 Task: Look for space in Būndu, India from 1st June, 2023 to 9th June, 2023 for 6 adults in price range Rs.6000 to Rs.12000. Place can be entire place with 3 bedrooms having 3 beds and 3 bathrooms. Property type can be house, flat, guest house. Booking option can be shelf check-in. Required host language is English.
Action: Mouse moved to (558, 84)
Screenshot: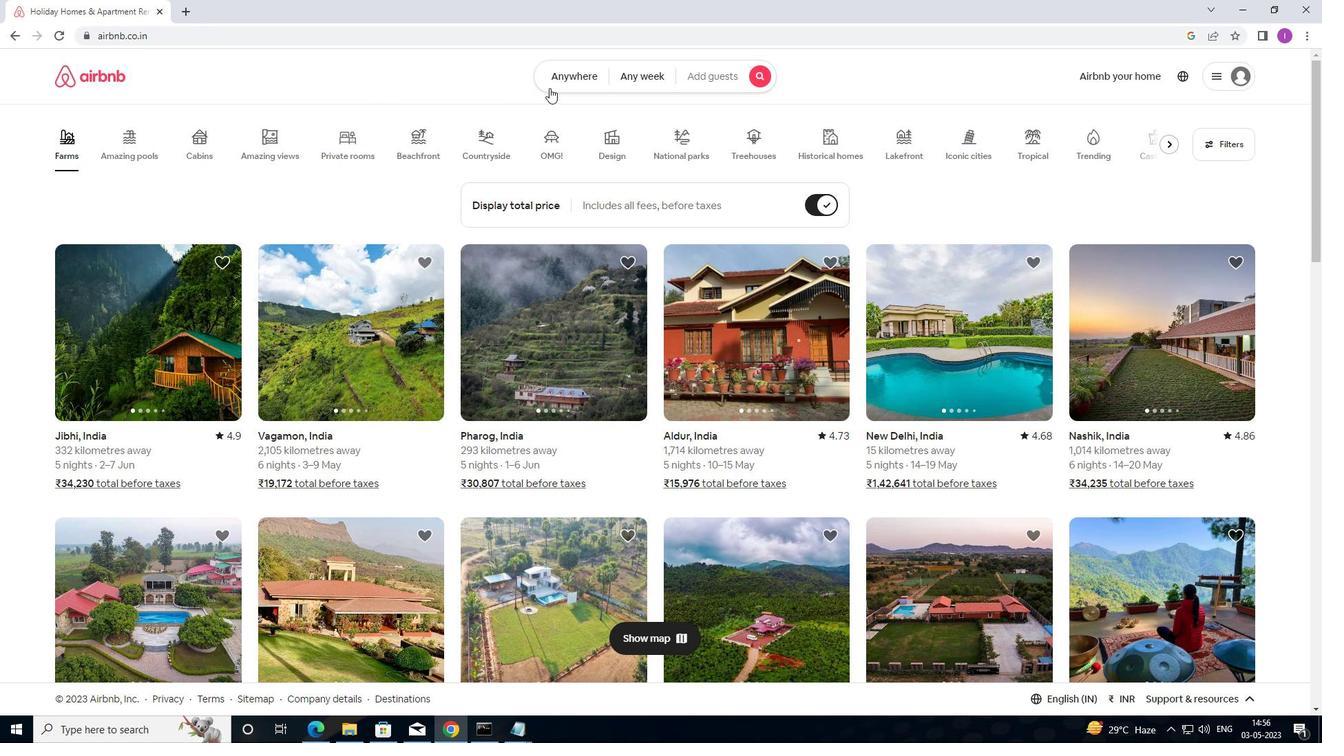 
Action: Mouse pressed left at (558, 84)
Screenshot: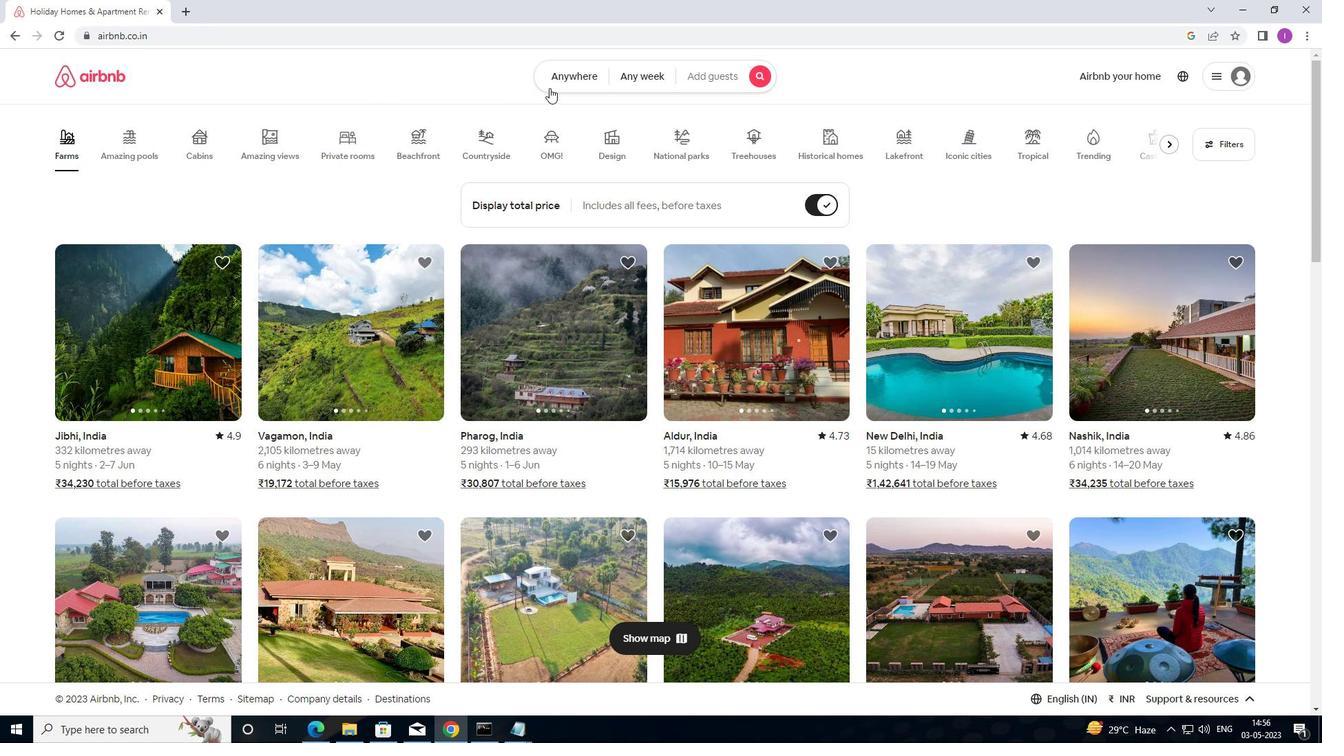 
Action: Mouse moved to (475, 145)
Screenshot: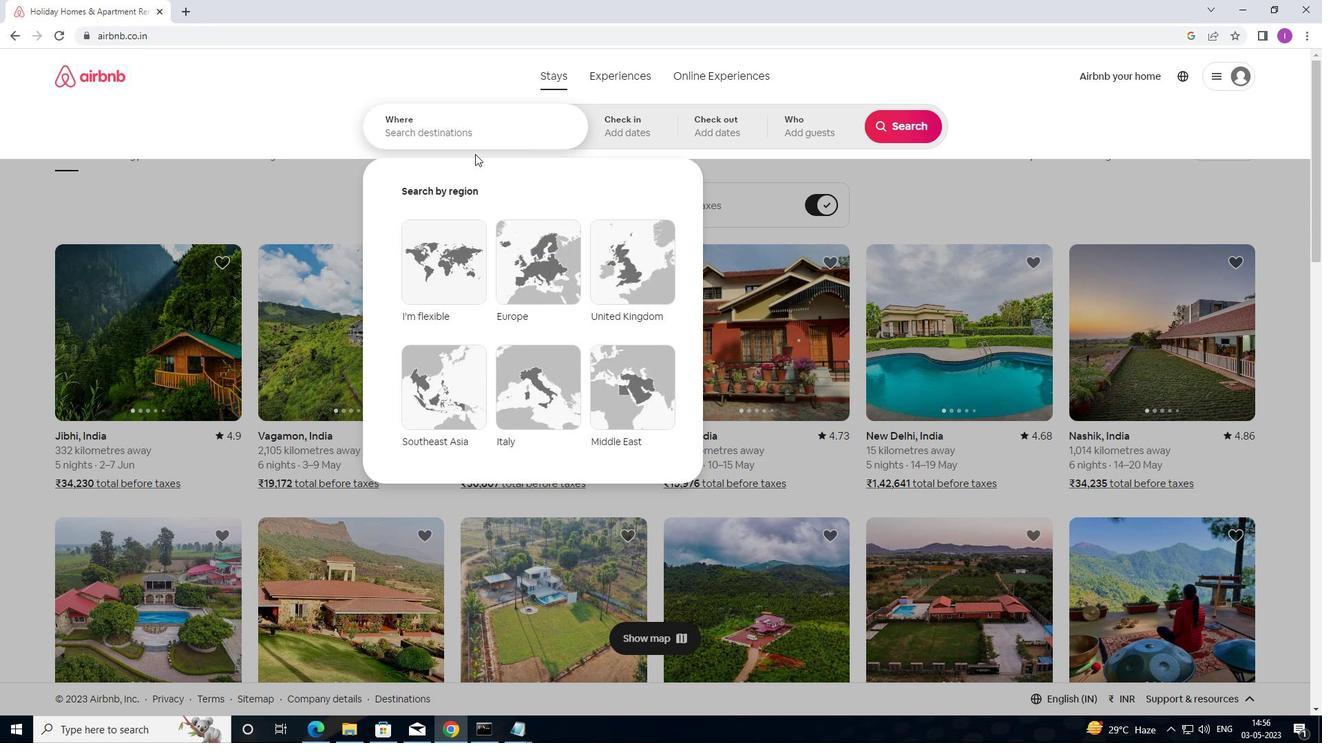 
Action: Mouse pressed left at (475, 145)
Screenshot: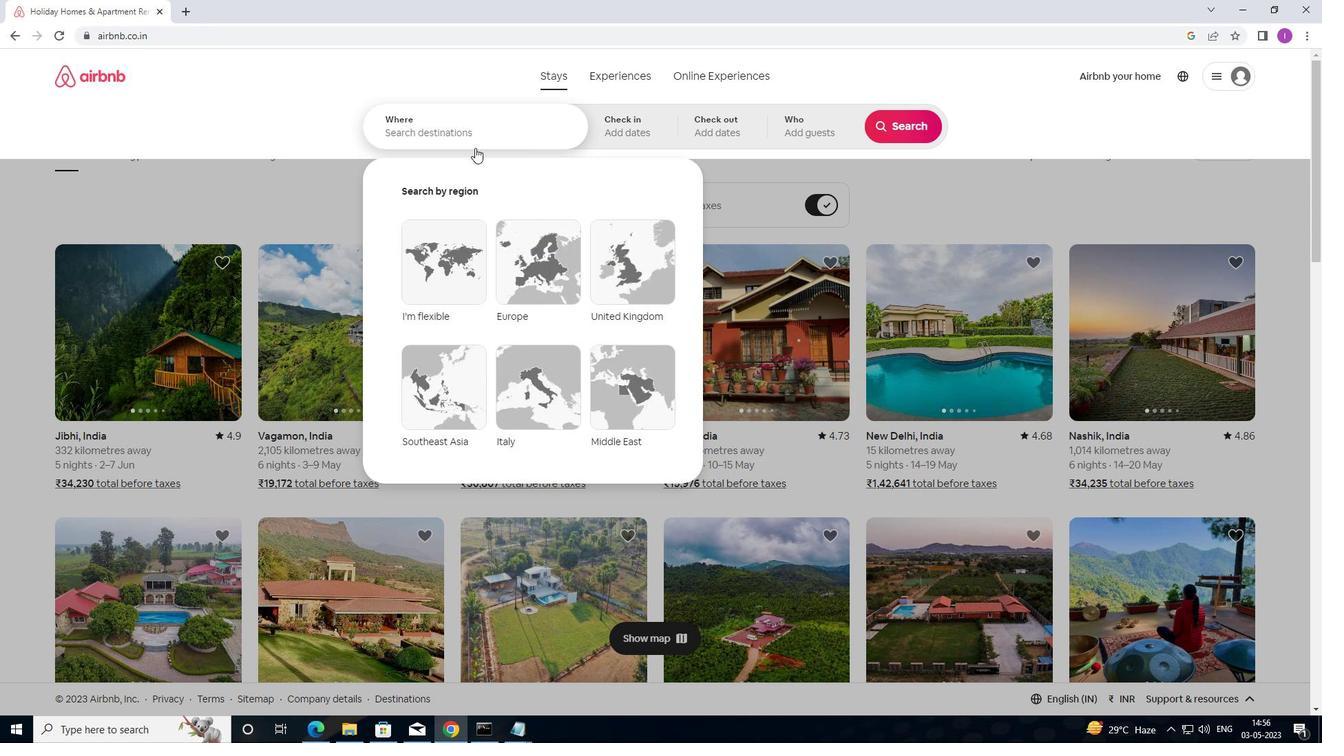 
Action: Mouse moved to (672, 103)
Screenshot: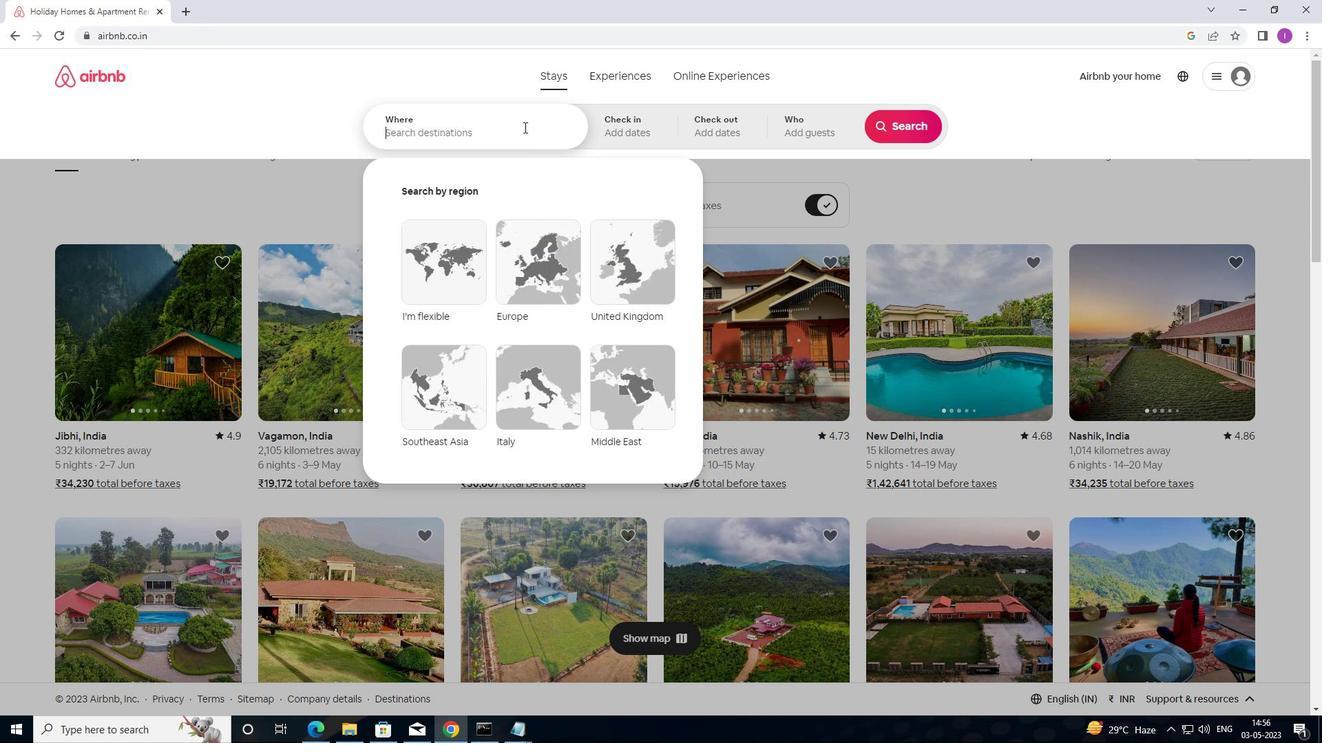 
Action: Key pressed <Key.shift>BUNDU,<Key.shift>INDIA
Screenshot: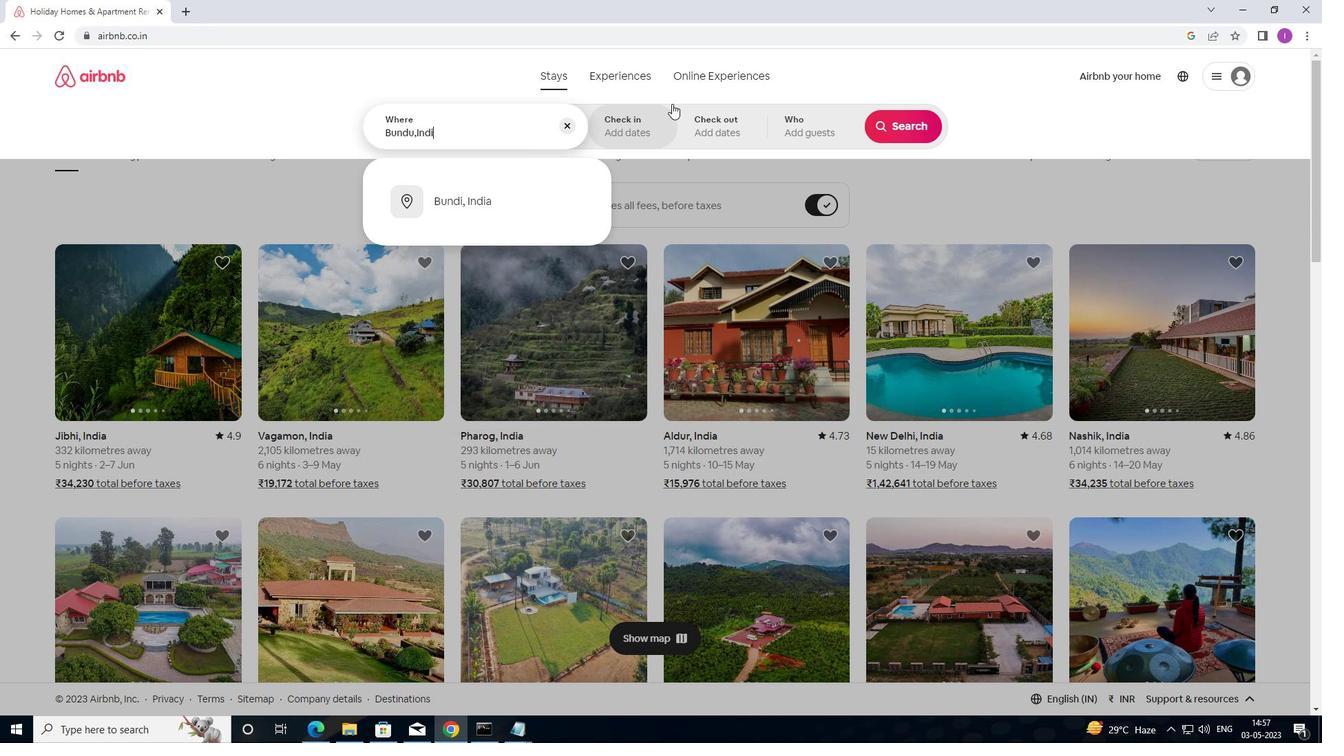 
Action: Mouse moved to (628, 119)
Screenshot: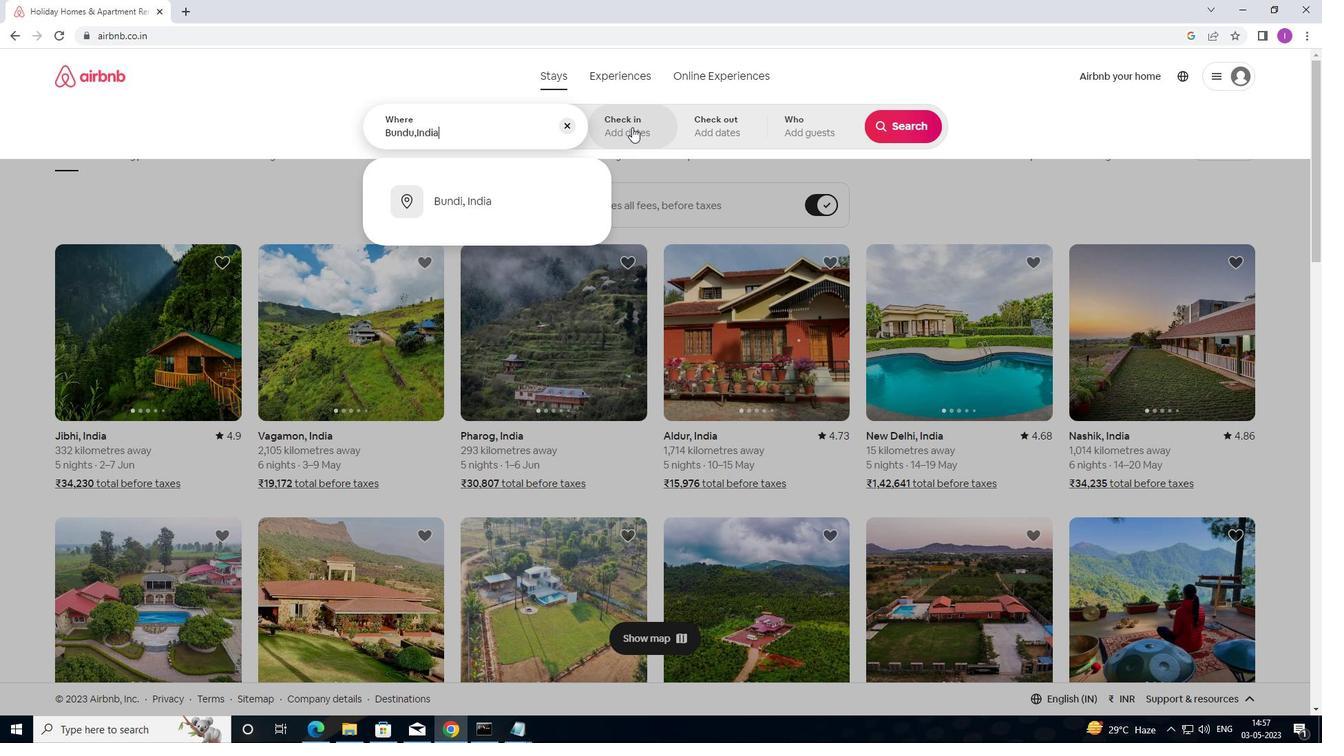 
Action: Mouse pressed left at (628, 119)
Screenshot: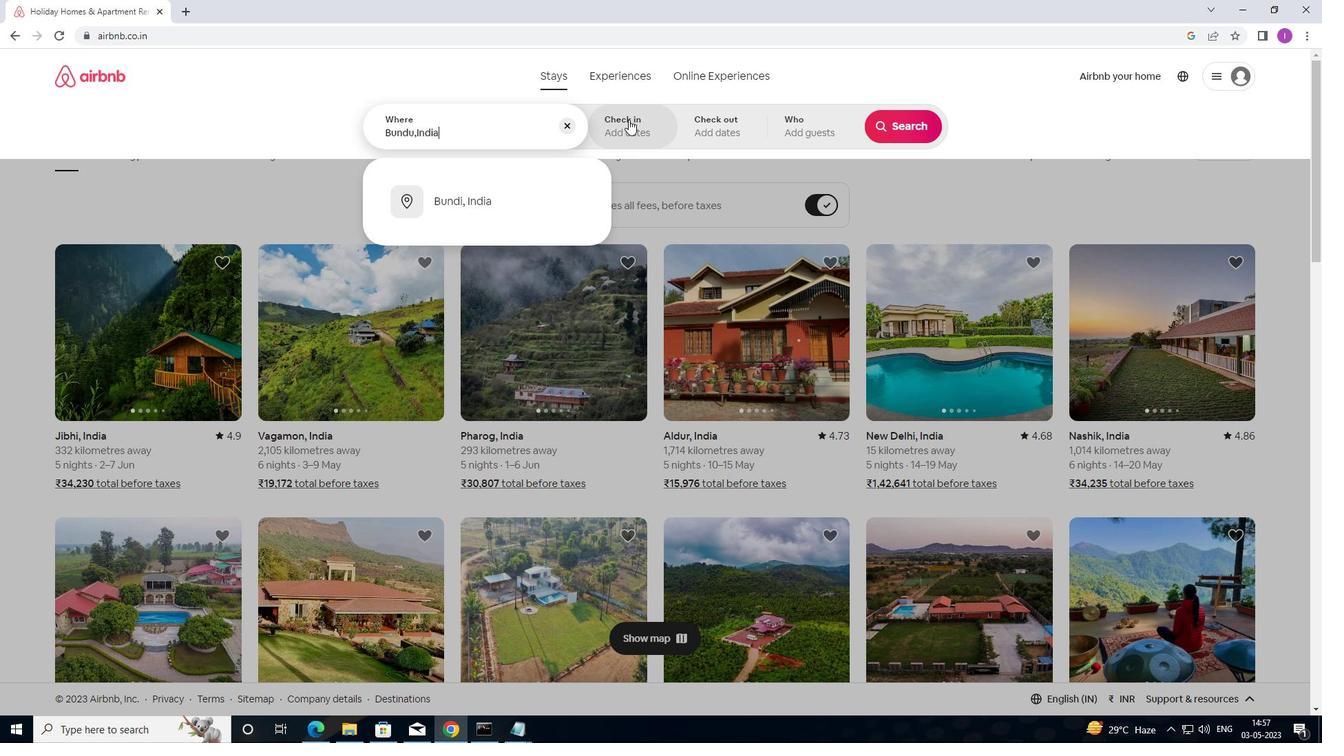 
Action: Mouse moved to (902, 240)
Screenshot: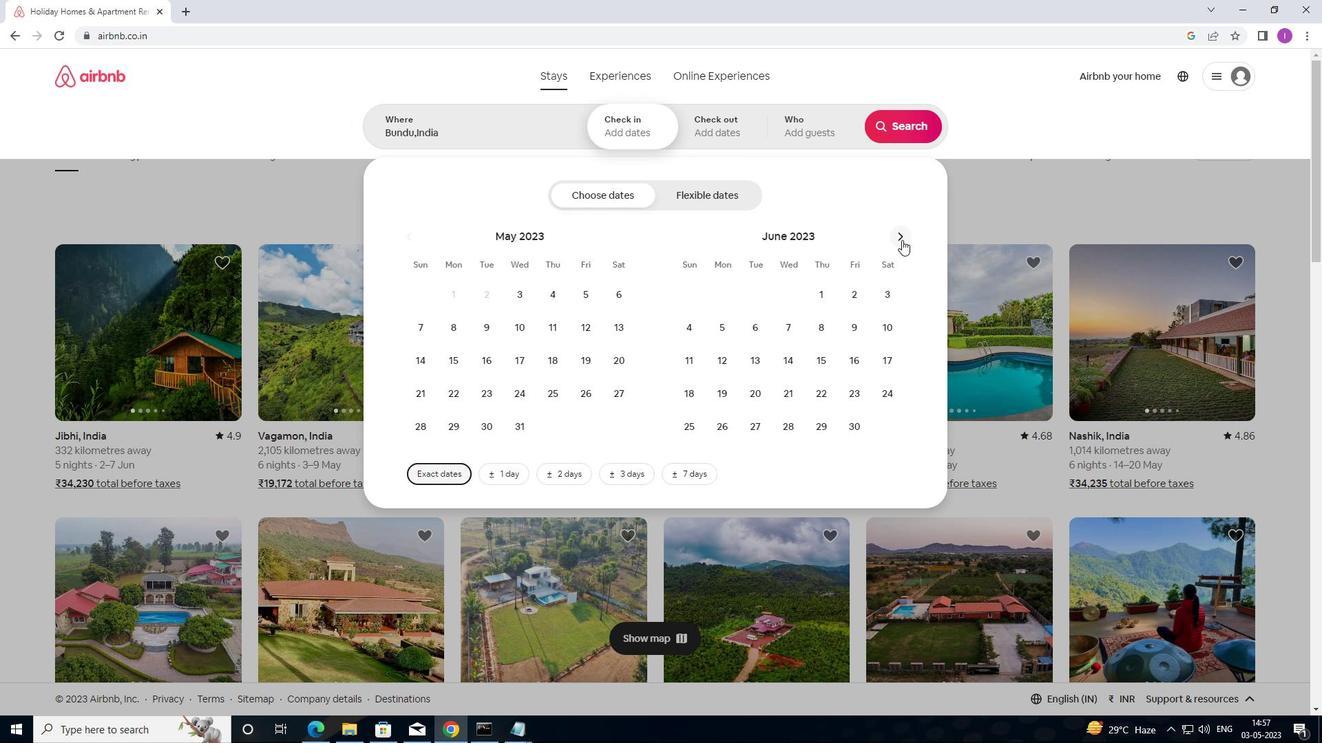 
Action: Mouse pressed left at (902, 240)
Screenshot: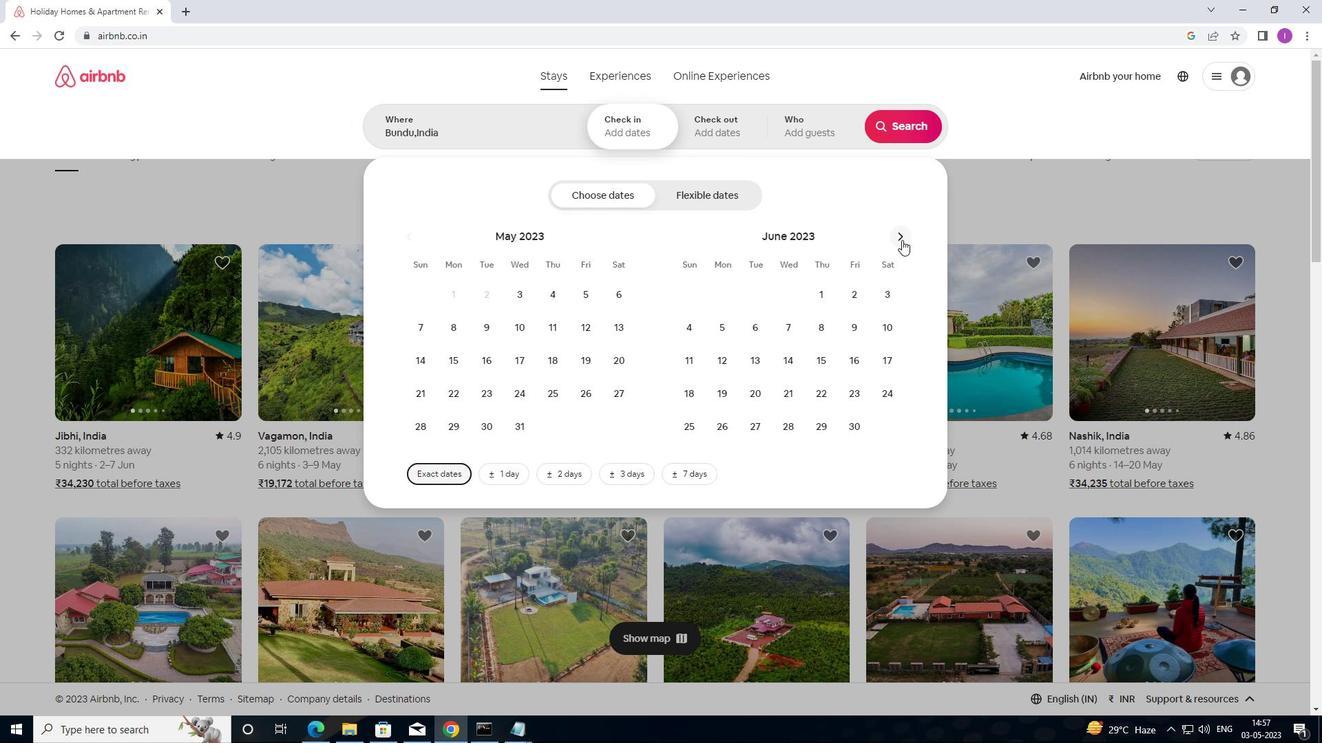 
Action: Mouse moved to (556, 294)
Screenshot: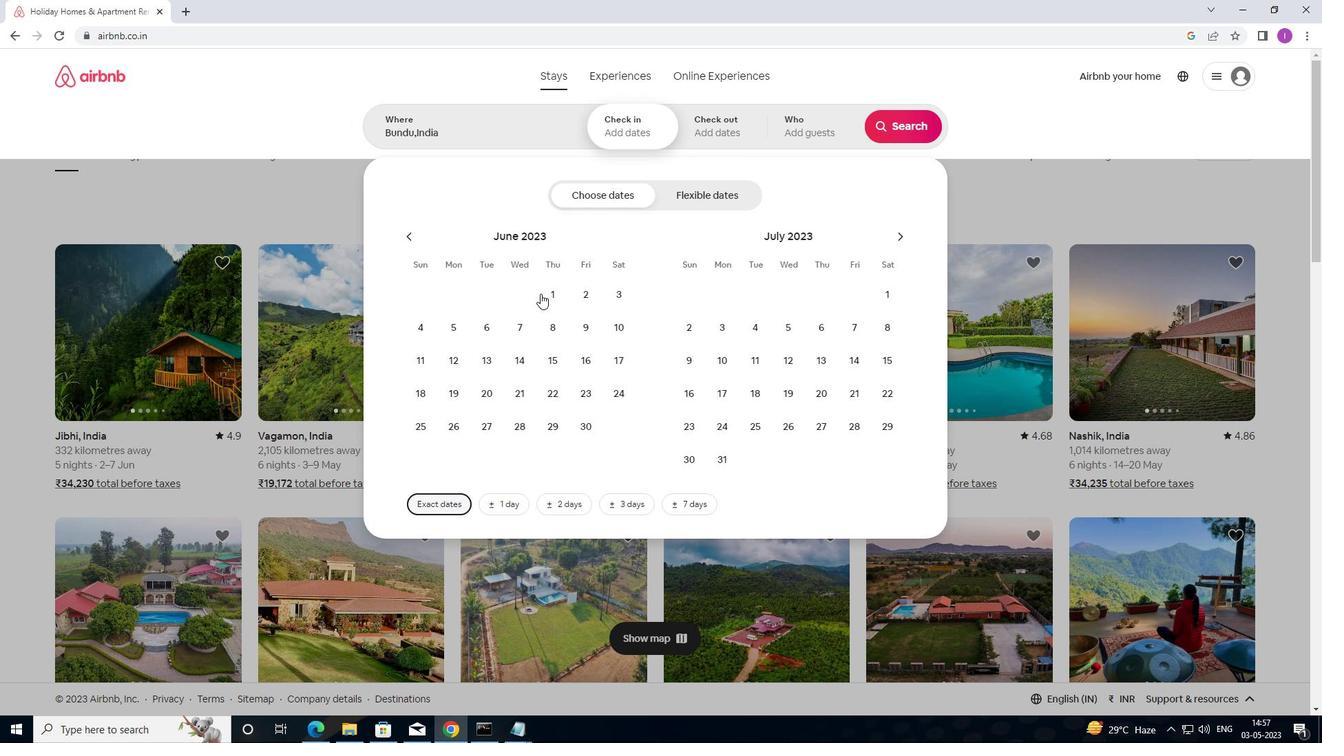 
Action: Mouse pressed left at (556, 294)
Screenshot: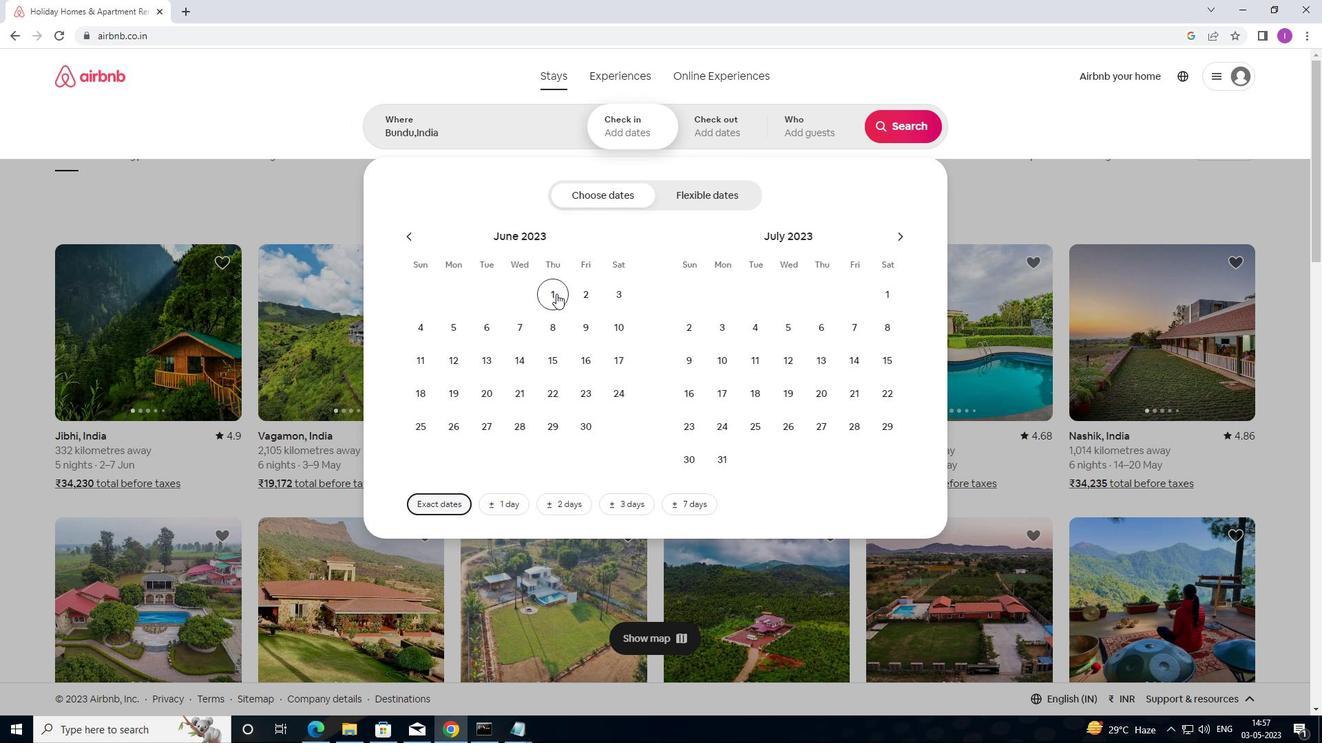
Action: Mouse moved to (585, 339)
Screenshot: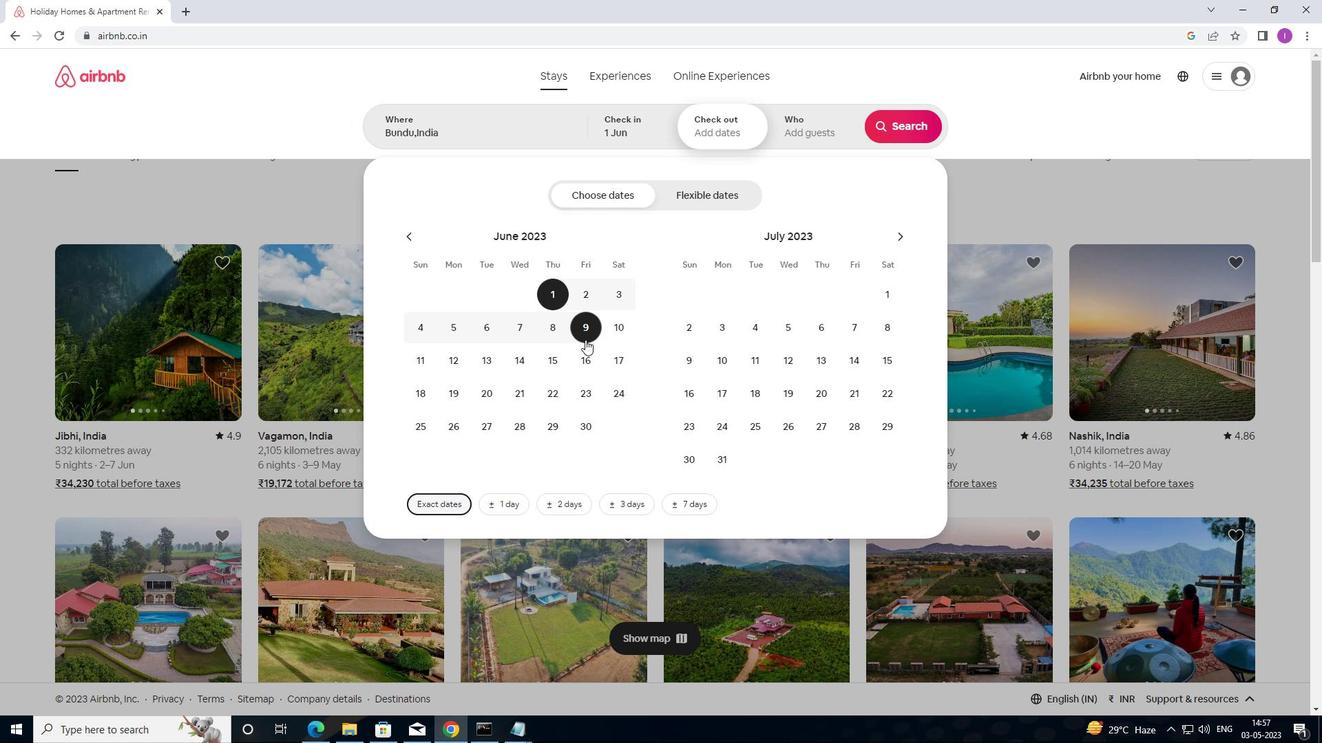 
Action: Mouse pressed left at (585, 339)
Screenshot: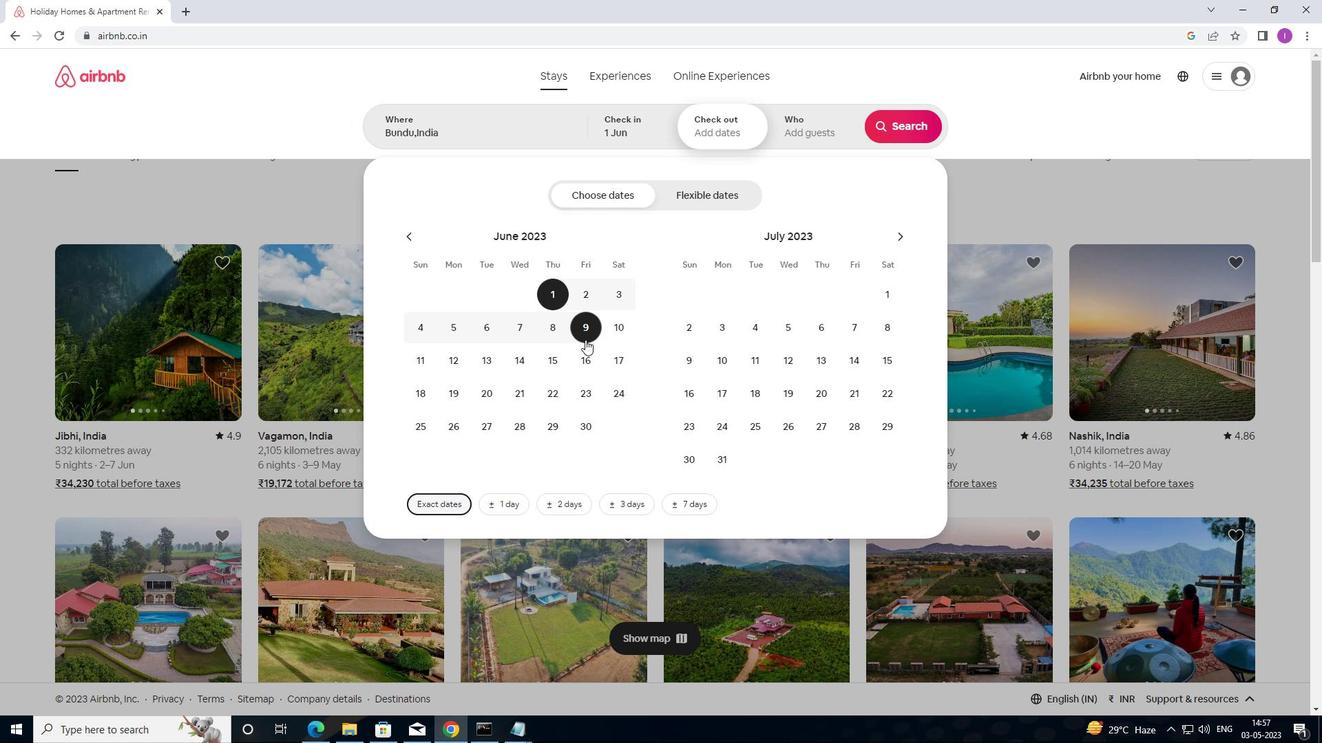 
Action: Mouse moved to (840, 134)
Screenshot: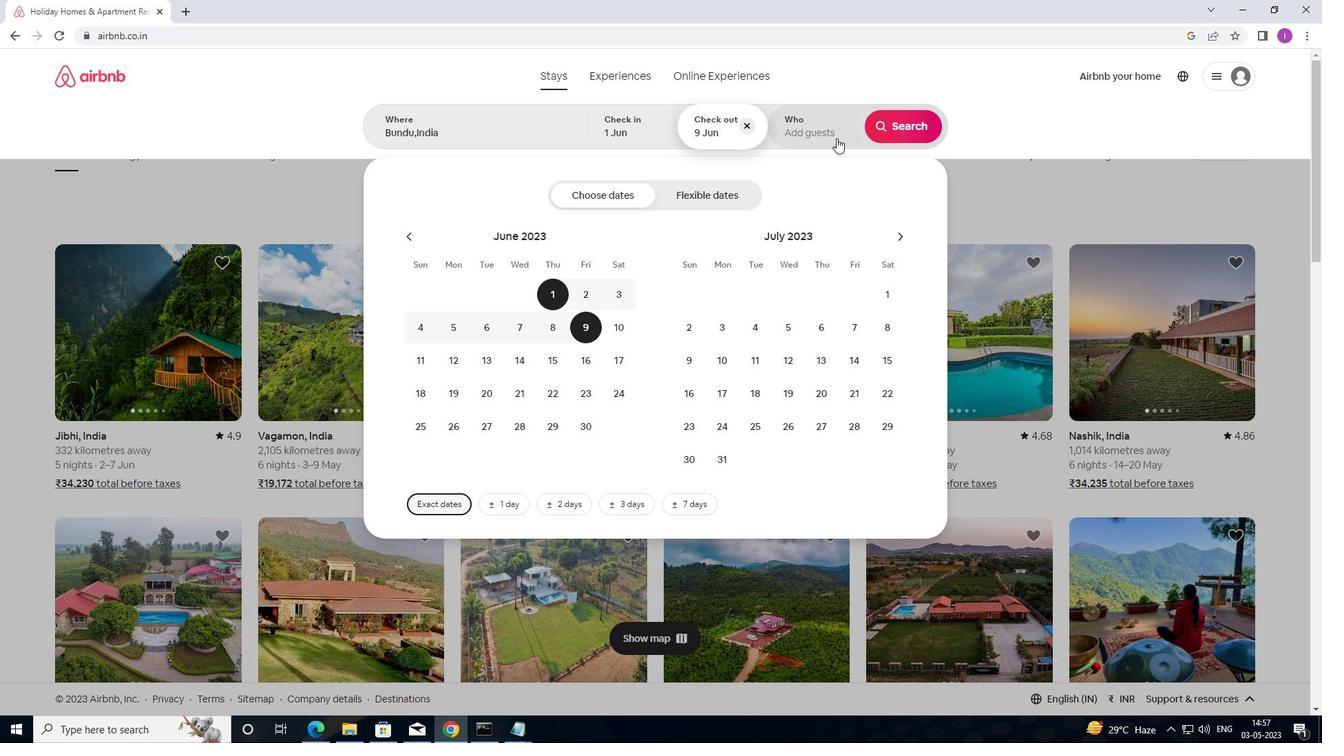 
Action: Mouse pressed left at (840, 134)
Screenshot: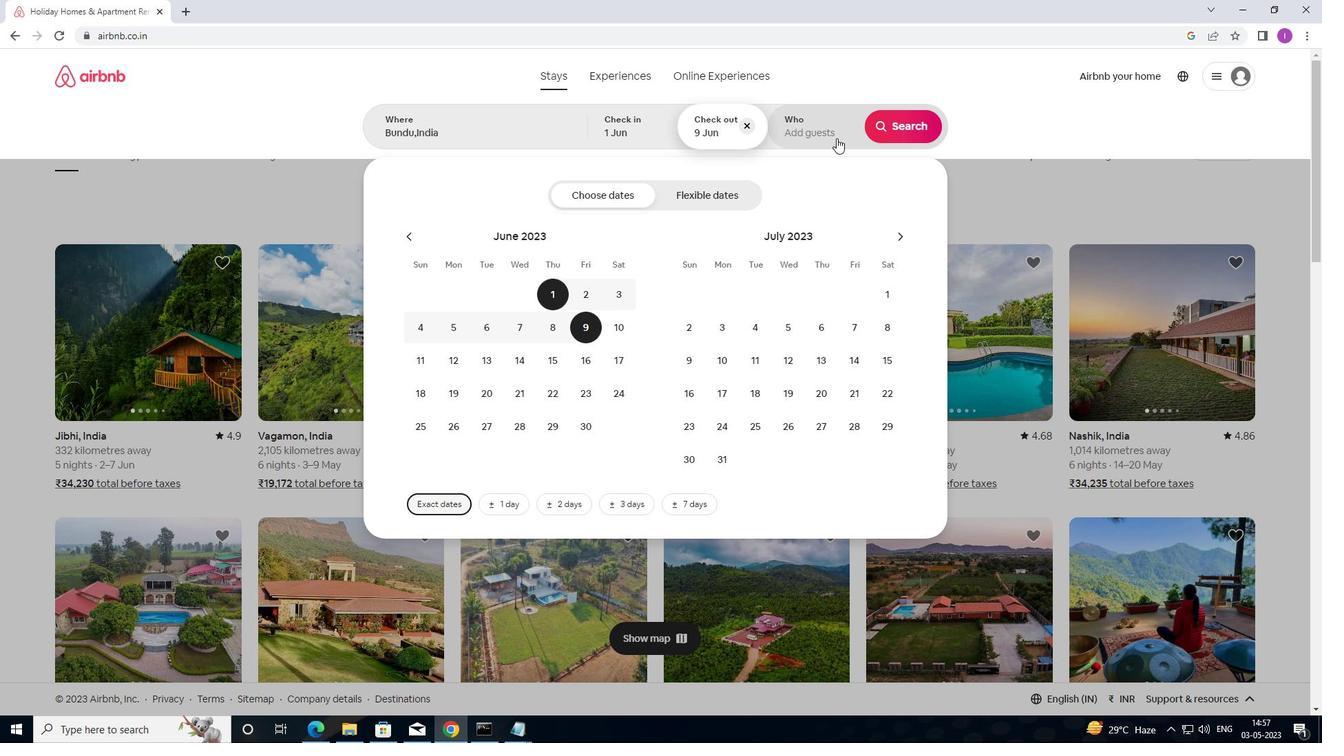 
Action: Mouse moved to (902, 198)
Screenshot: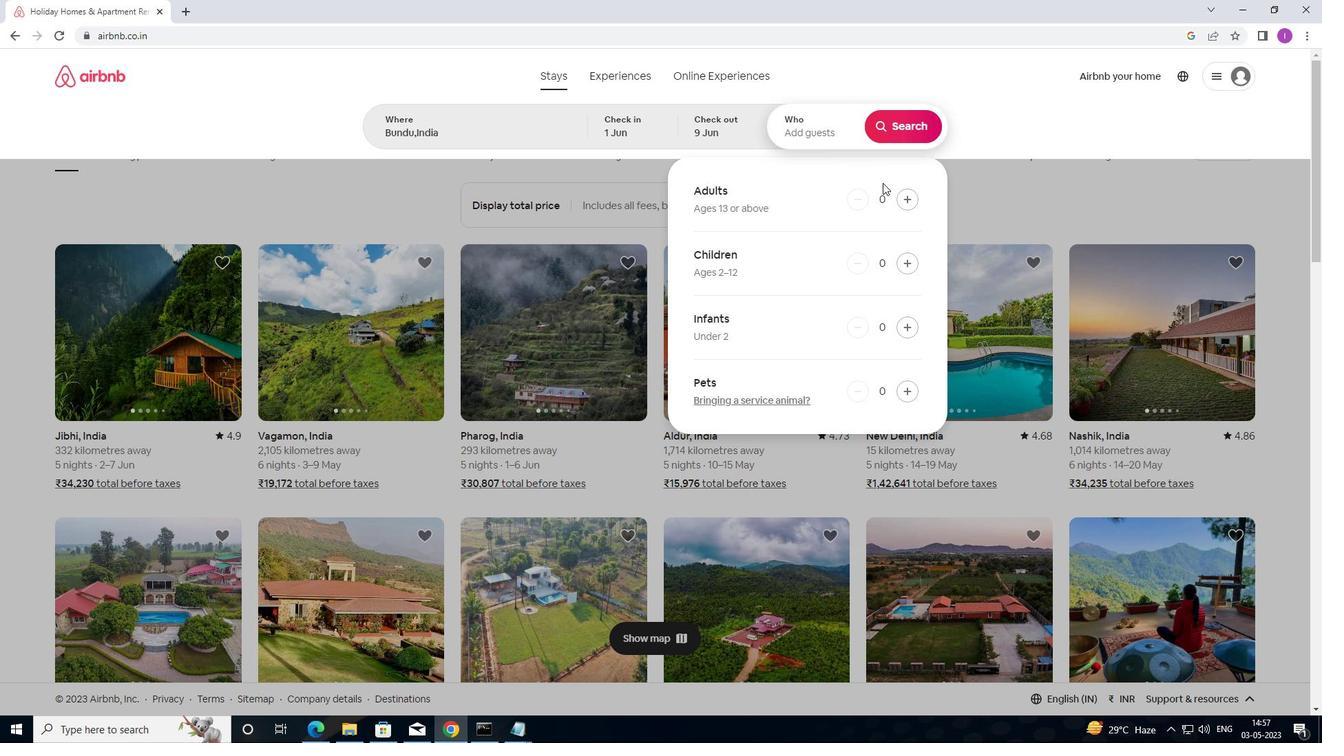 
Action: Mouse pressed left at (902, 198)
Screenshot: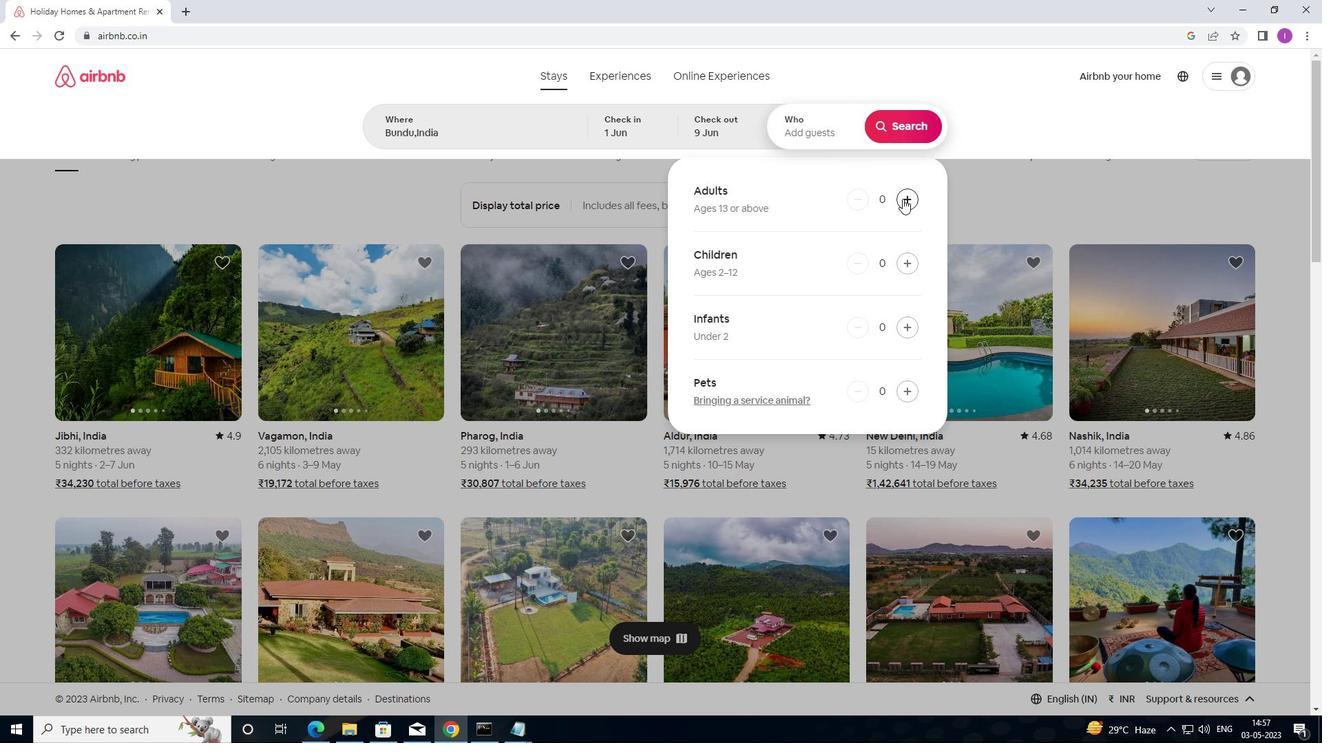 
Action: Mouse pressed left at (902, 198)
Screenshot: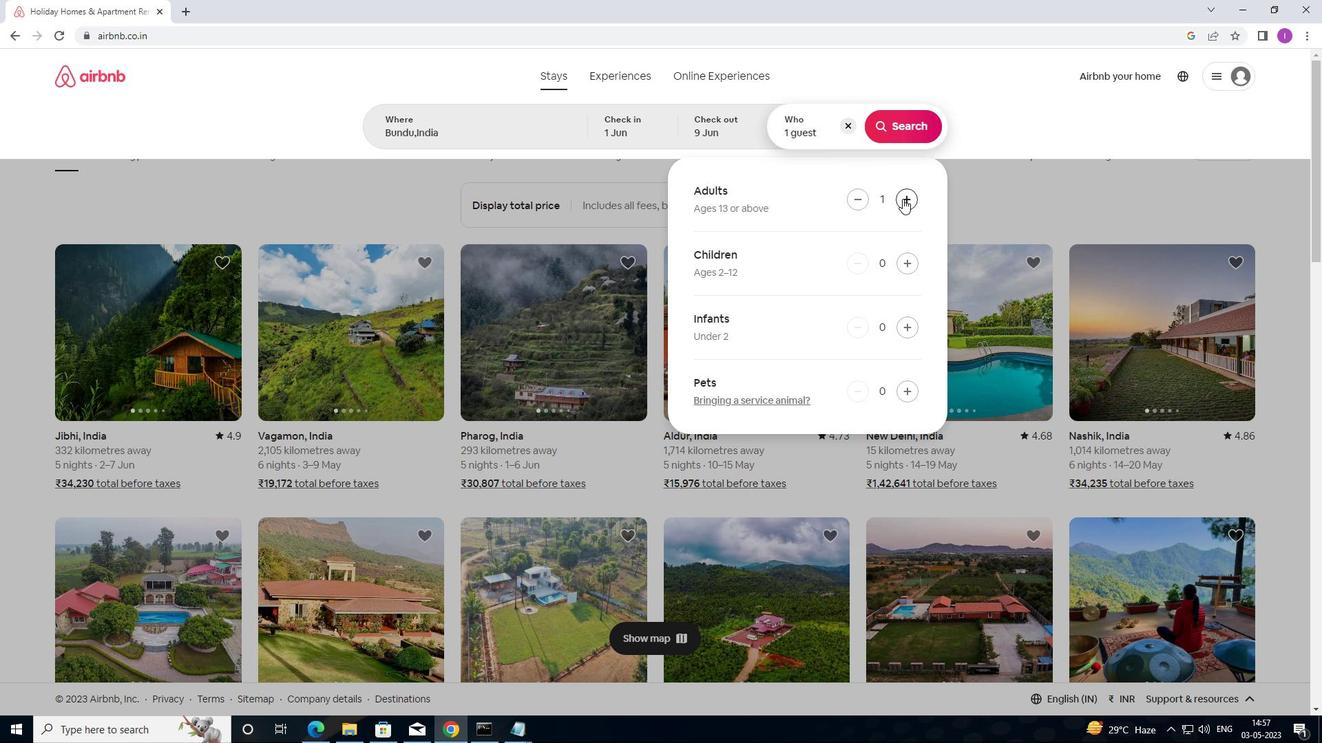 
Action: Mouse pressed left at (902, 198)
Screenshot: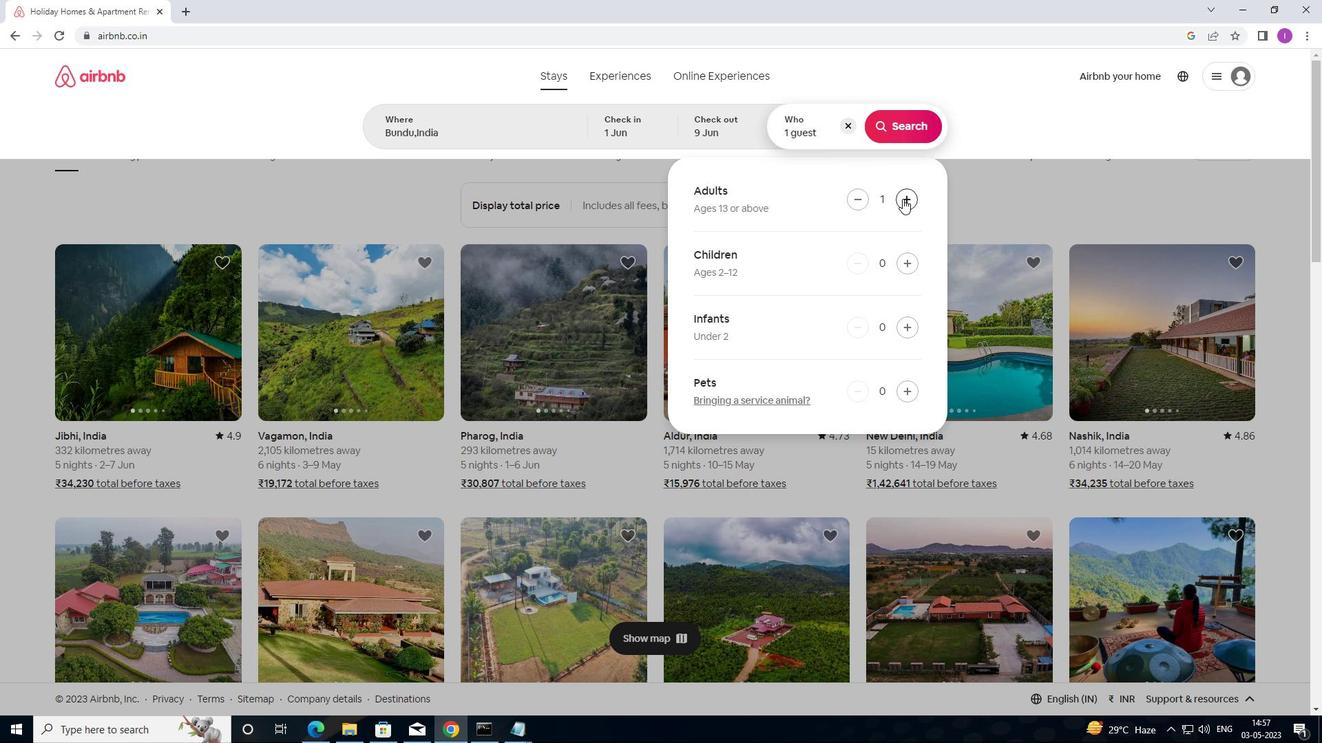 
Action: Mouse pressed left at (902, 198)
Screenshot: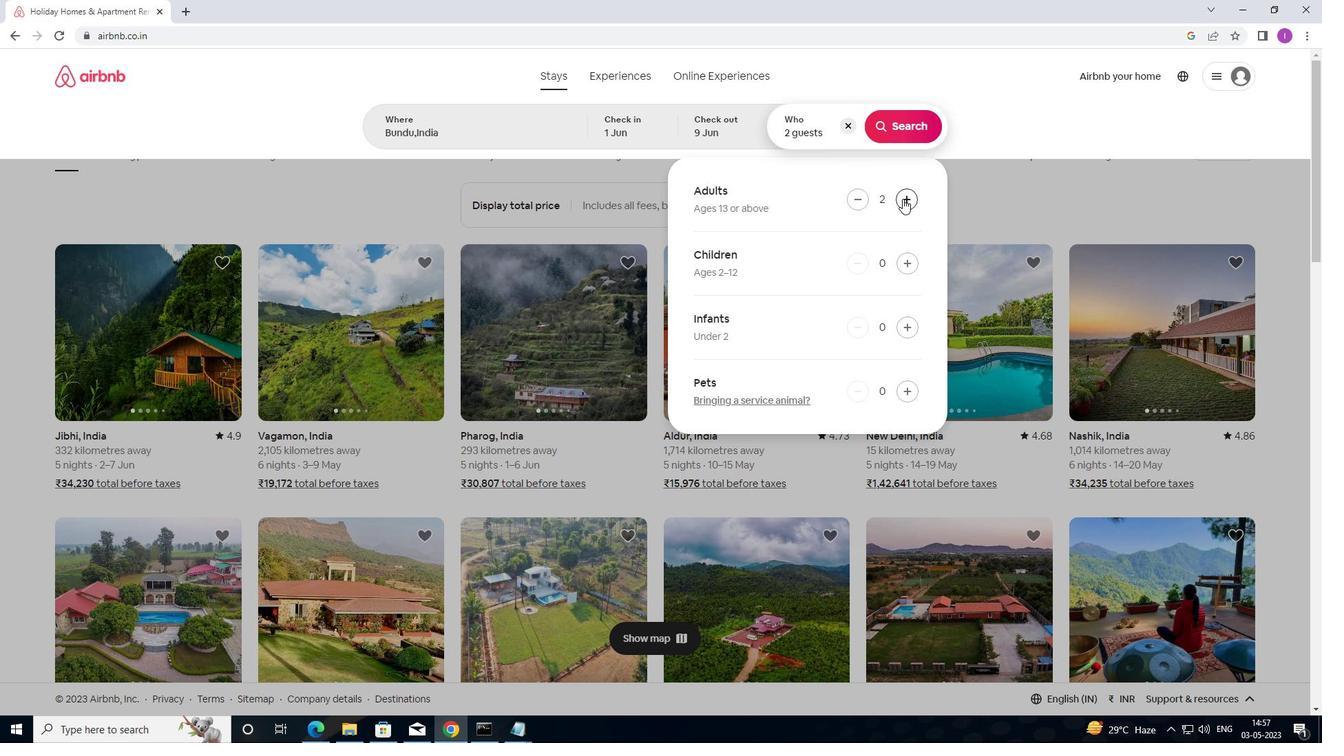 
Action: Mouse pressed left at (902, 198)
Screenshot: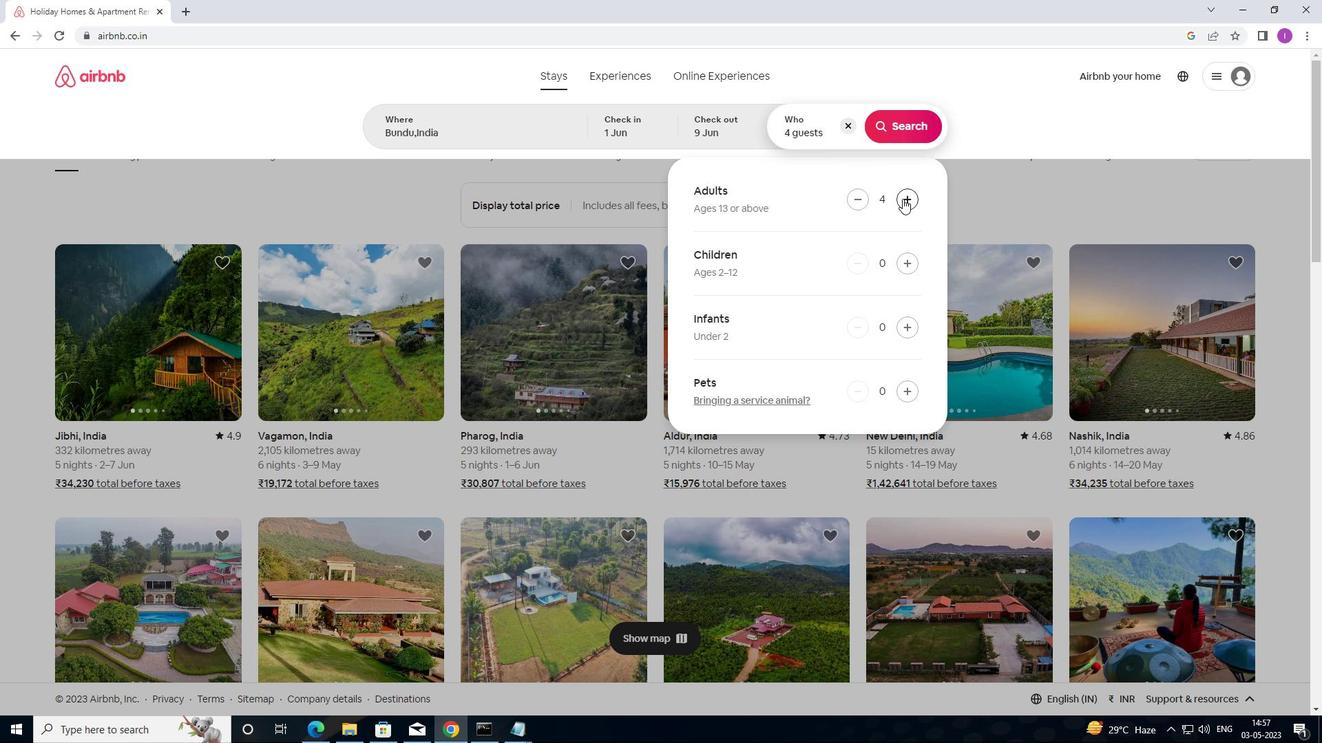 
Action: Mouse pressed left at (902, 198)
Screenshot: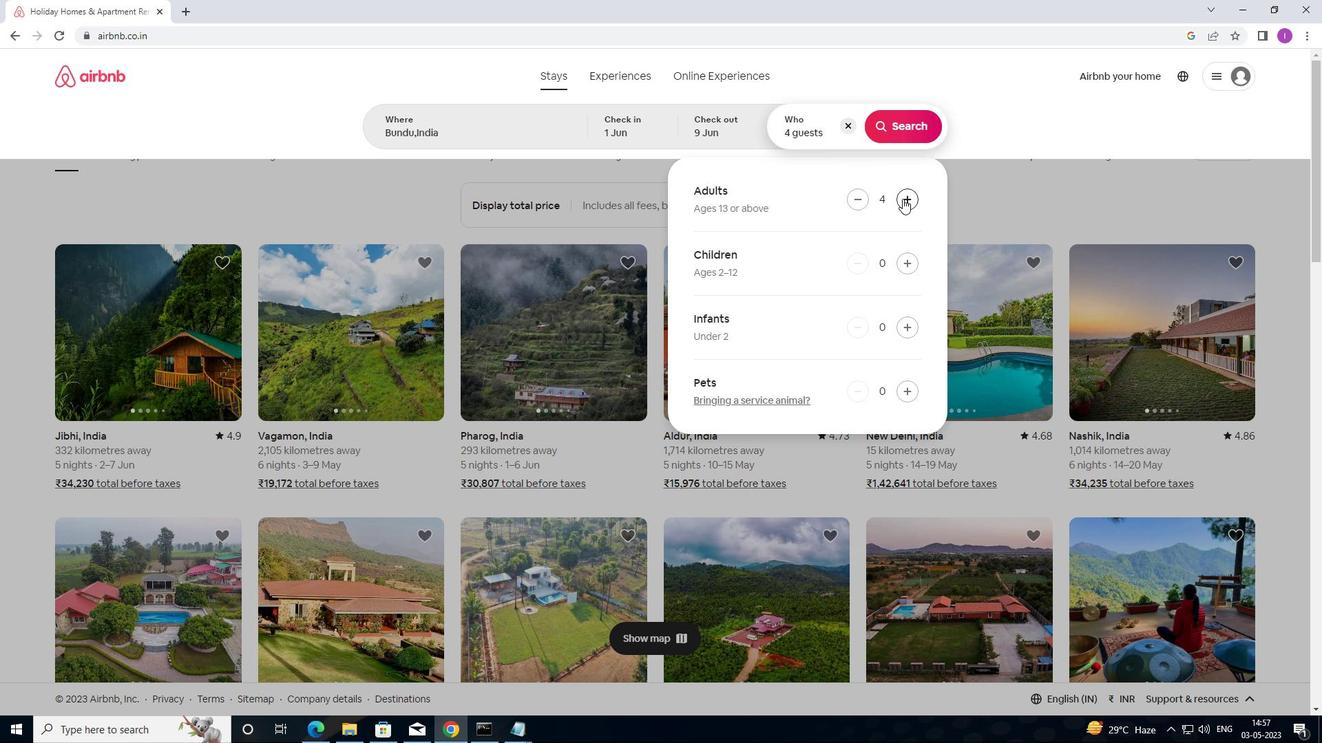 
Action: Mouse moved to (908, 136)
Screenshot: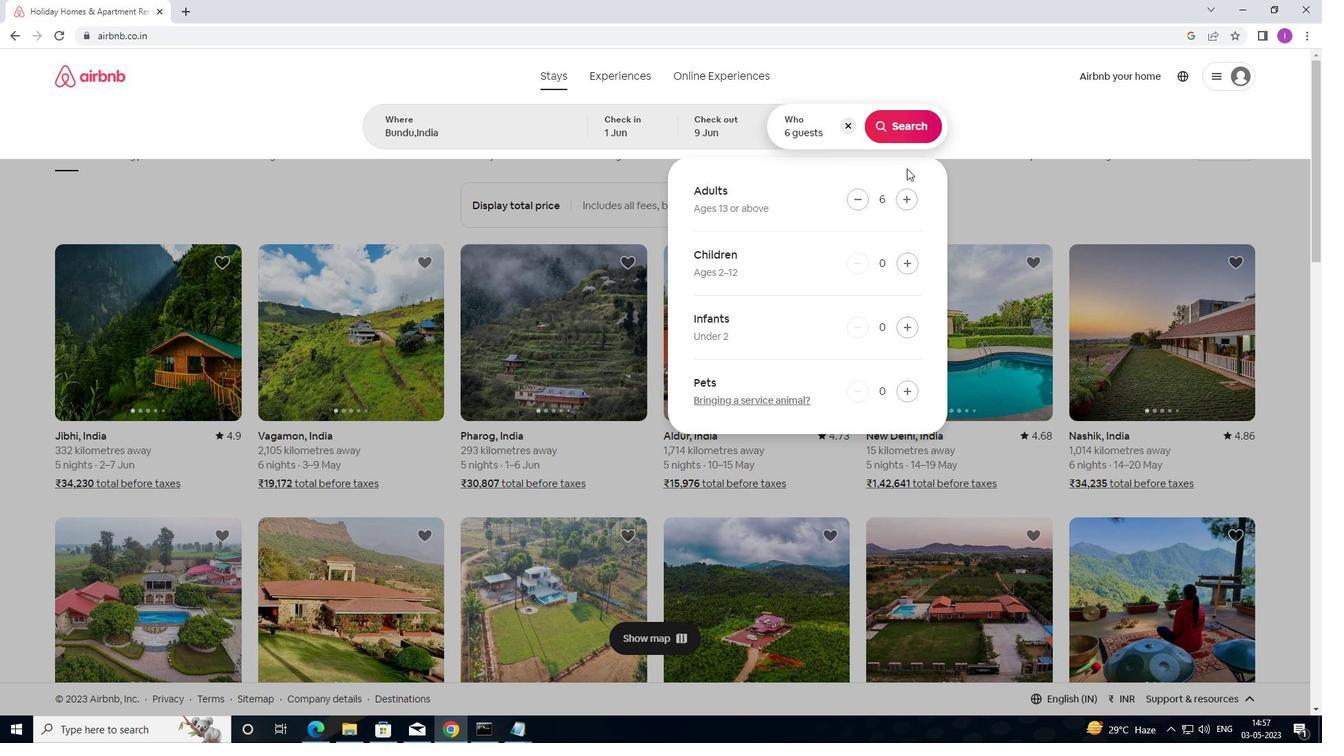 
Action: Mouse pressed left at (908, 136)
Screenshot: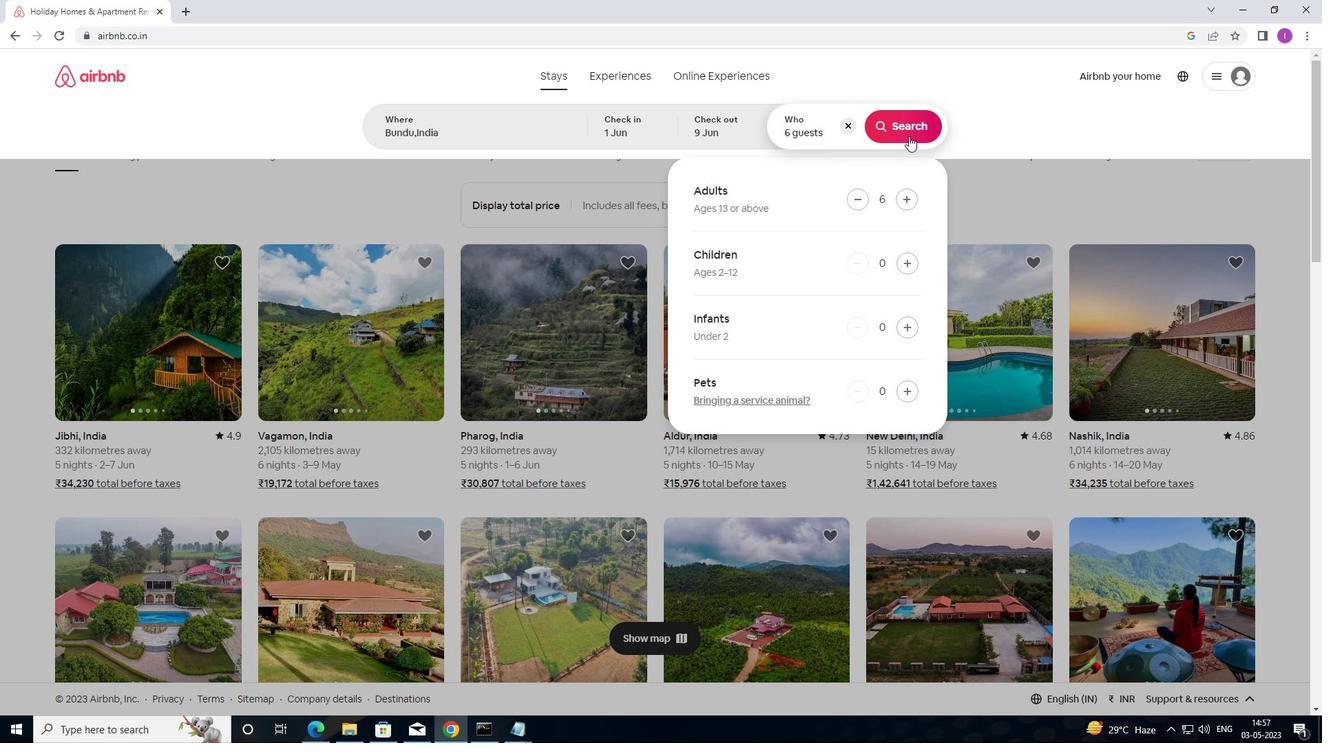 
Action: Mouse moved to (1260, 126)
Screenshot: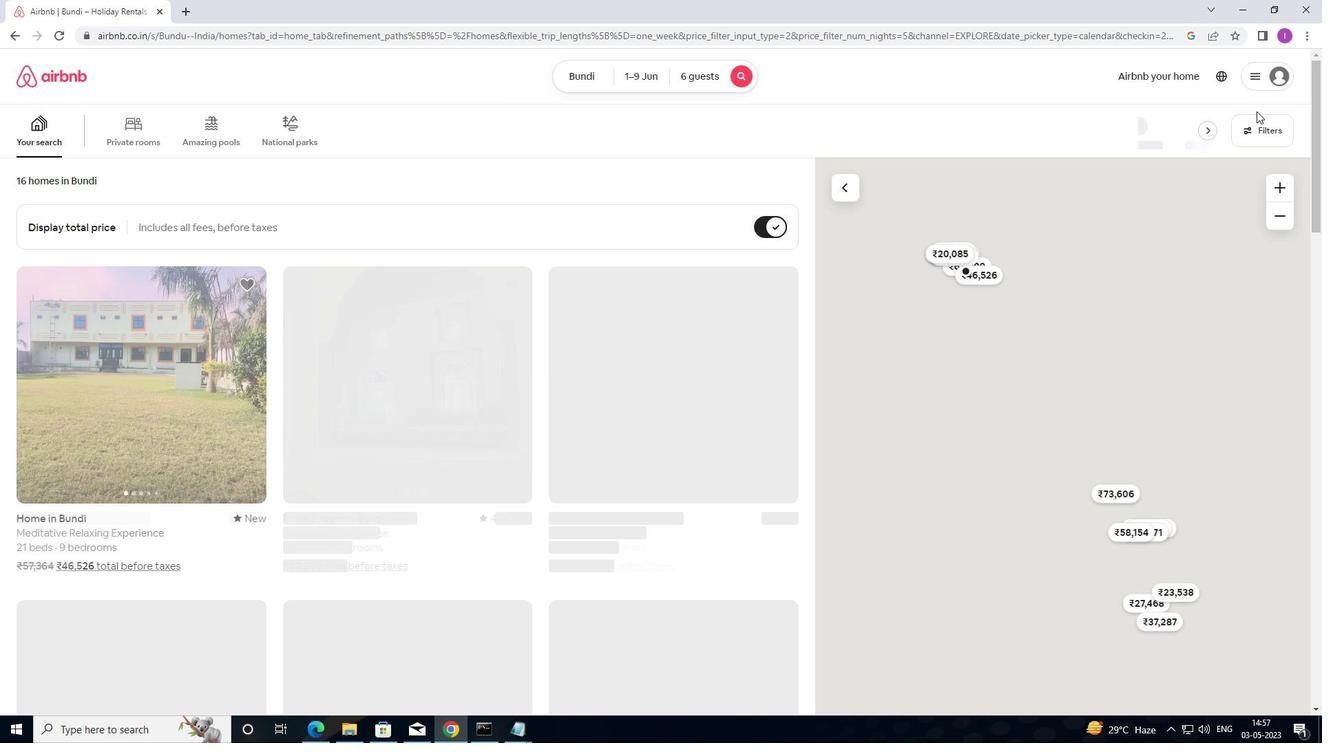 
Action: Mouse pressed left at (1260, 126)
Screenshot: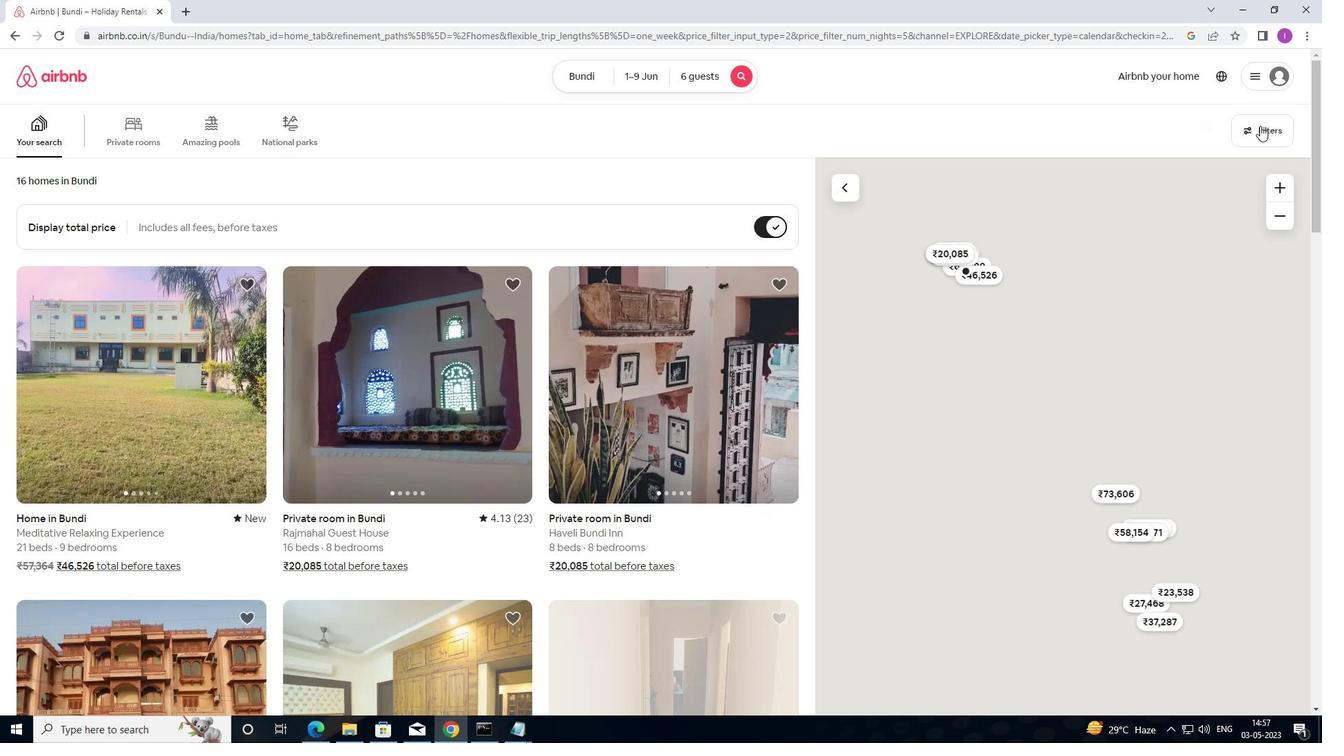 
Action: Mouse moved to (500, 306)
Screenshot: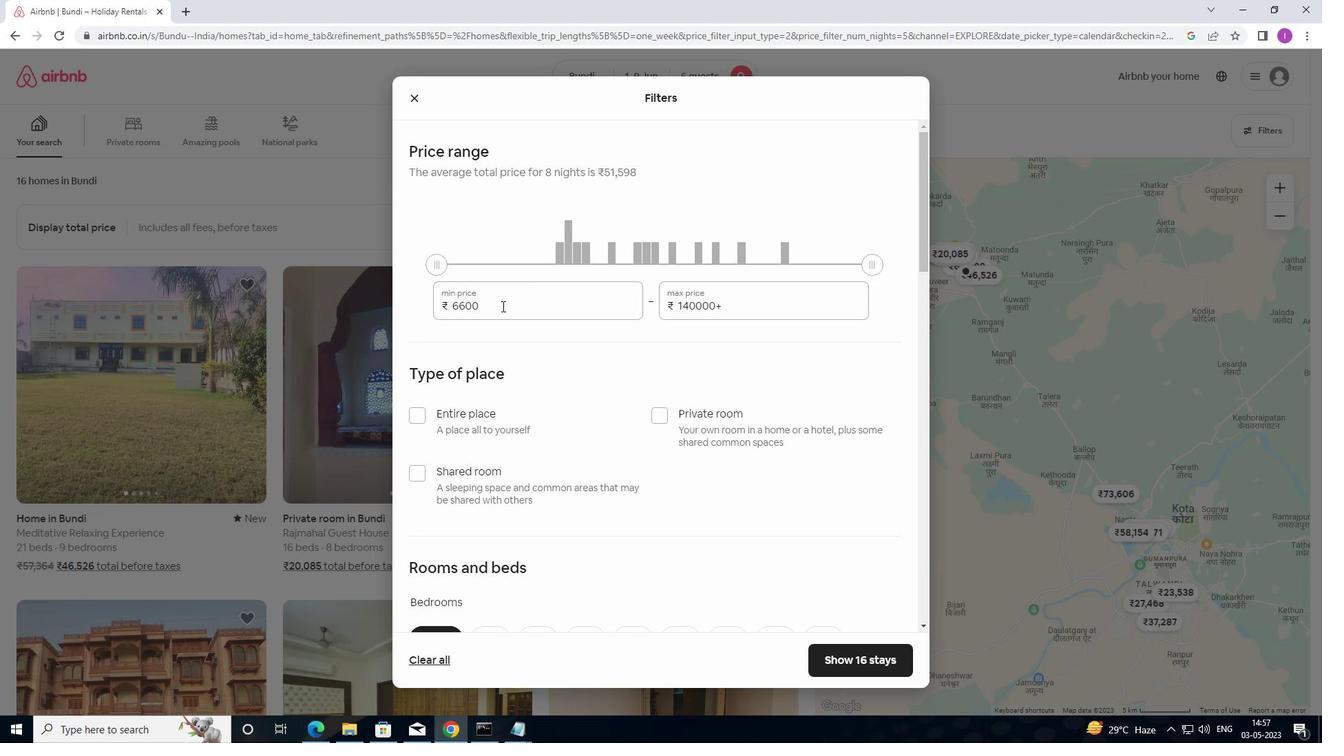 
Action: Mouse pressed left at (500, 306)
Screenshot: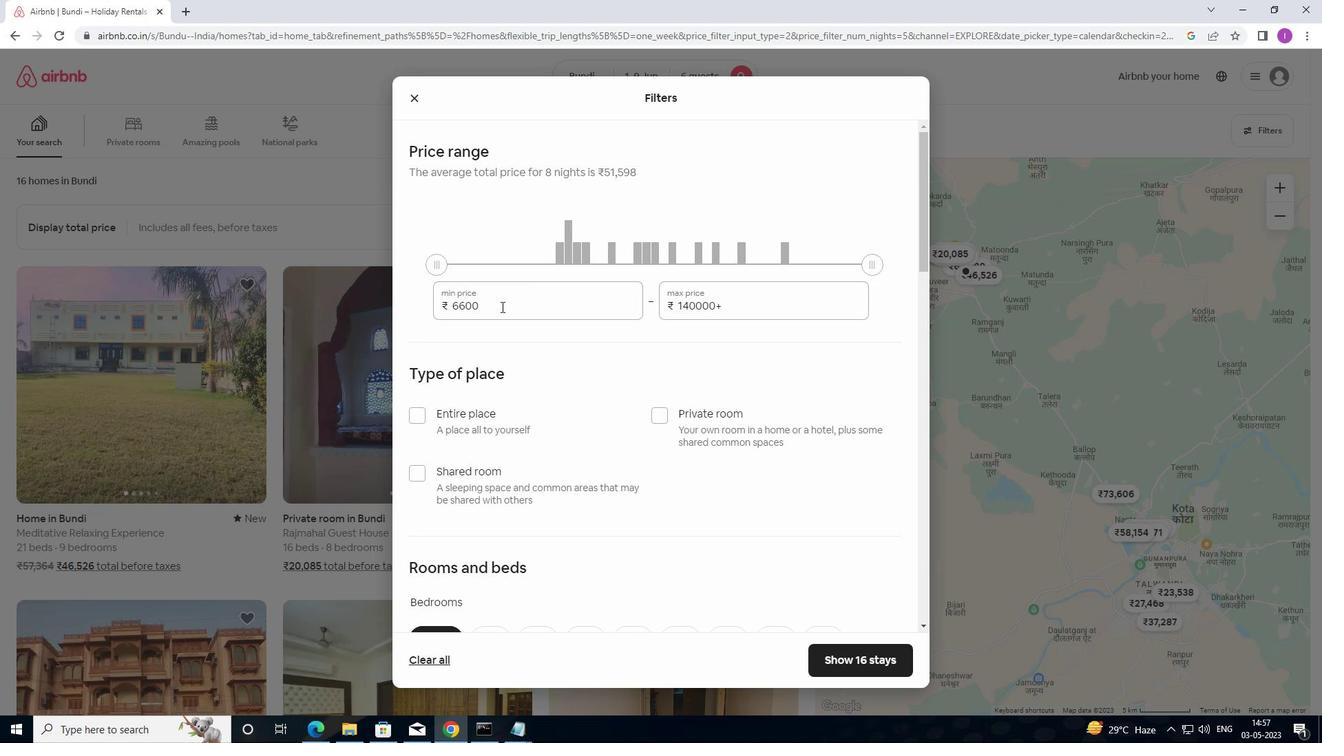 
Action: Mouse moved to (468, 298)
Screenshot: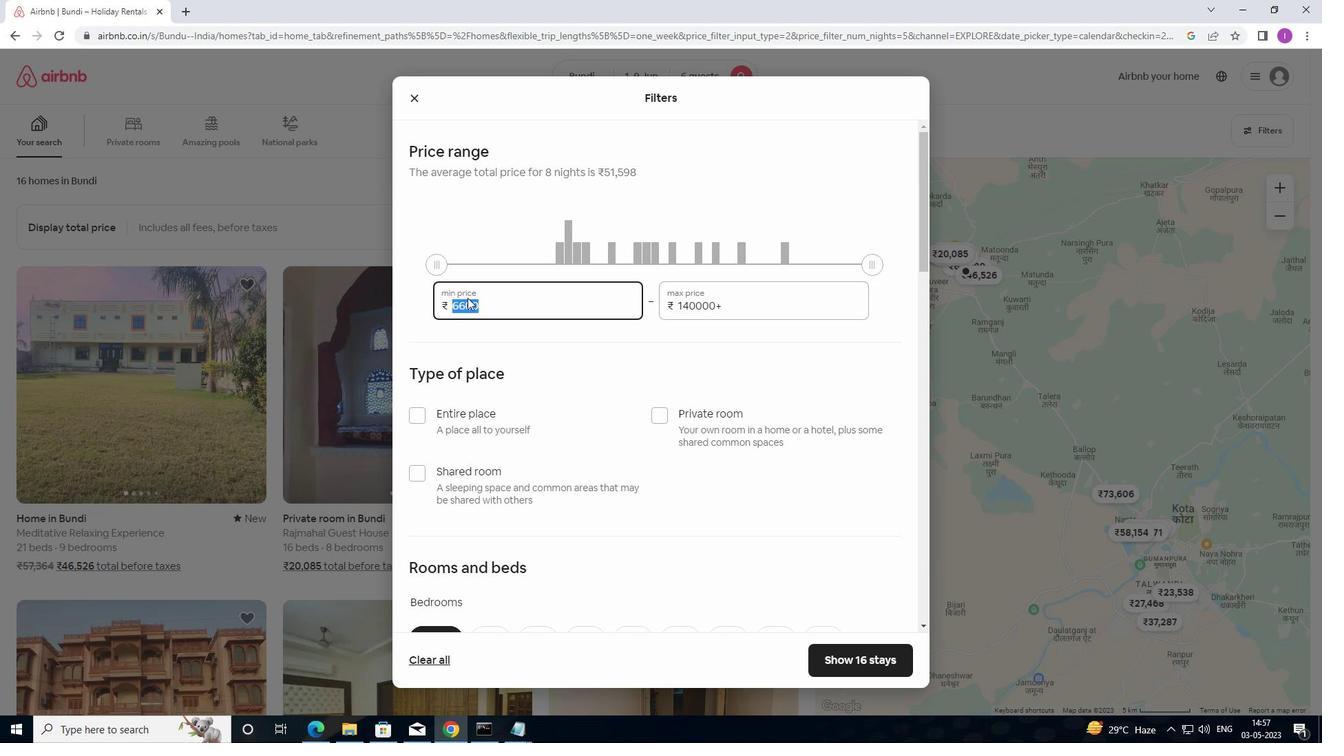 
Action: Key pressed 6
Screenshot: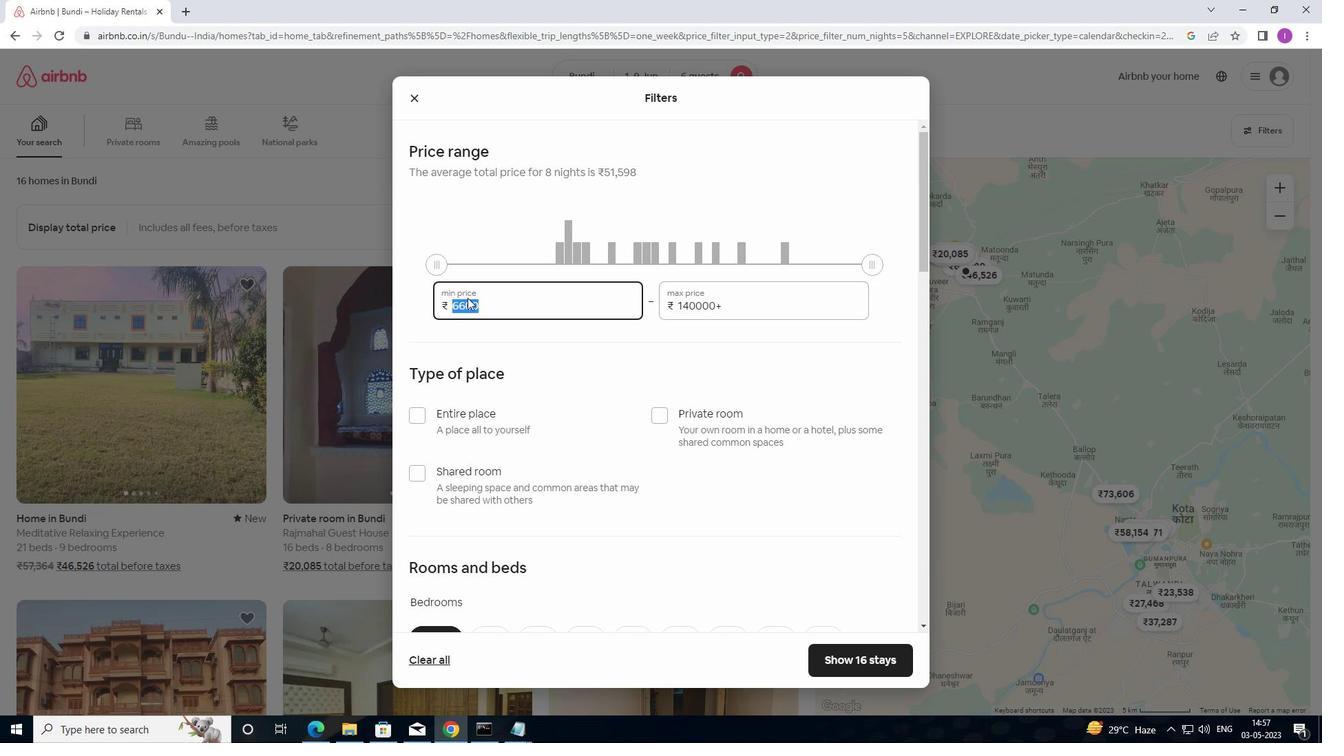 
Action: Mouse moved to (469, 298)
Screenshot: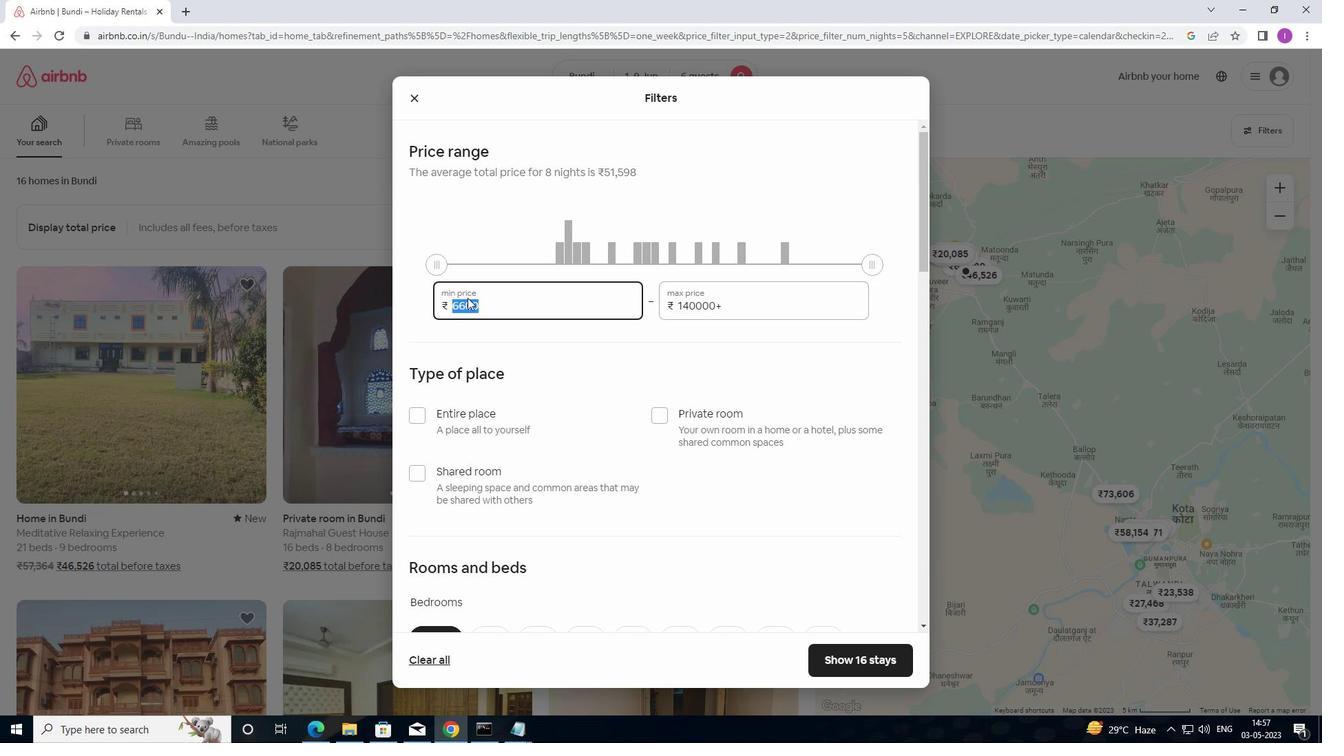 
Action: Key pressed 000
Screenshot: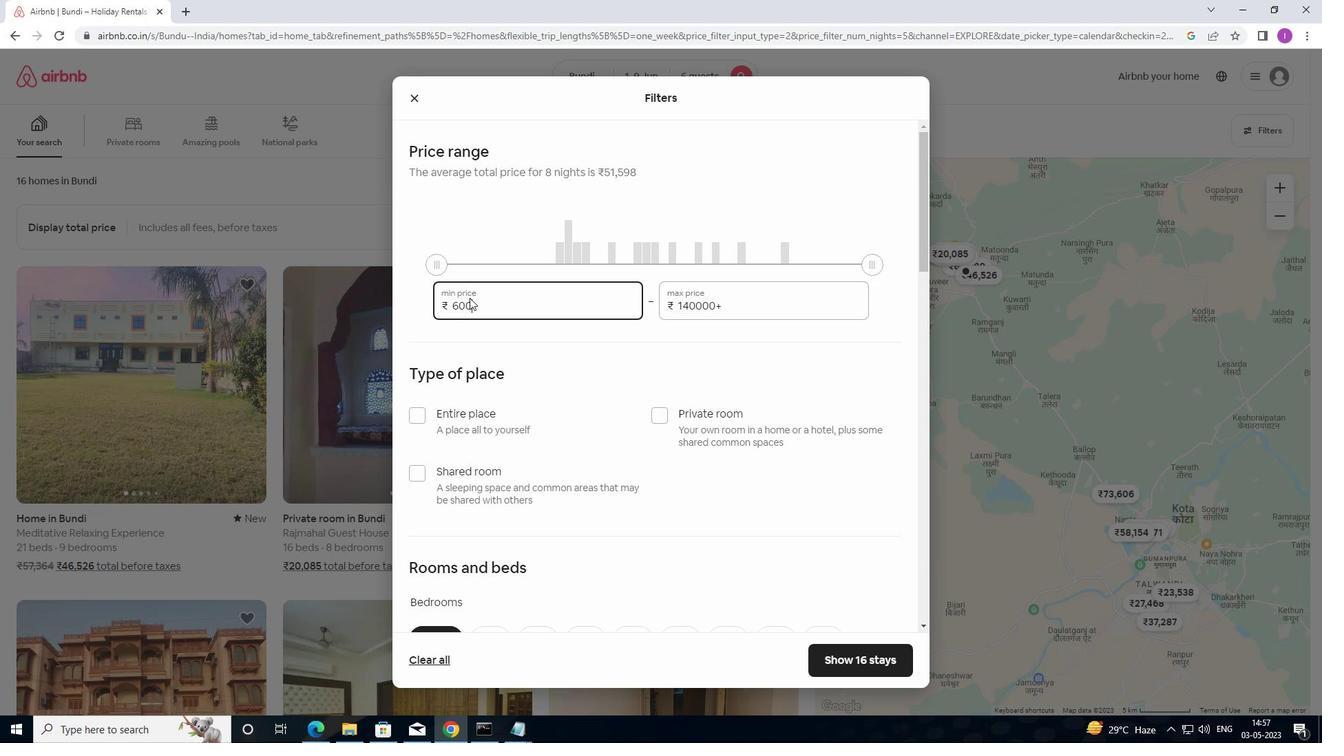 
Action: Mouse moved to (731, 307)
Screenshot: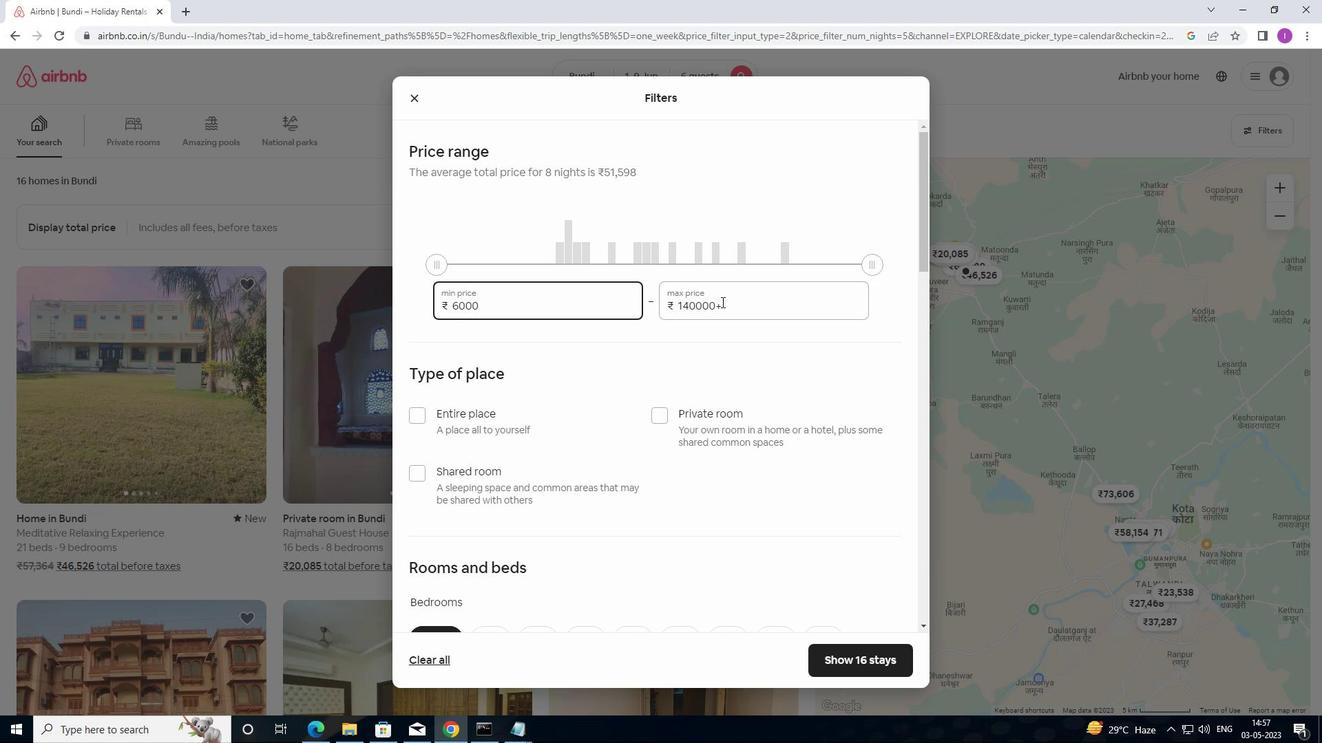 
Action: Mouse pressed left at (731, 307)
Screenshot: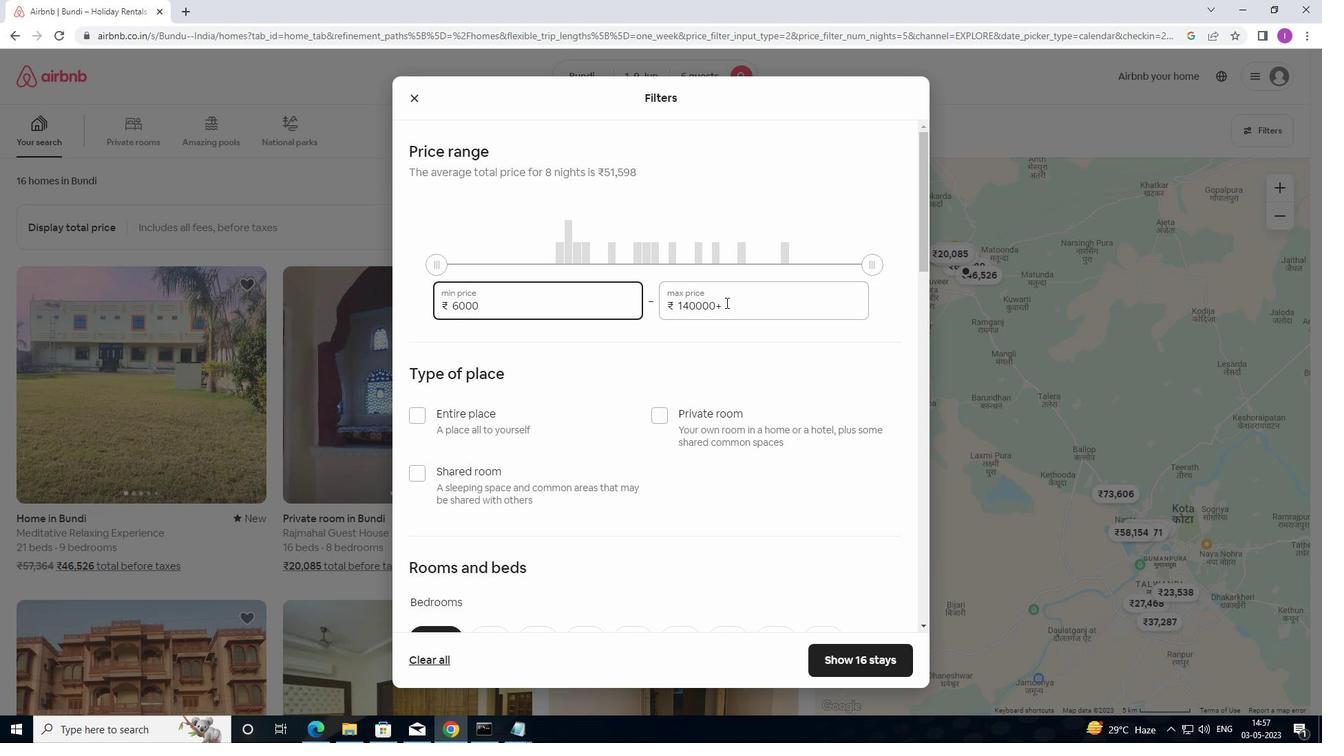 
Action: Mouse moved to (655, 295)
Screenshot: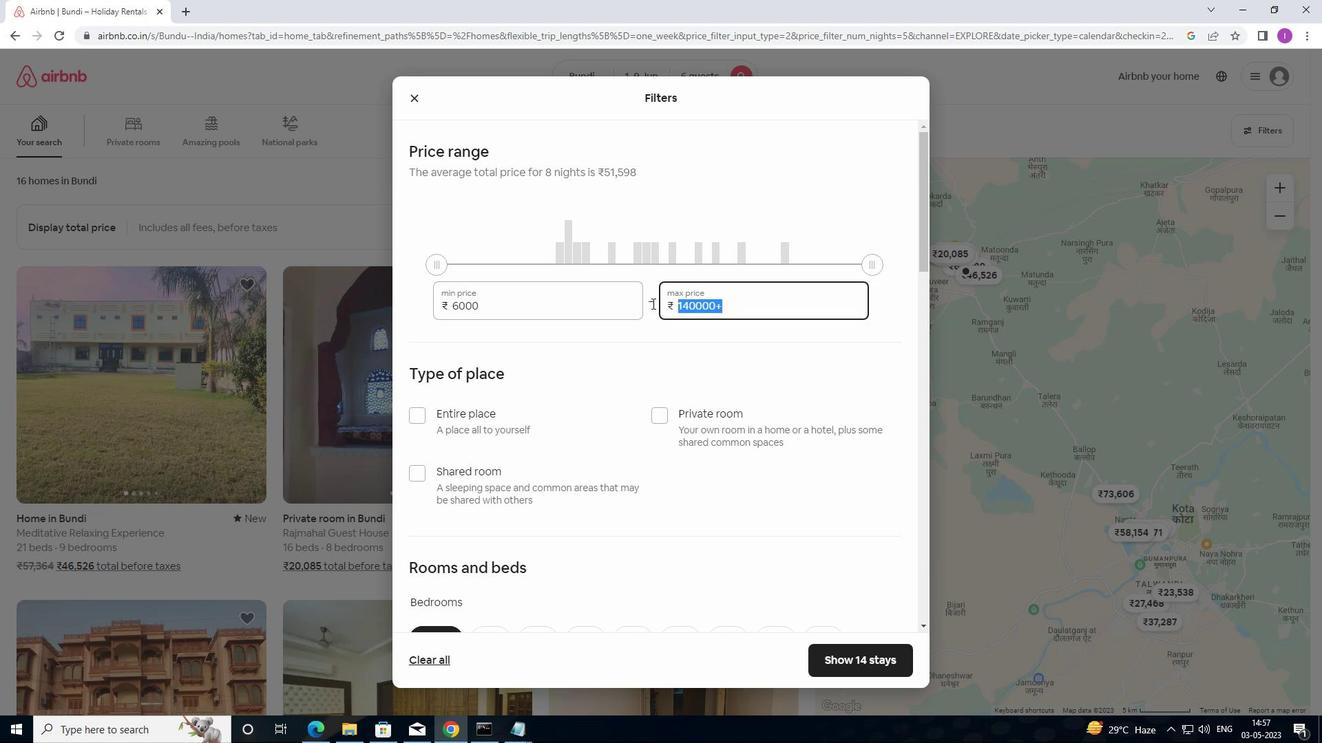 
Action: Key pressed 12000
Screenshot: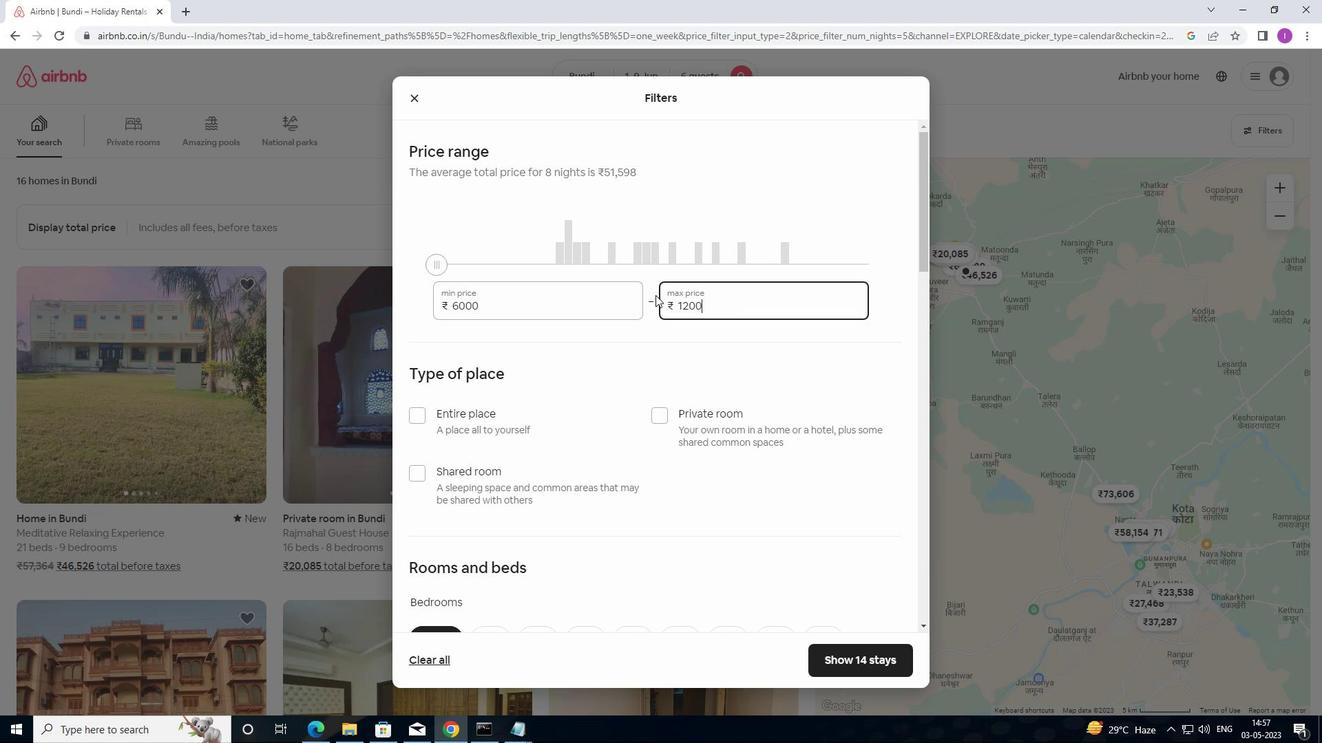 
Action: Mouse moved to (643, 349)
Screenshot: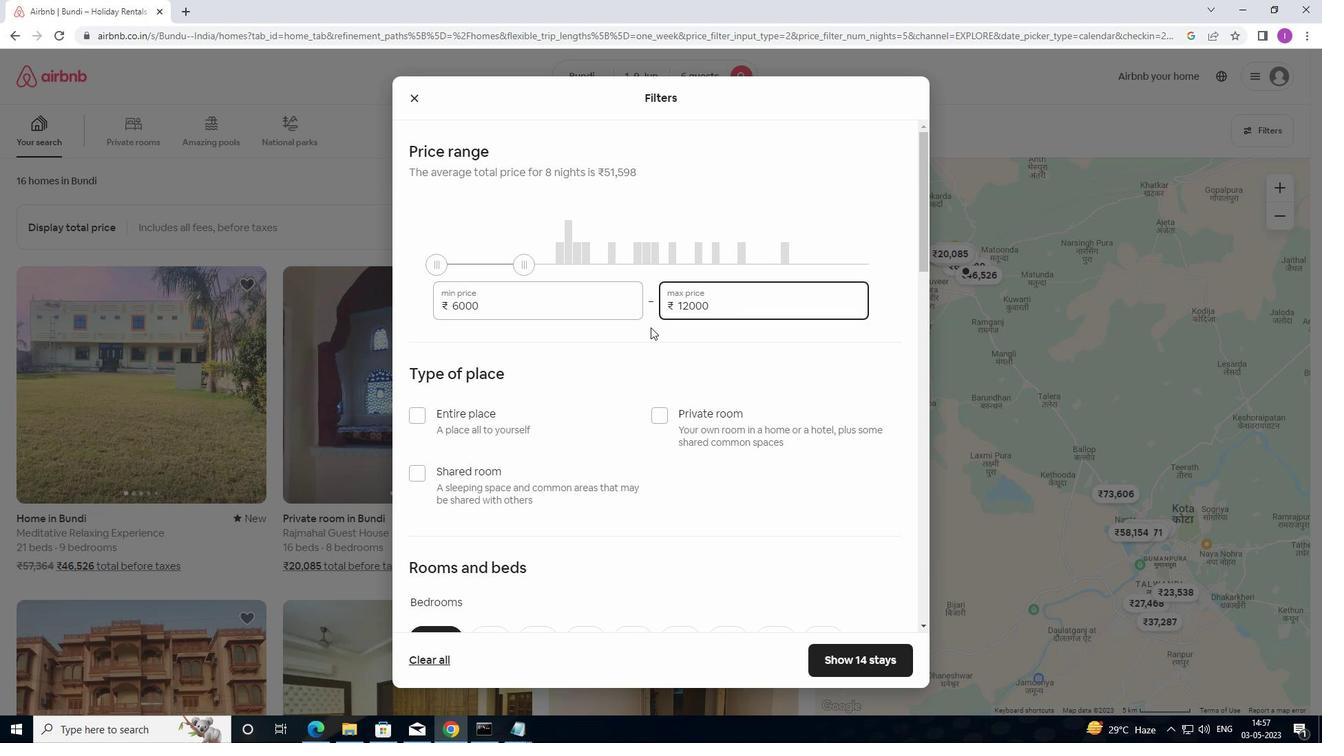 
Action: Mouse scrolled (643, 349) with delta (0, 0)
Screenshot: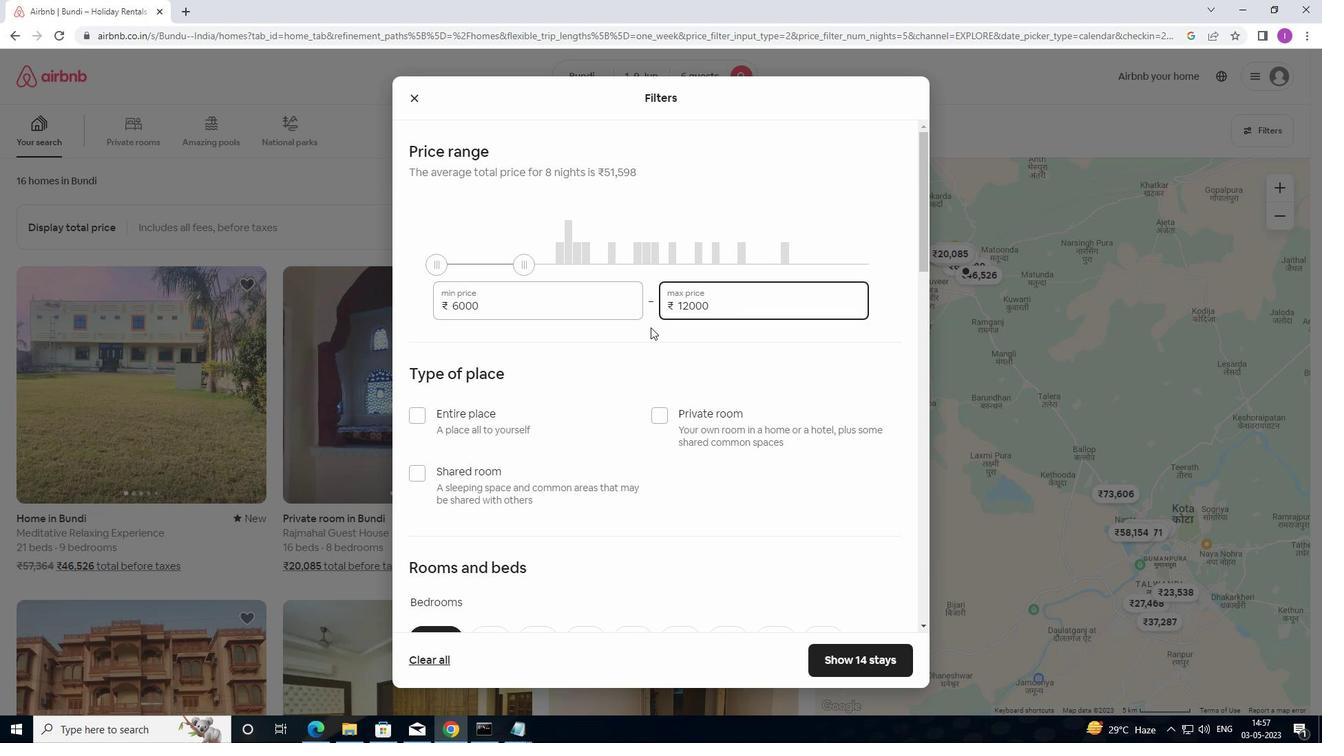 
Action: Mouse moved to (422, 345)
Screenshot: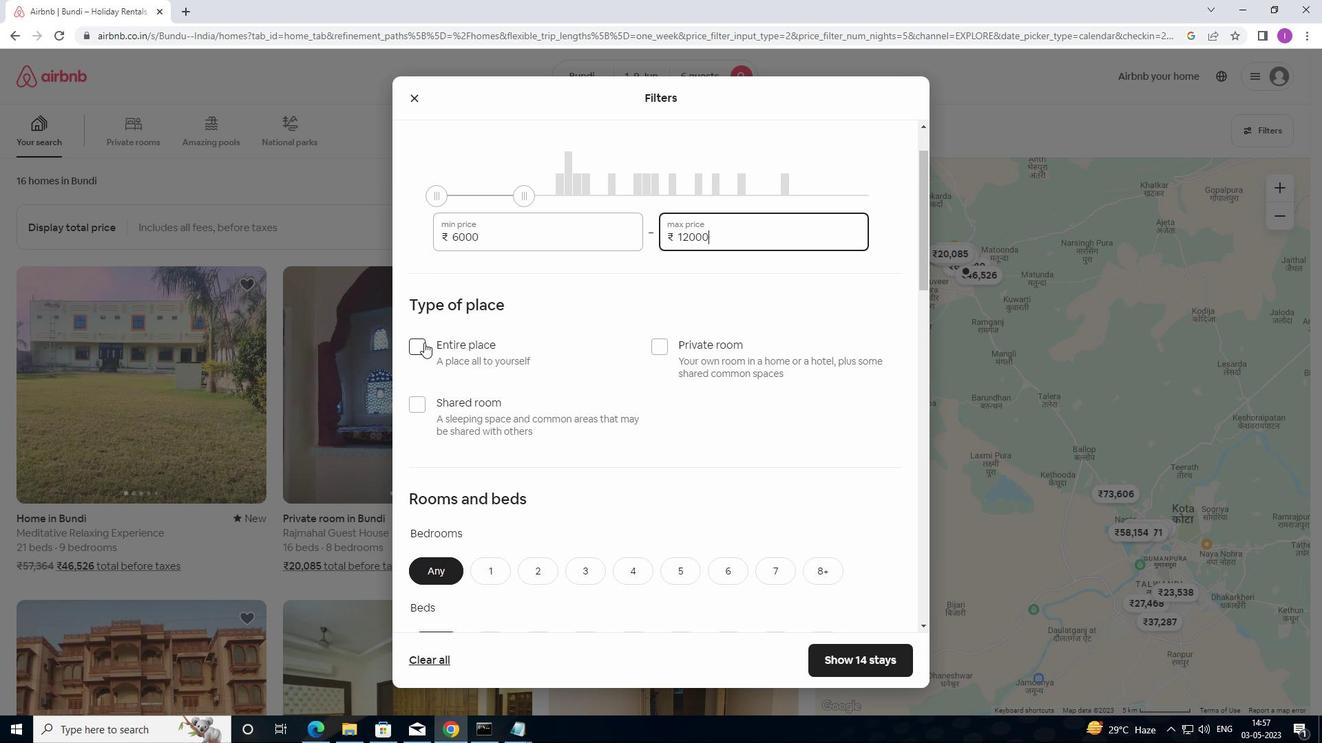 
Action: Mouse pressed left at (422, 345)
Screenshot: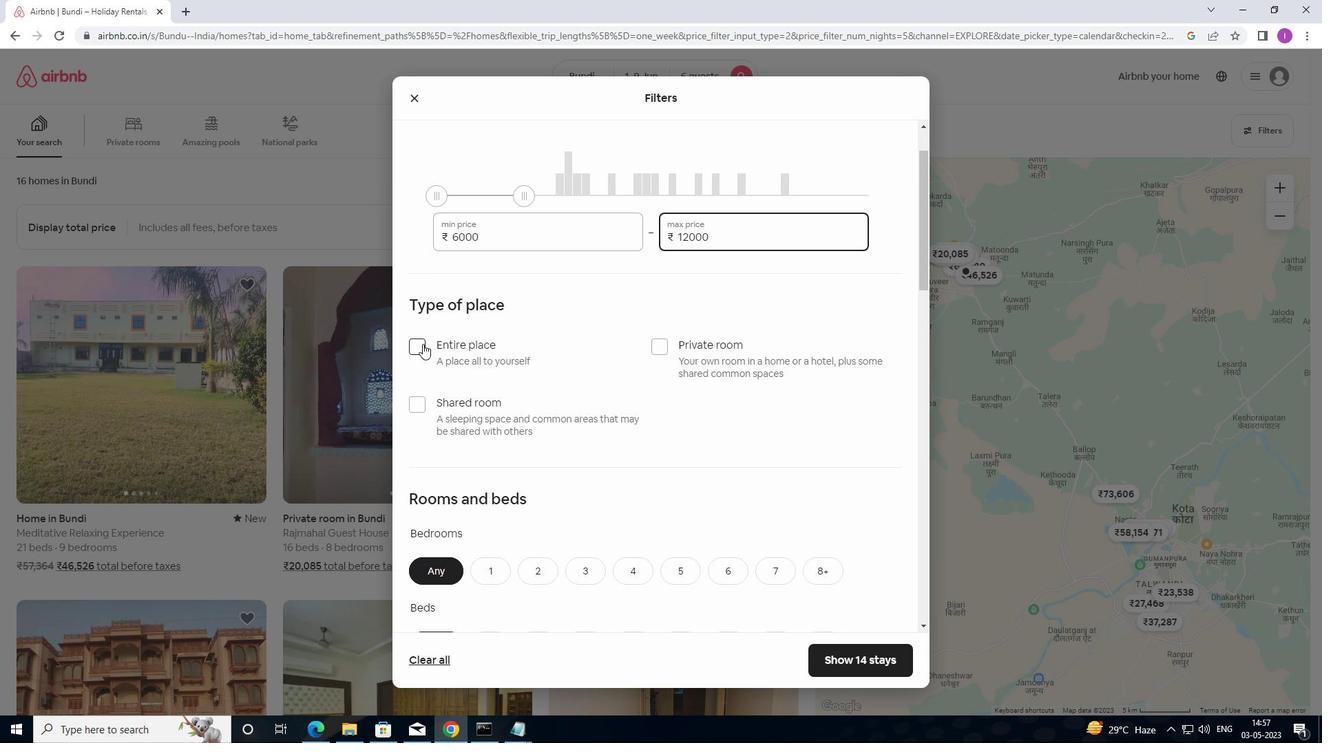 
Action: Mouse moved to (515, 338)
Screenshot: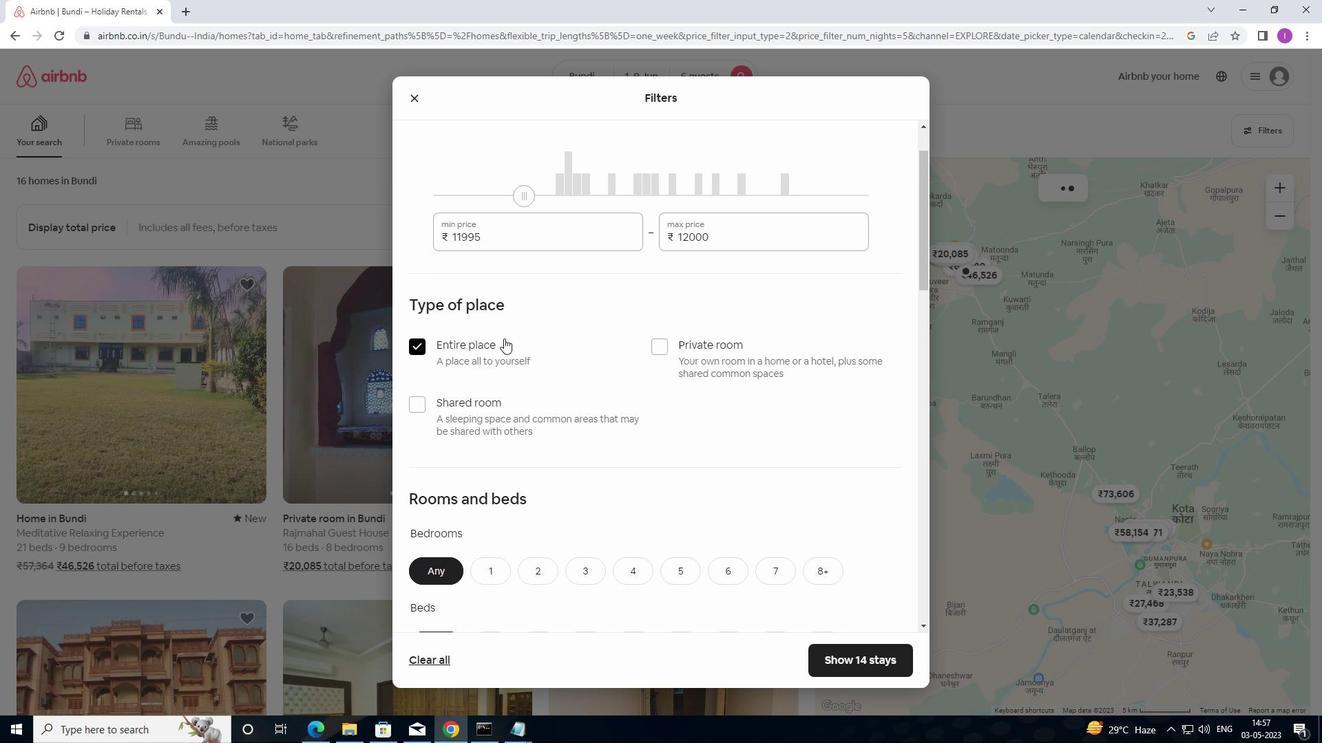 
Action: Mouse scrolled (515, 338) with delta (0, 0)
Screenshot: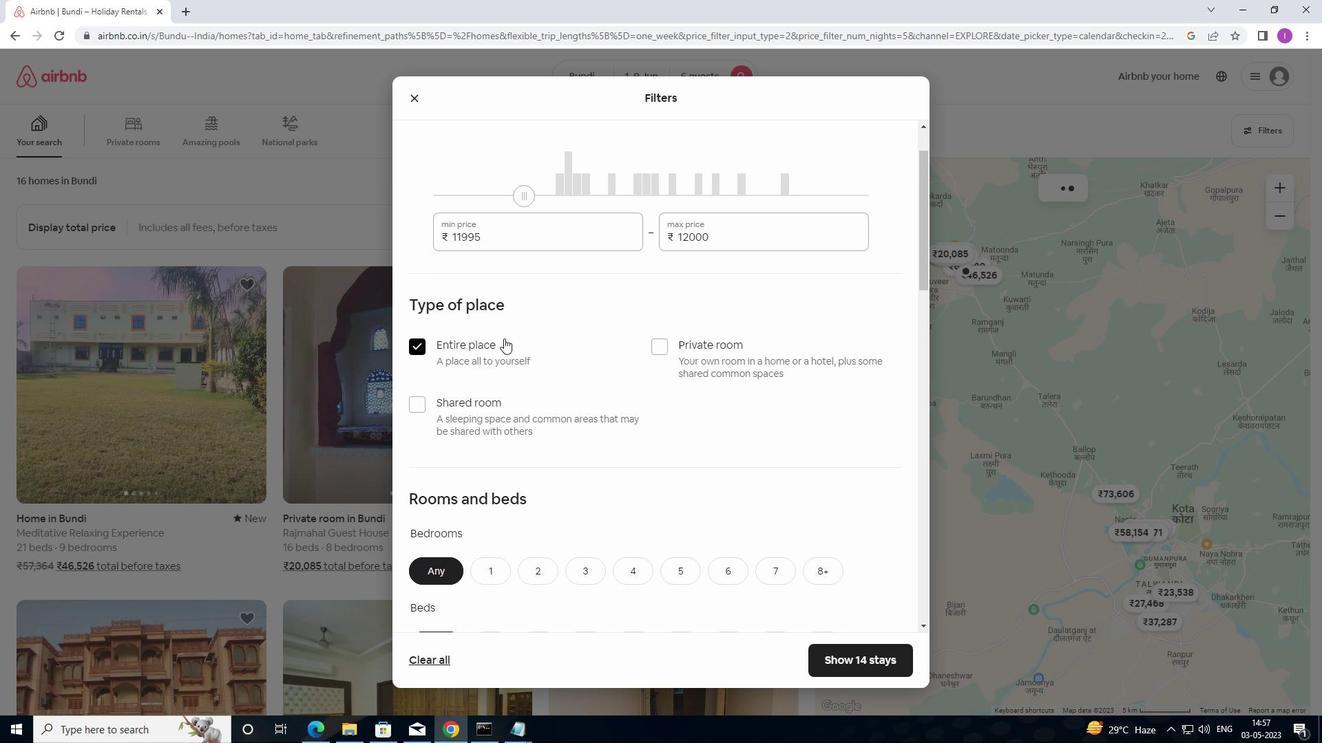 
Action: Mouse moved to (524, 340)
Screenshot: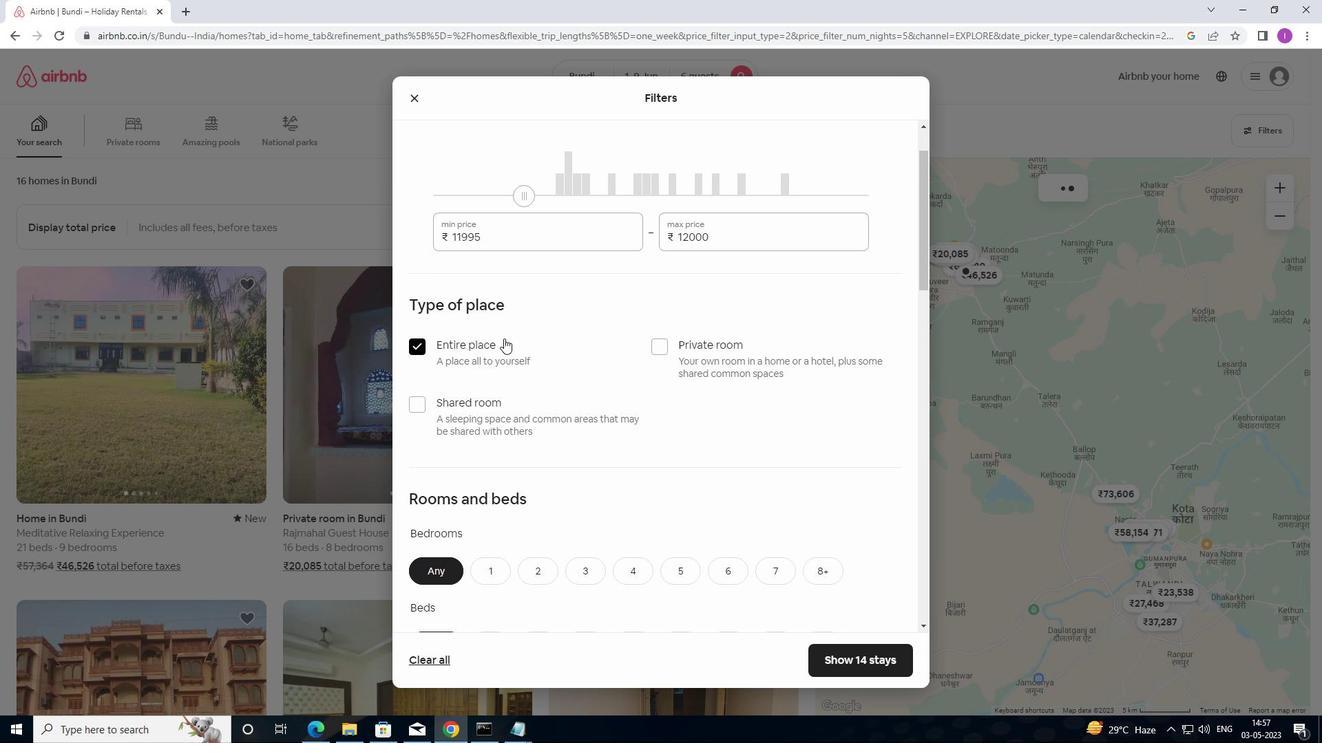 
Action: Mouse scrolled (524, 340) with delta (0, 0)
Screenshot: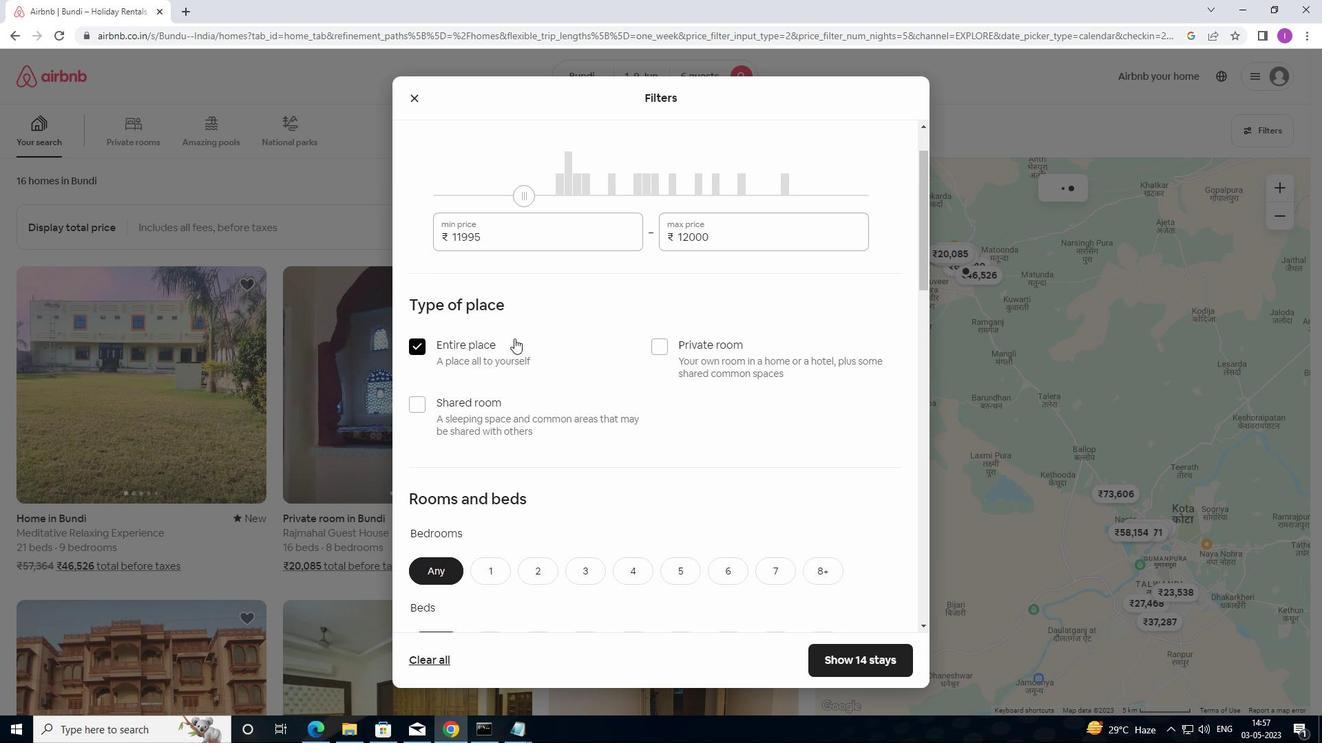 
Action: Mouse scrolled (524, 340) with delta (0, 0)
Screenshot: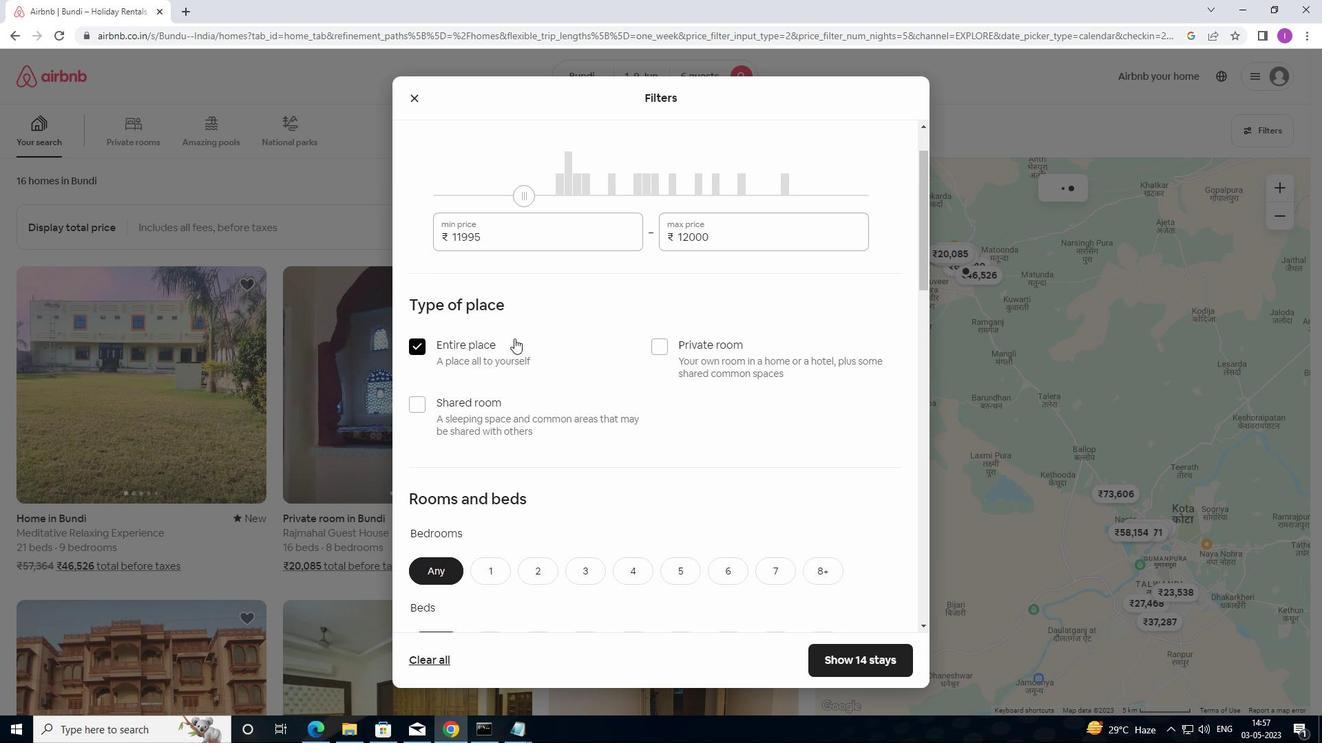 
Action: Mouse moved to (533, 337)
Screenshot: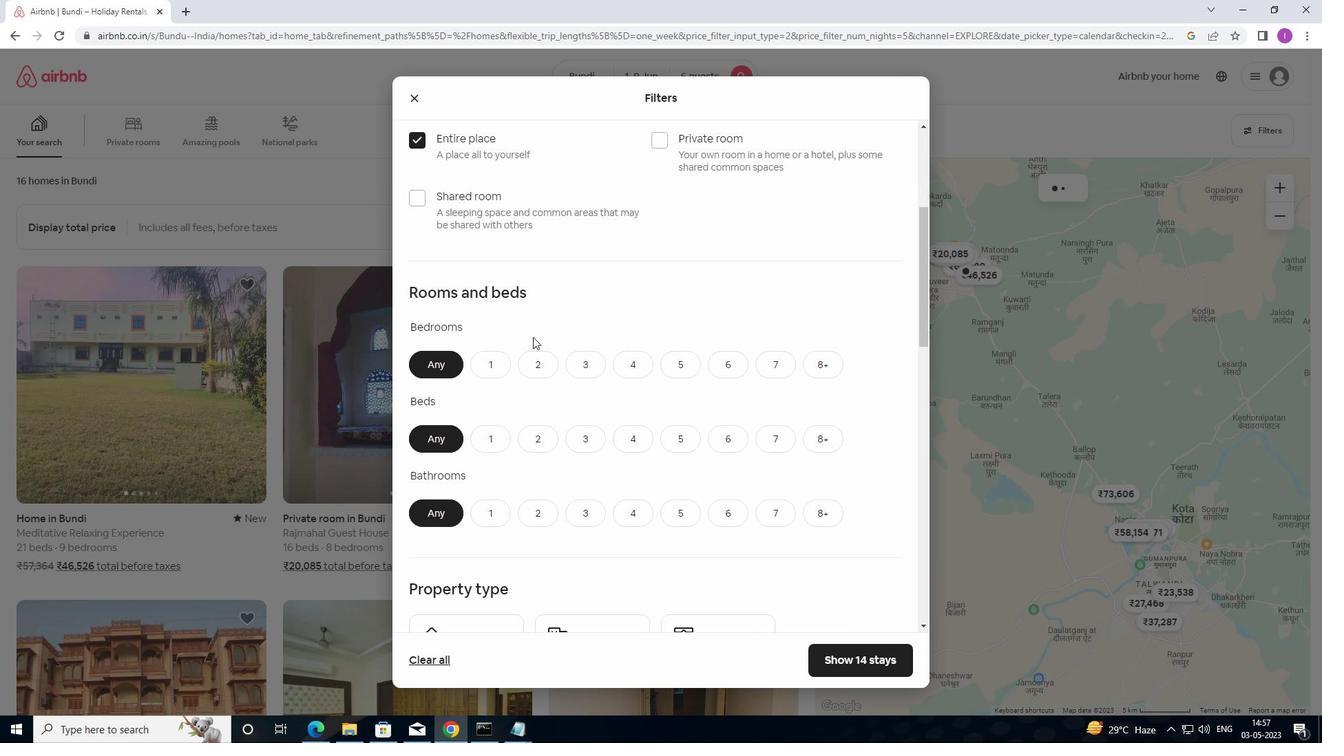 
Action: Mouse scrolled (533, 336) with delta (0, 0)
Screenshot: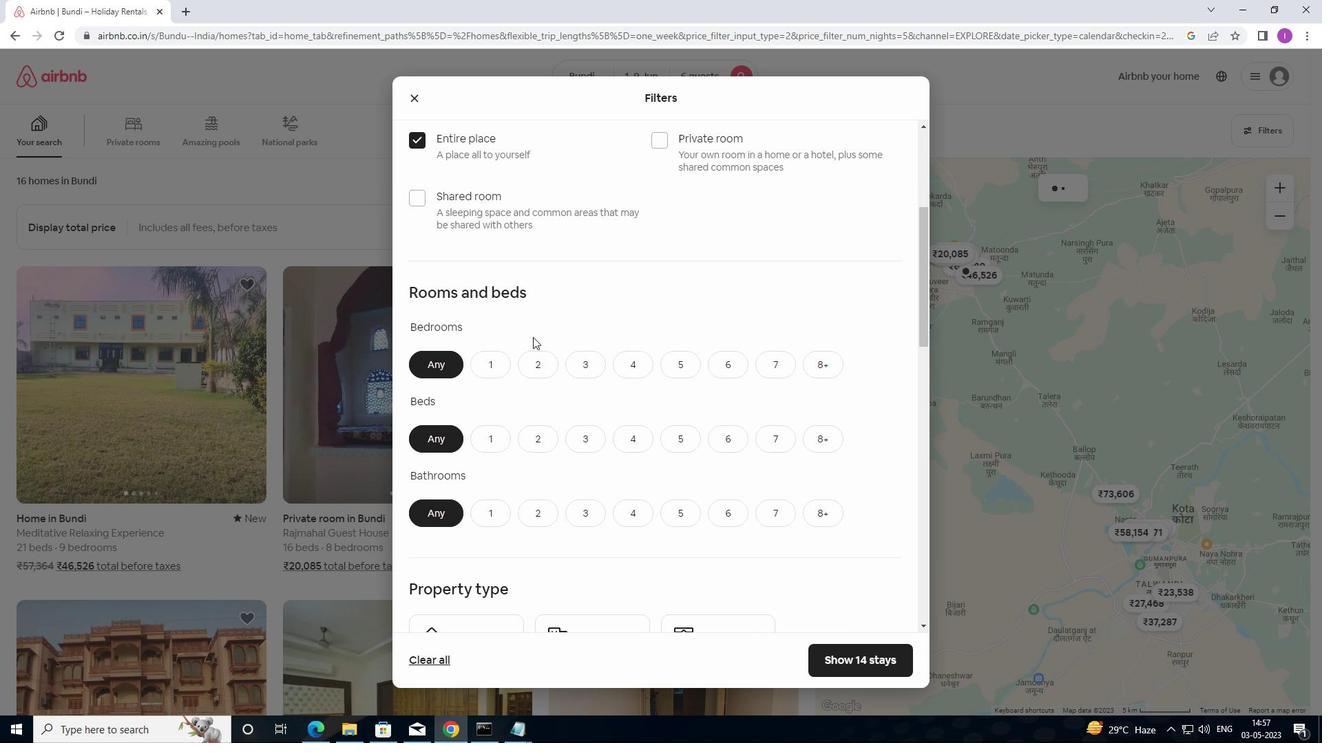 
Action: Mouse moved to (585, 302)
Screenshot: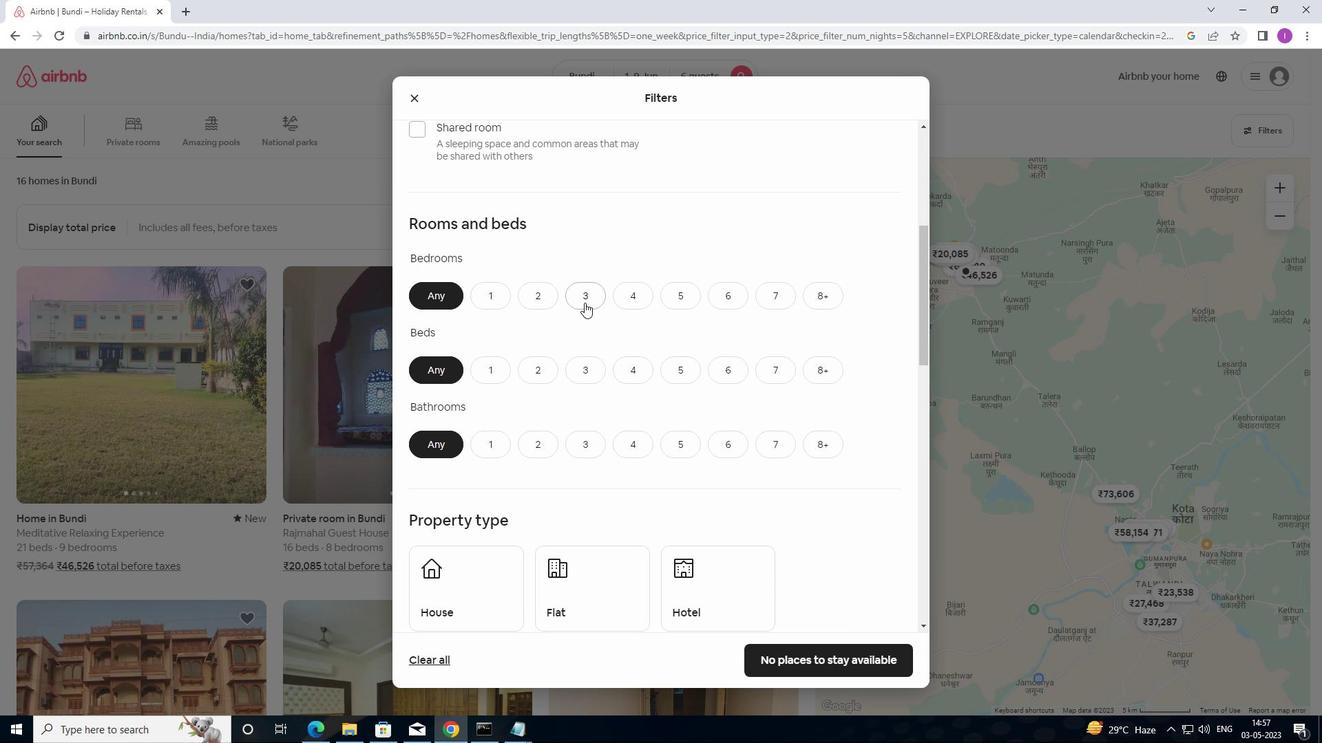 
Action: Mouse pressed left at (585, 302)
Screenshot: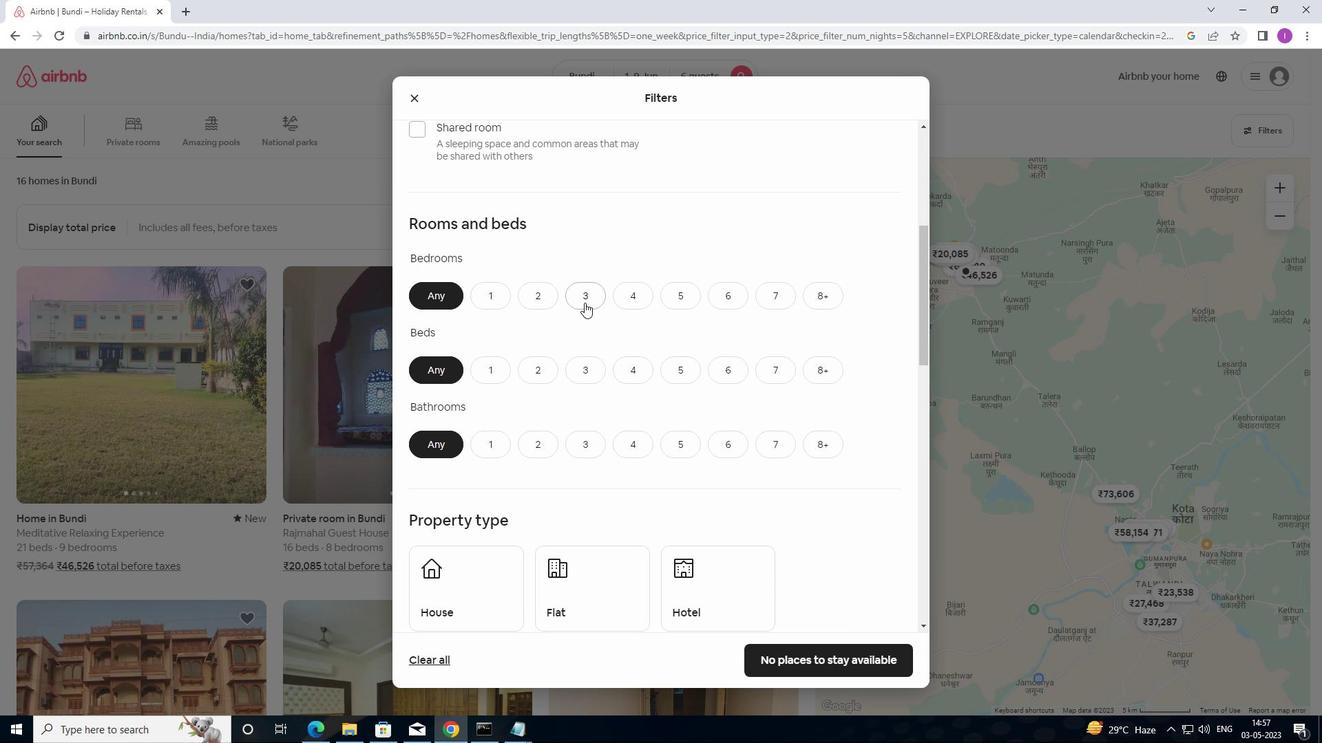 
Action: Mouse moved to (587, 364)
Screenshot: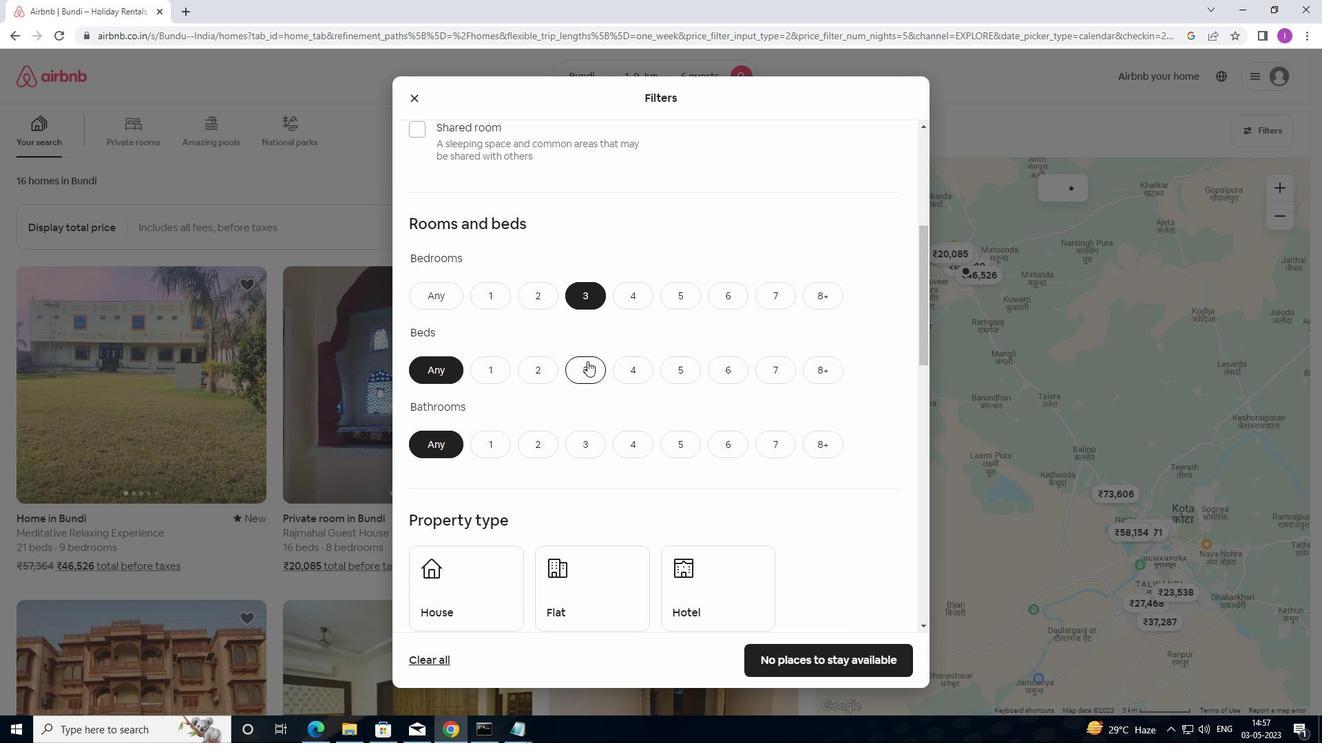 
Action: Mouse pressed left at (587, 364)
Screenshot: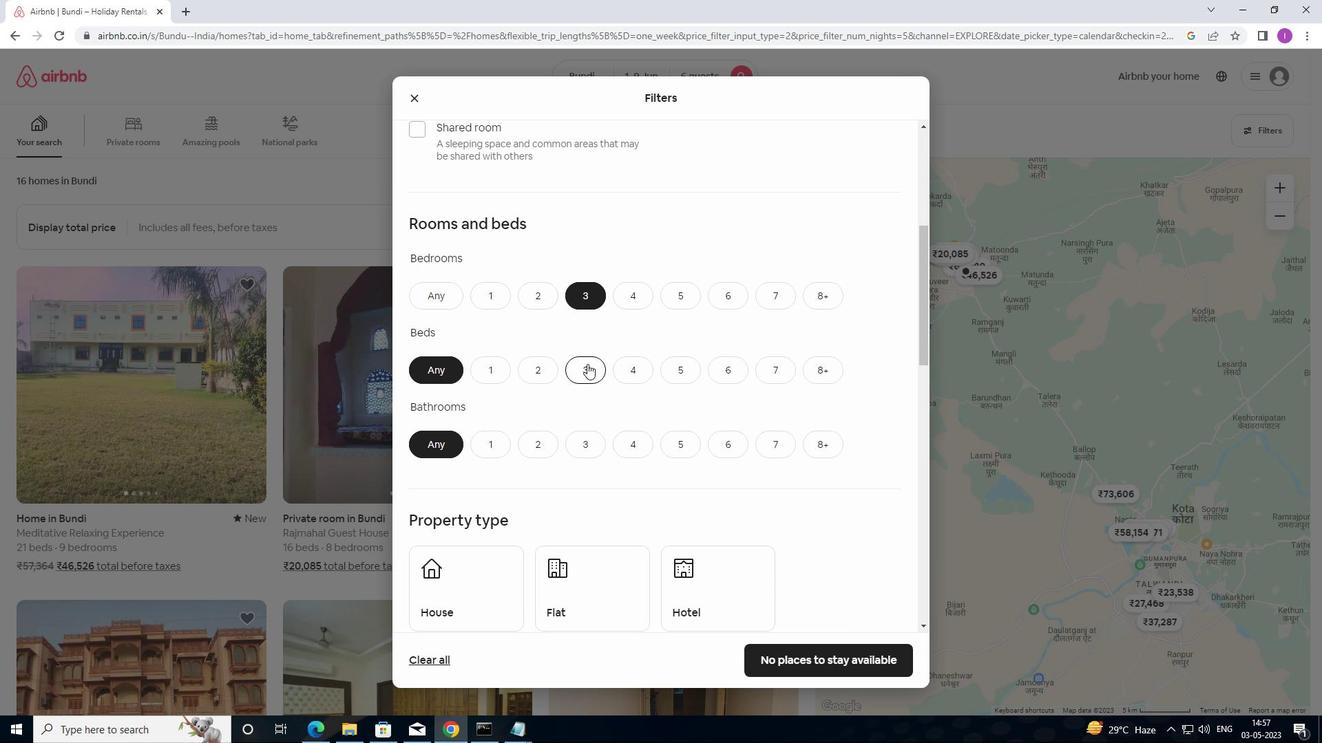 
Action: Mouse moved to (581, 439)
Screenshot: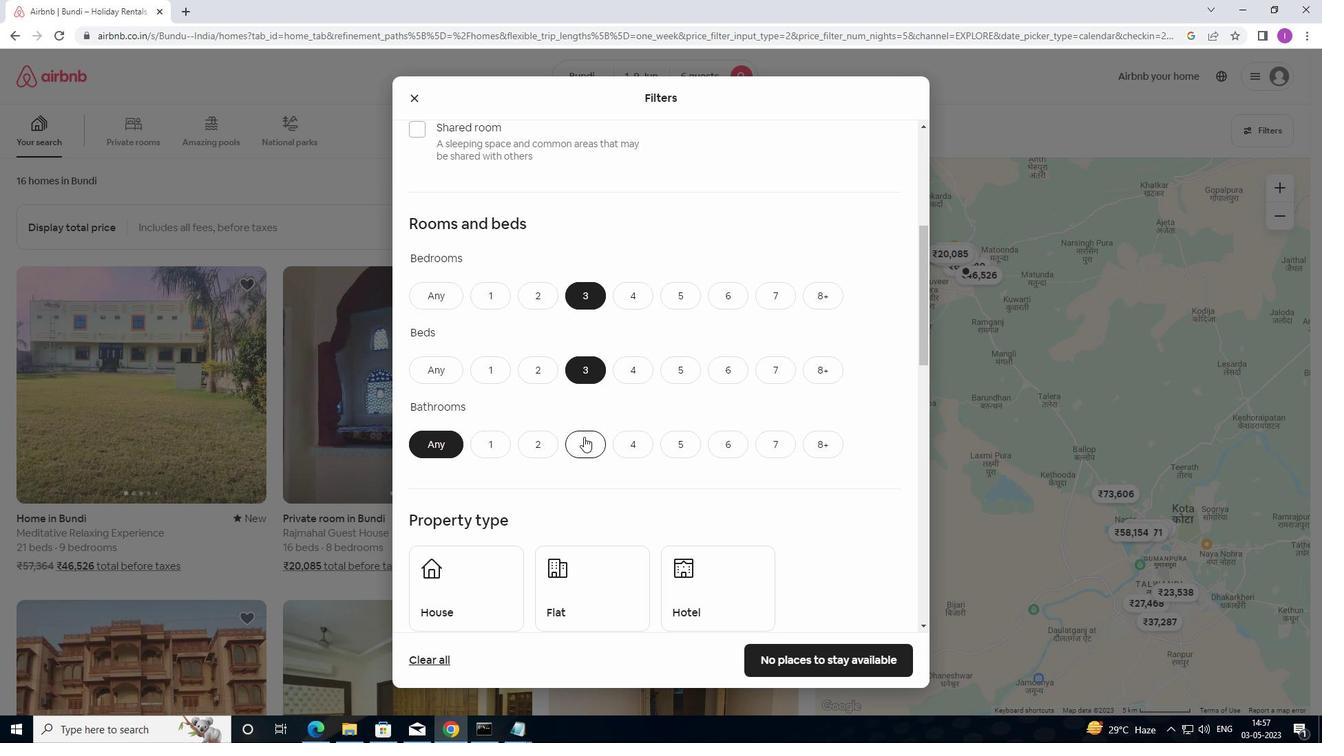 
Action: Mouse pressed left at (581, 439)
Screenshot: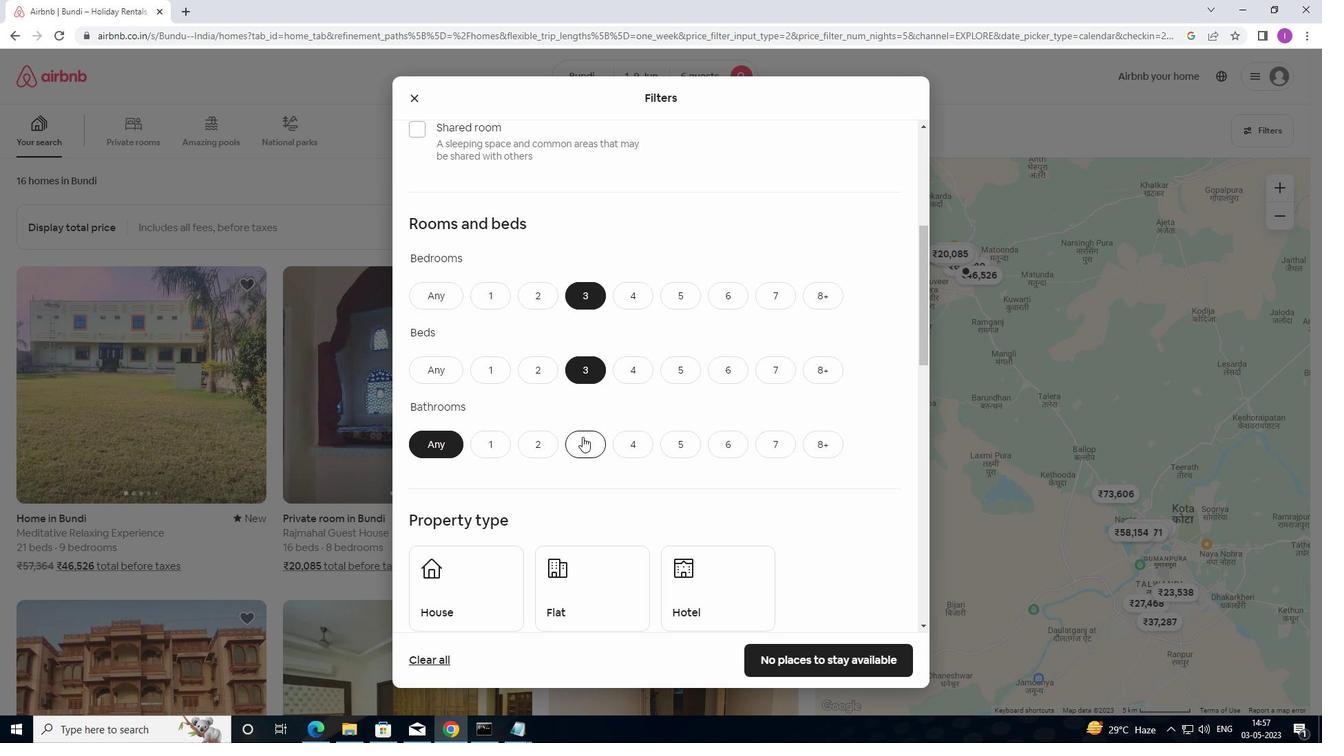 
Action: Mouse moved to (594, 457)
Screenshot: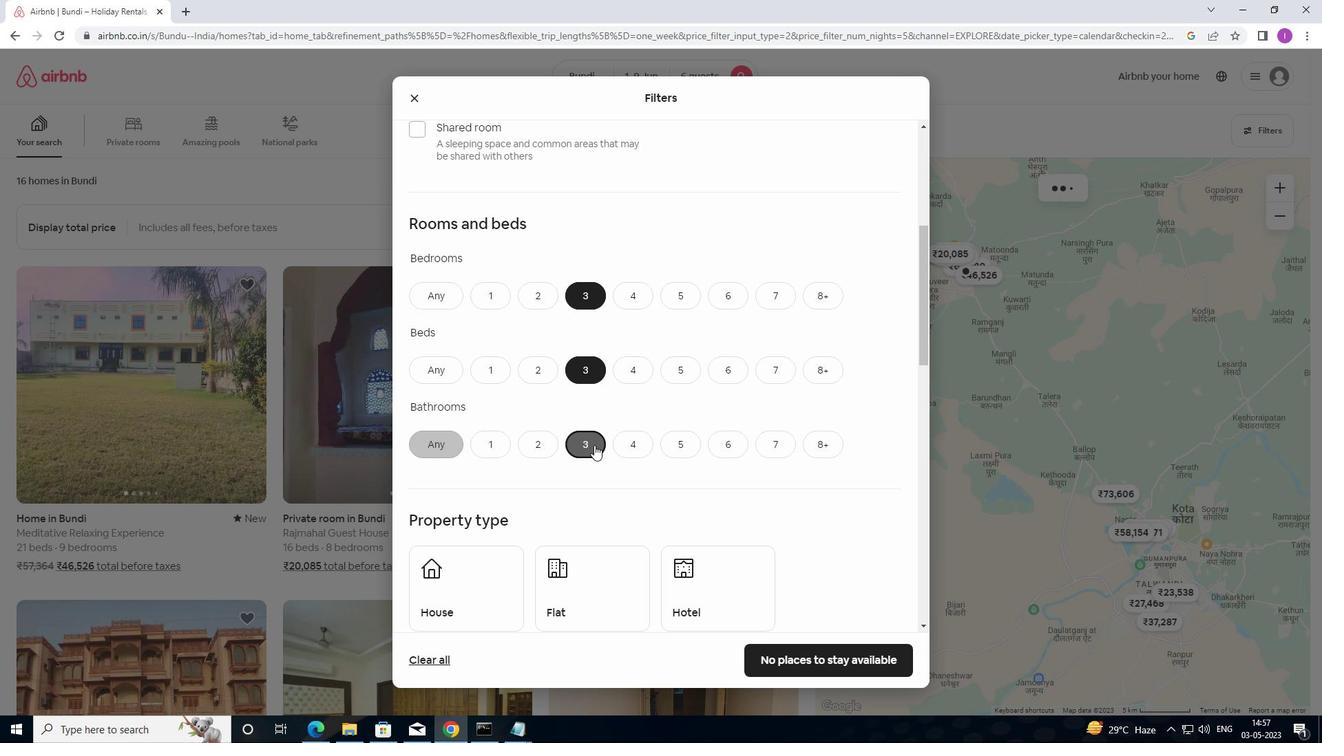 
Action: Mouse scrolled (594, 456) with delta (0, 0)
Screenshot: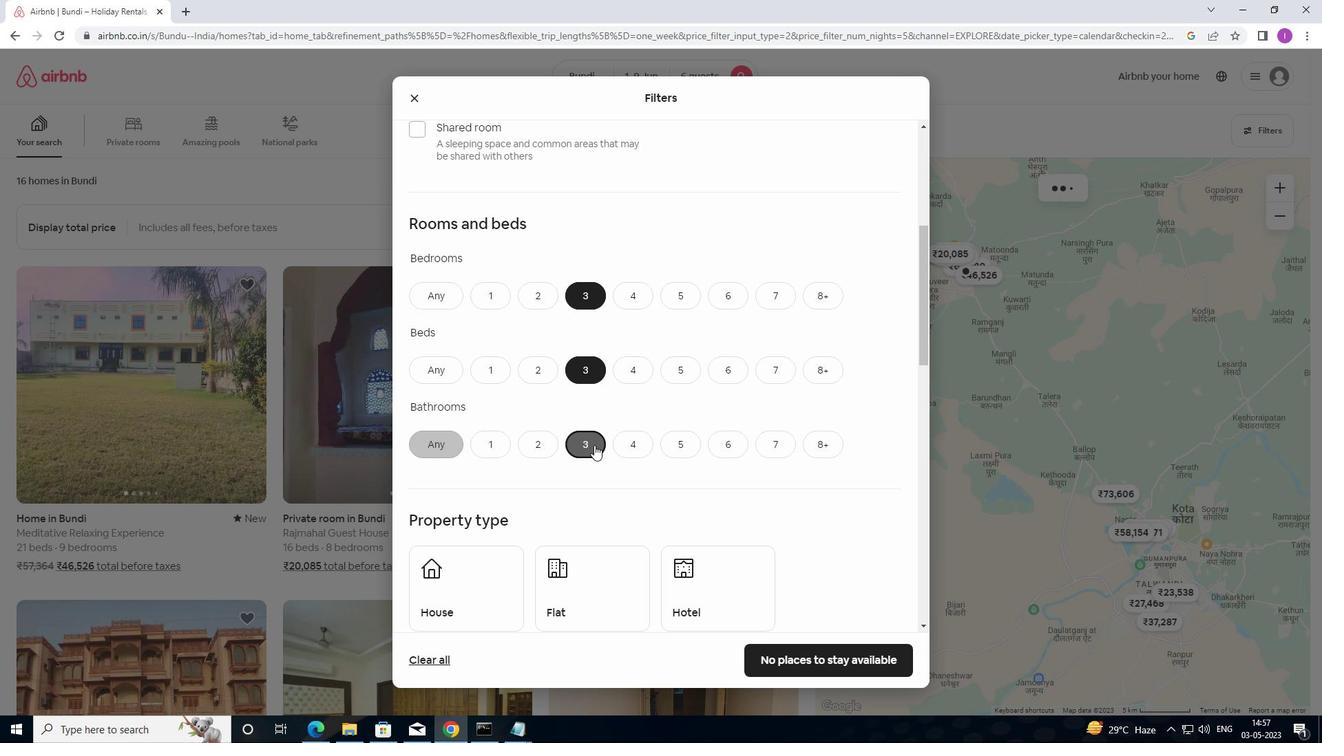 
Action: Mouse moved to (594, 459)
Screenshot: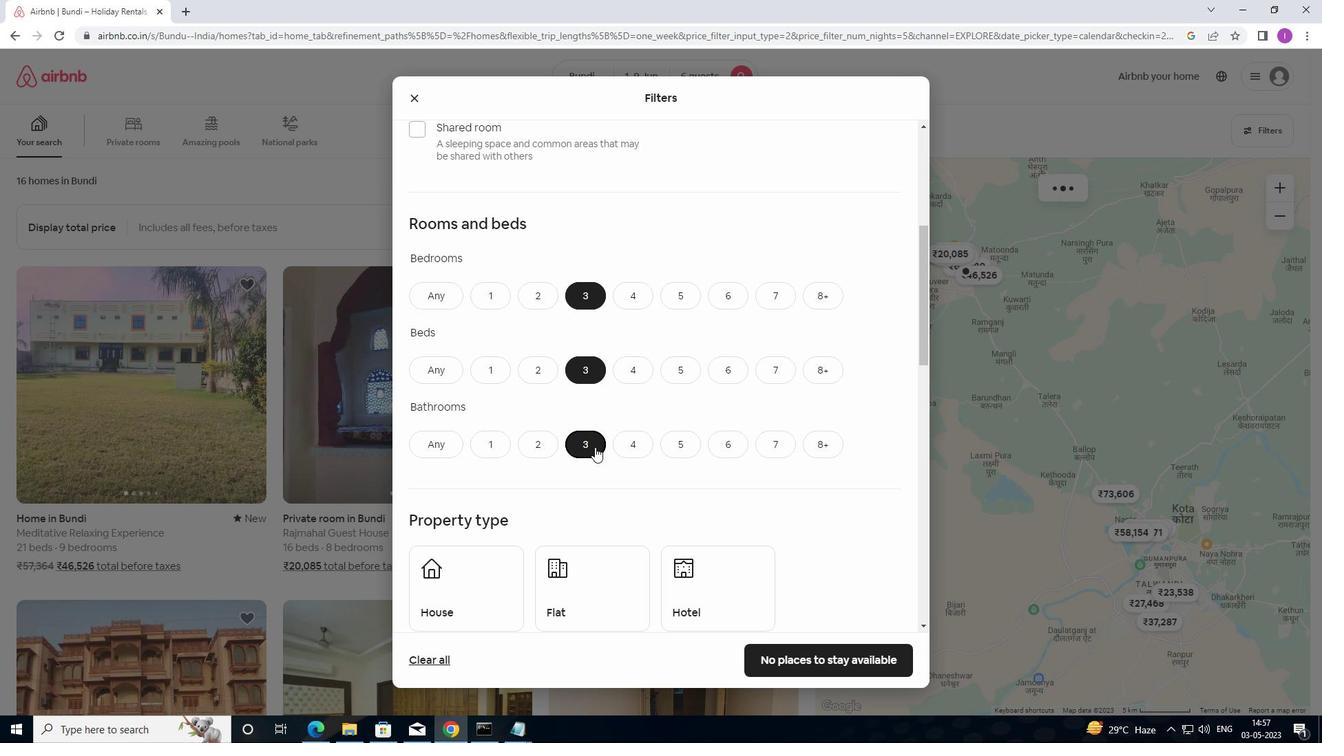 
Action: Mouse scrolled (594, 458) with delta (0, 0)
Screenshot: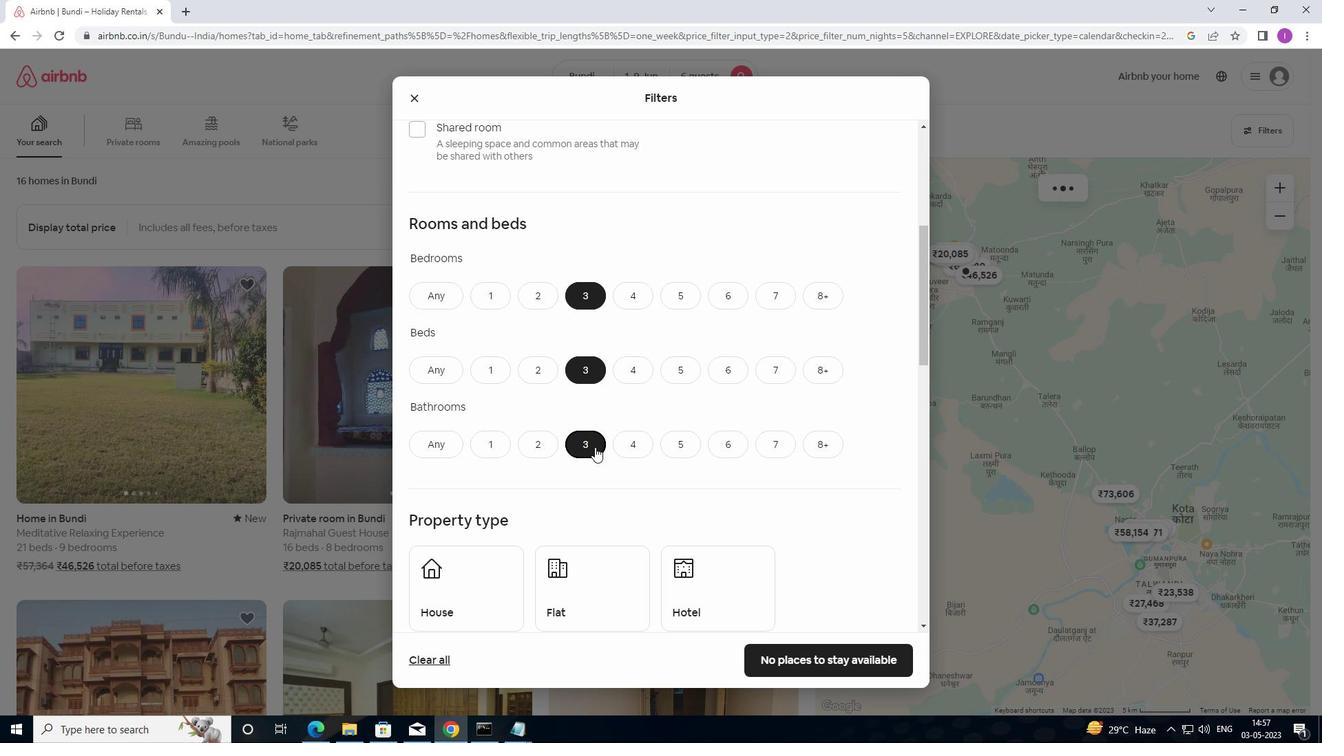 
Action: Mouse moved to (594, 461)
Screenshot: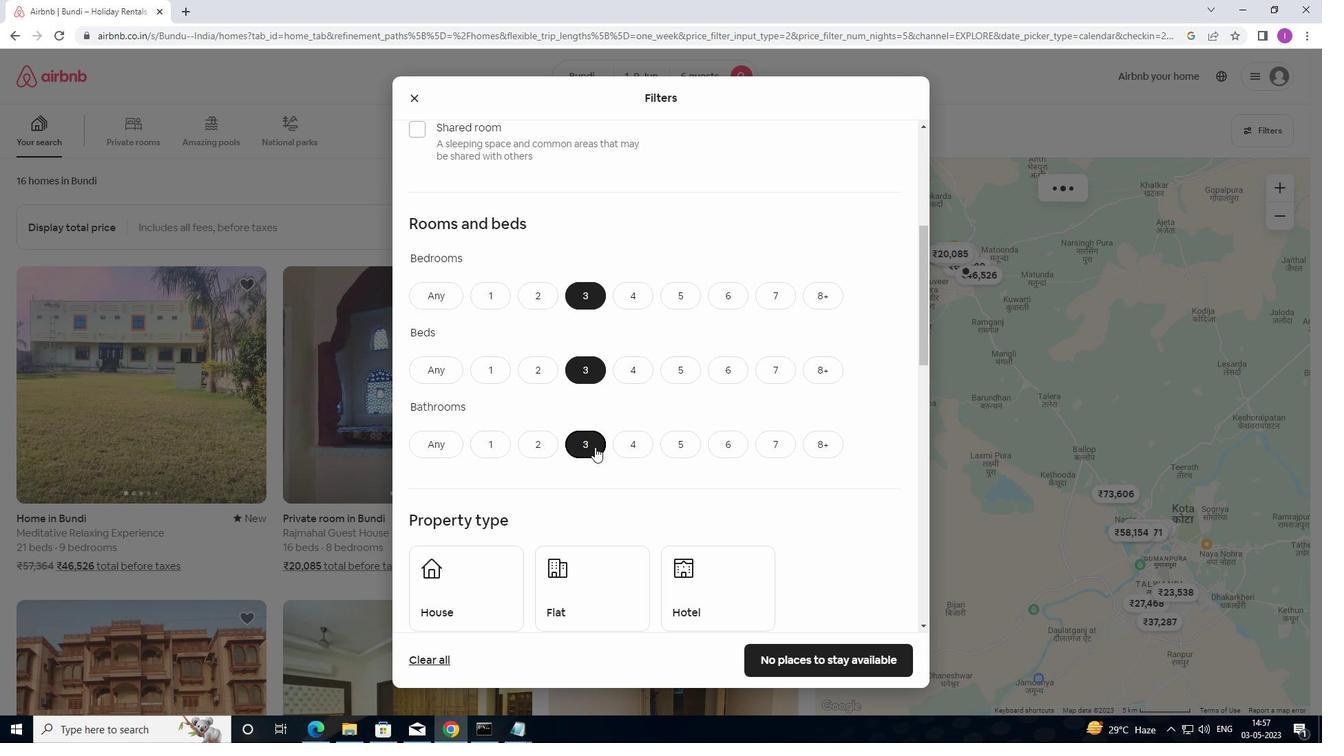 
Action: Mouse scrolled (594, 460) with delta (0, 0)
Screenshot: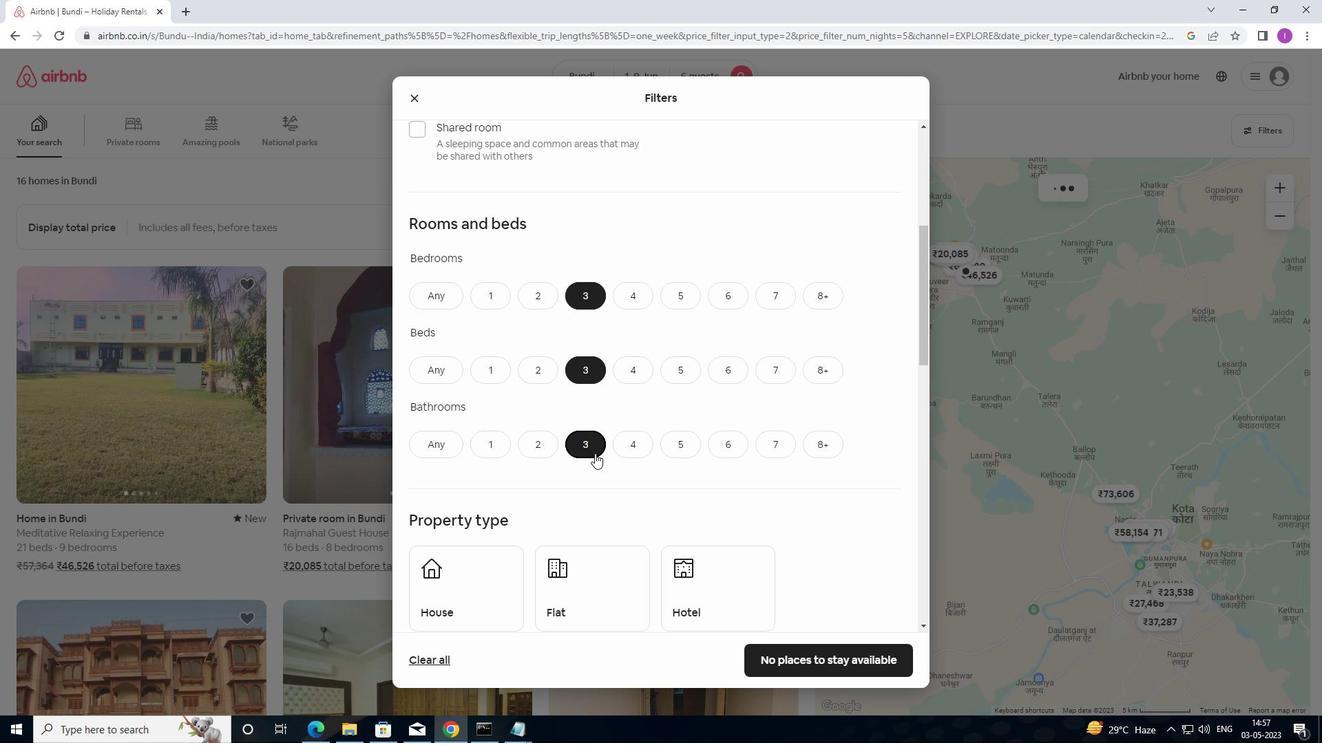 
Action: Mouse moved to (488, 396)
Screenshot: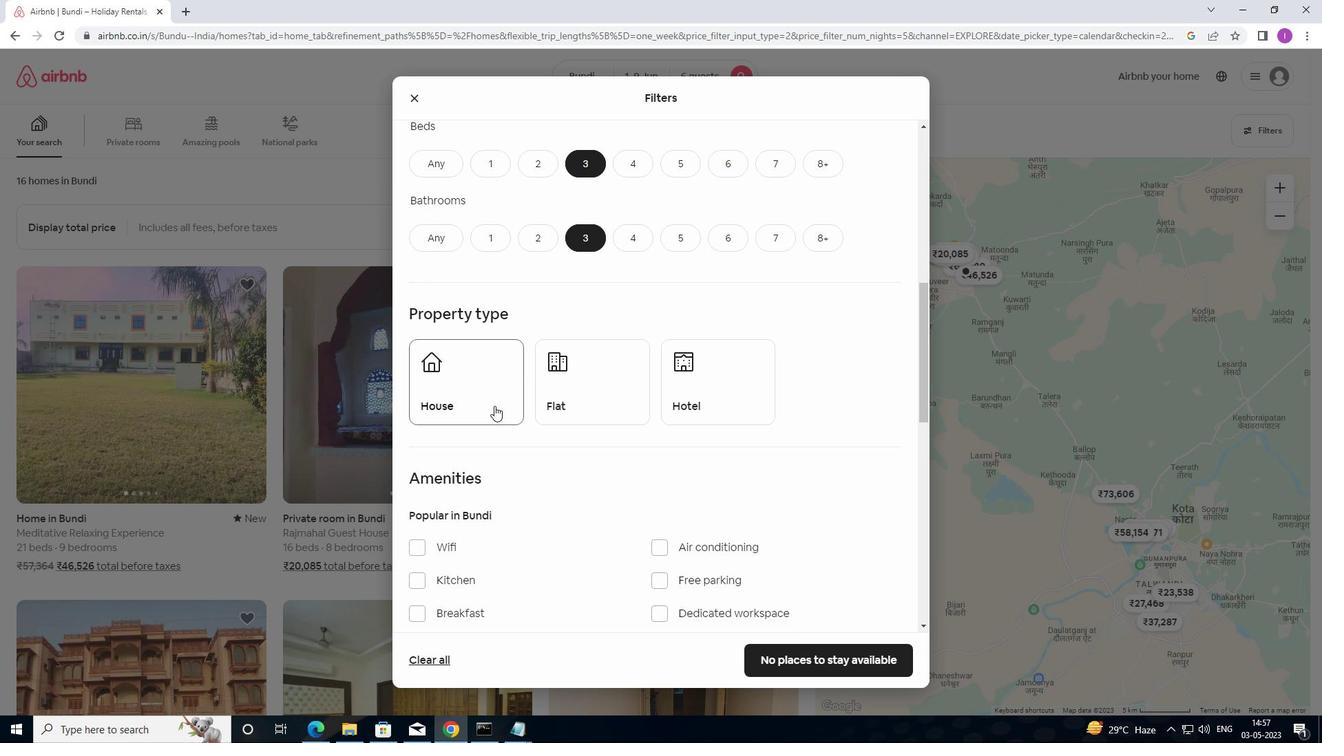 
Action: Mouse pressed left at (488, 396)
Screenshot: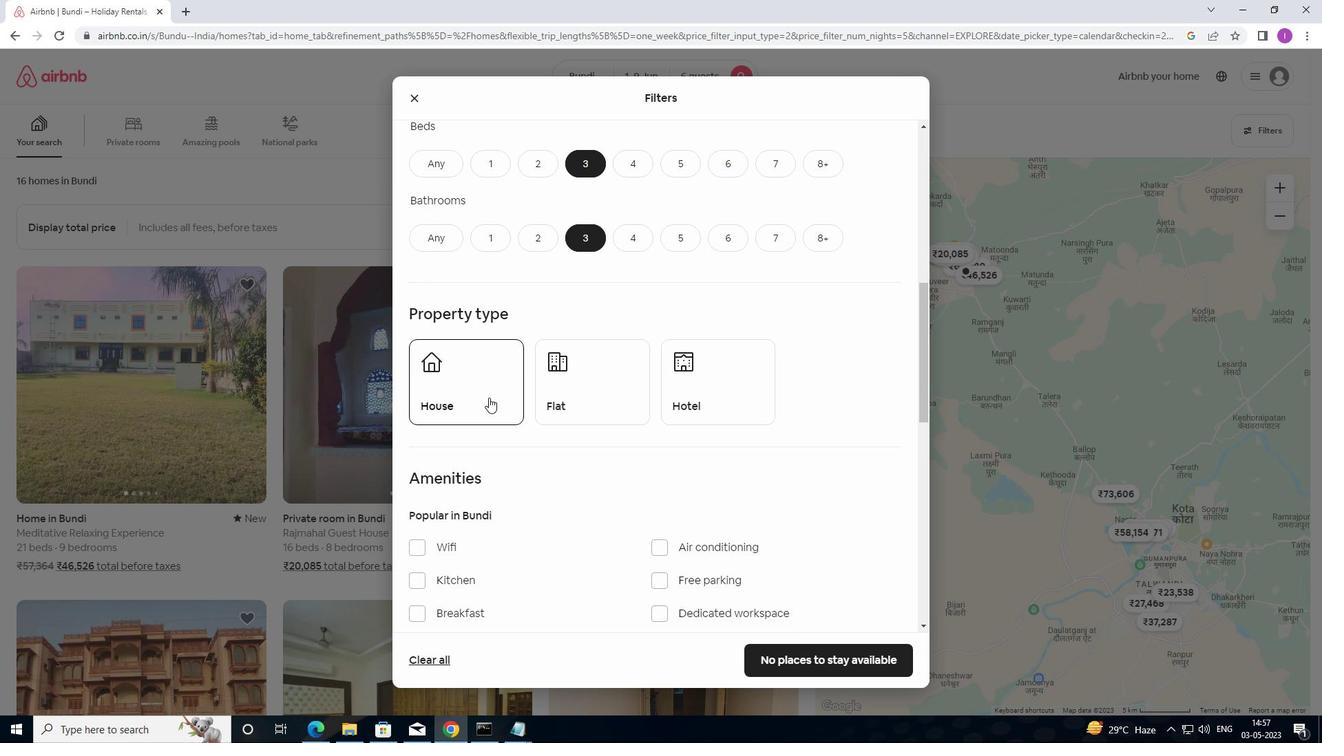 
Action: Mouse moved to (596, 404)
Screenshot: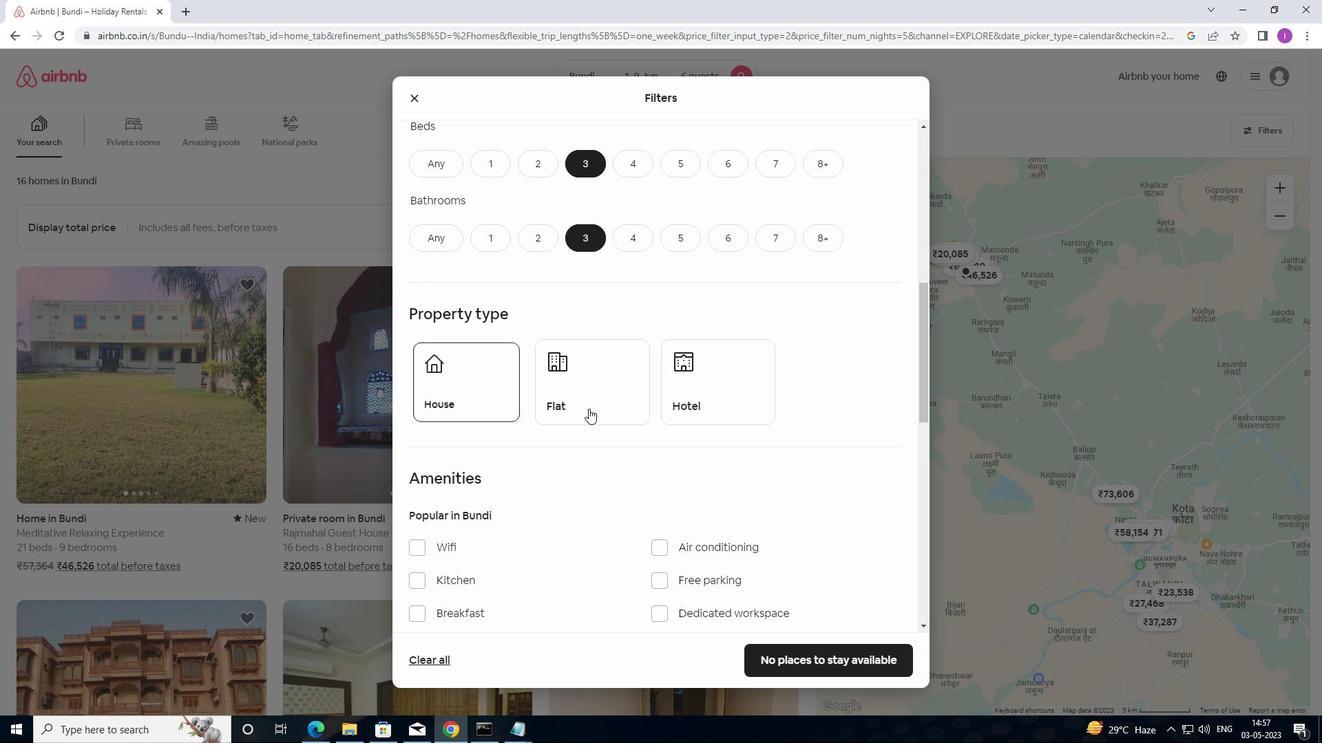 
Action: Mouse pressed left at (596, 404)
Screenshot: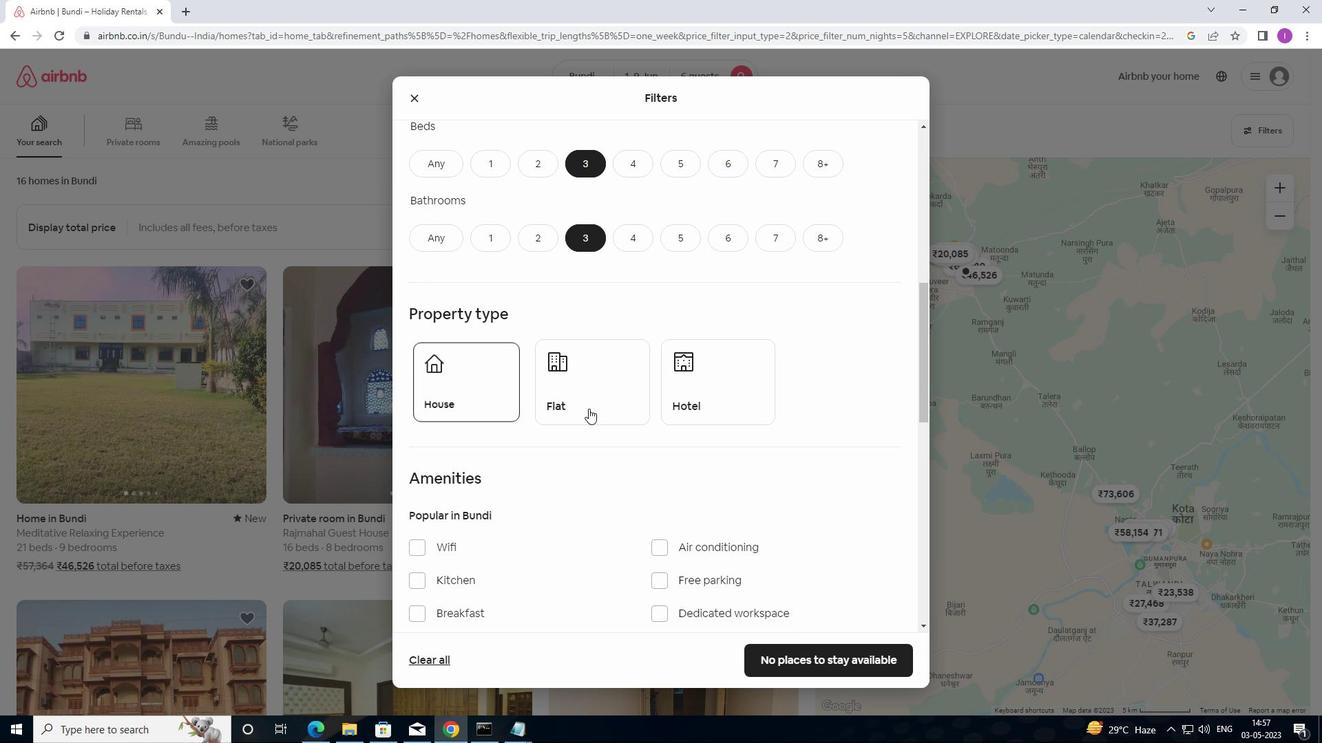 
Action: Mouse moved to (773, 416)
Screenshot: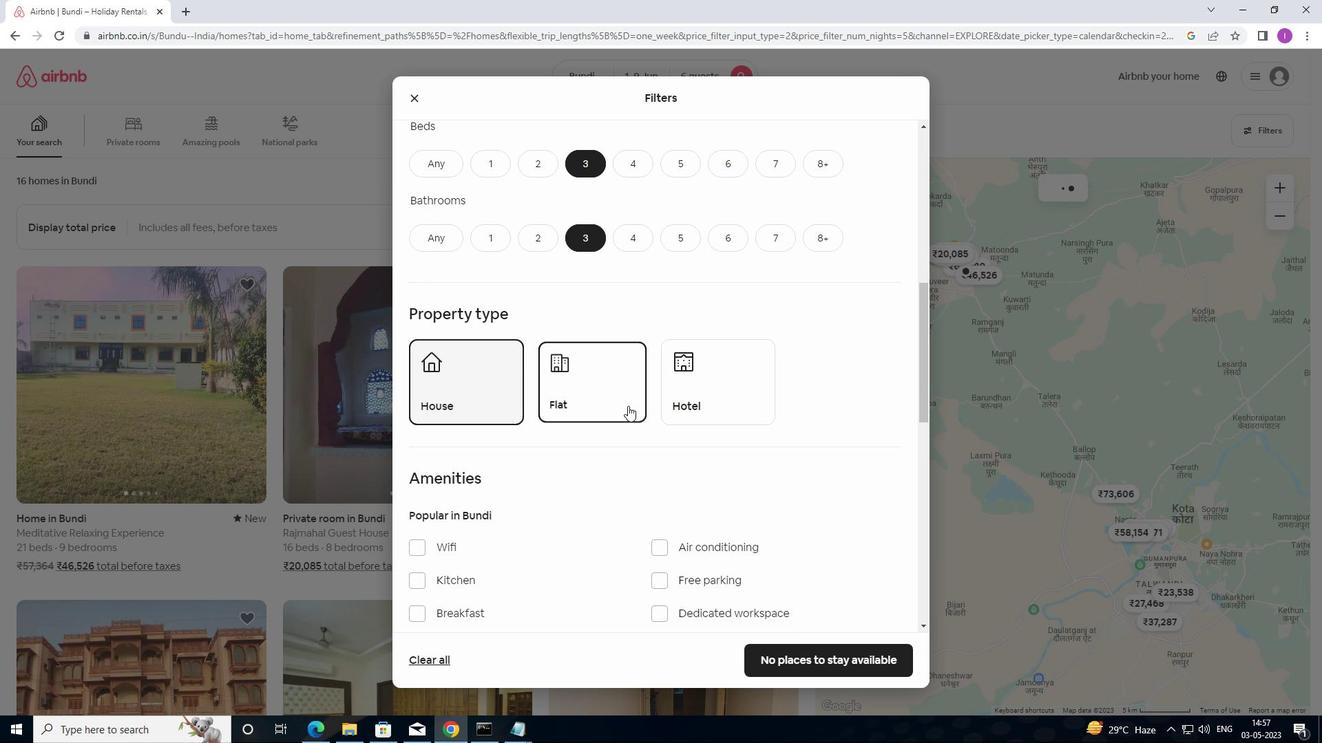 
Action: Mouse scrolled (773, 415) with delta (0, 0)
Screenshot: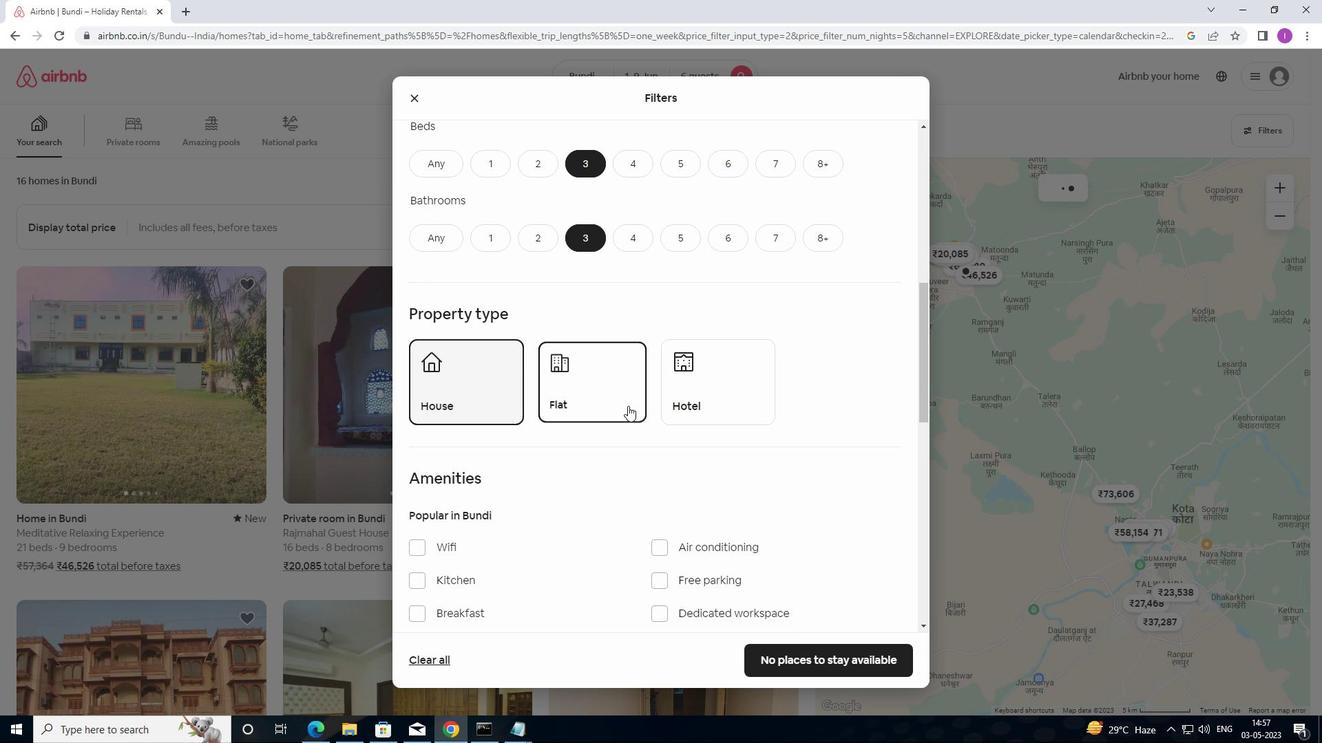 
Action: Mouse moved to (773, 417)
Screenshot: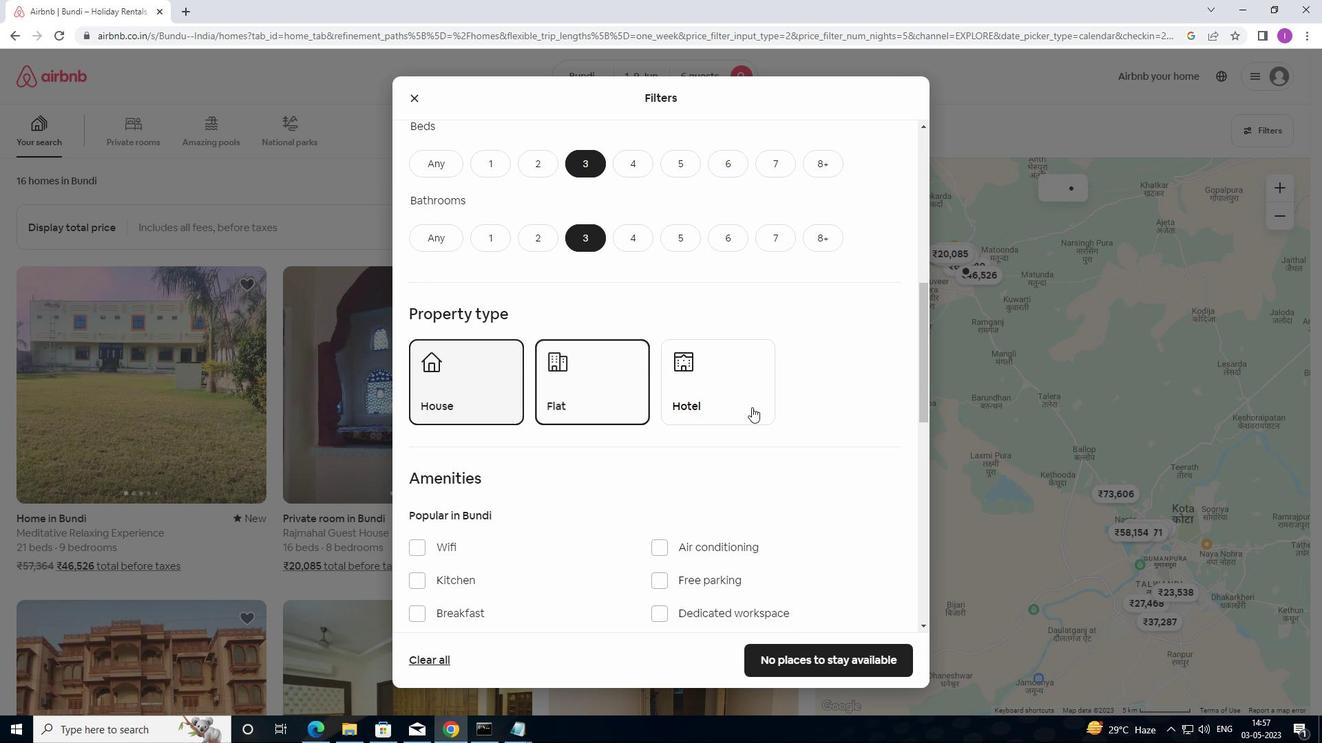 
Action: Mouse scrolled (773, 416) with delta (0, 0)
Screenshot: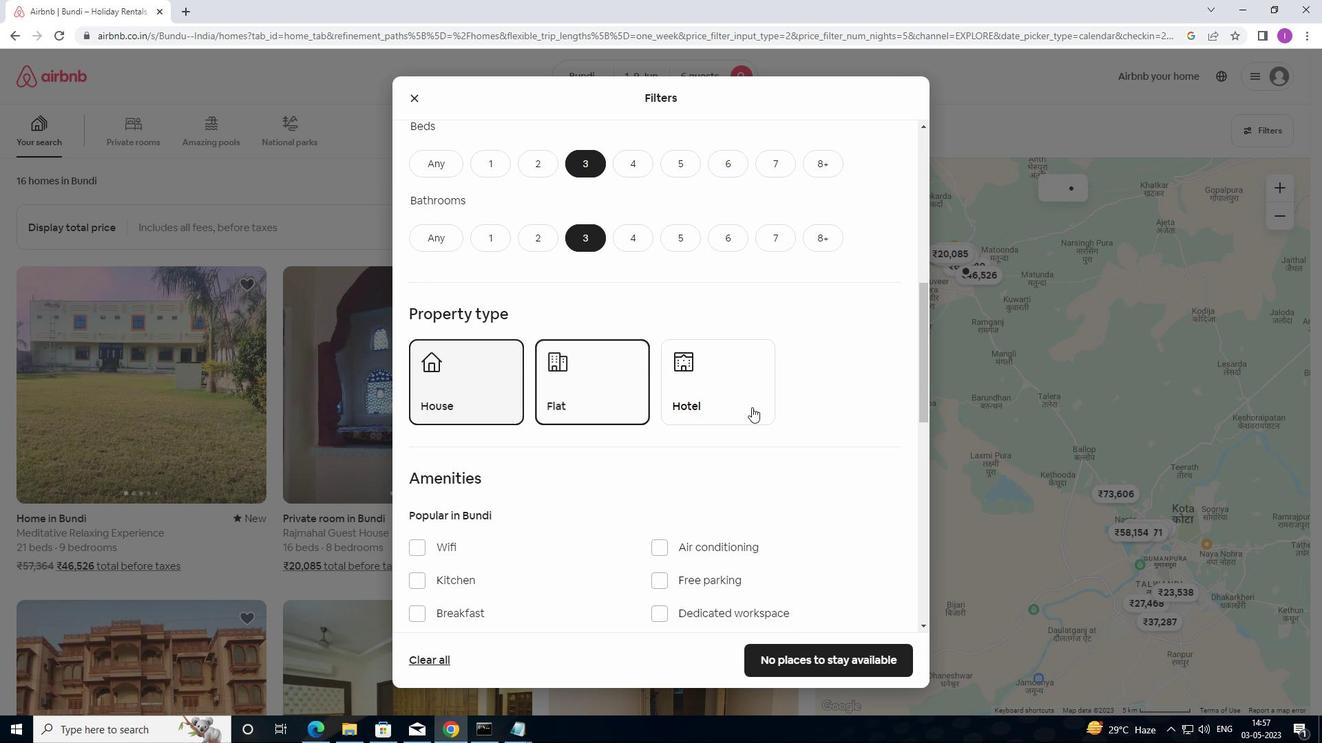 
Action: Mouse moved to (775, 419)
Screenshot: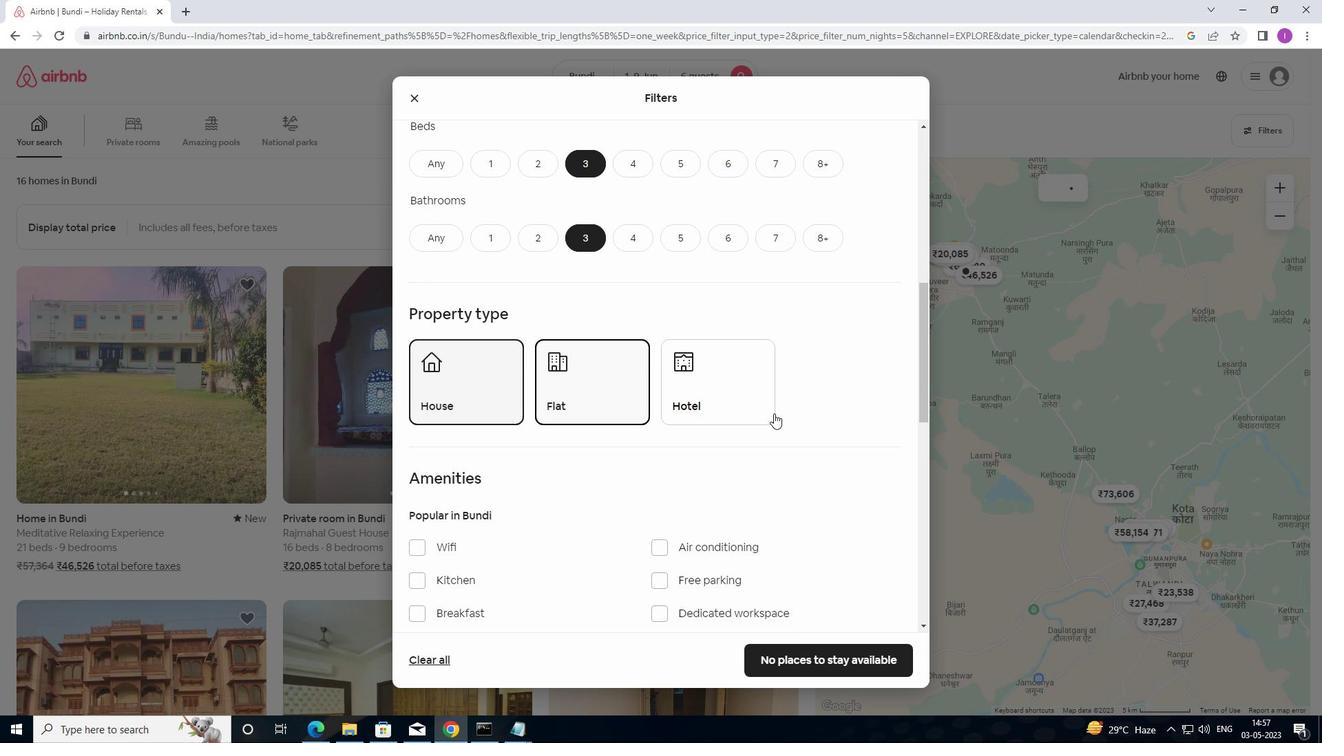 
Action: Mouse scrolled (775, 418) with delta (0, 0)
Screenshot: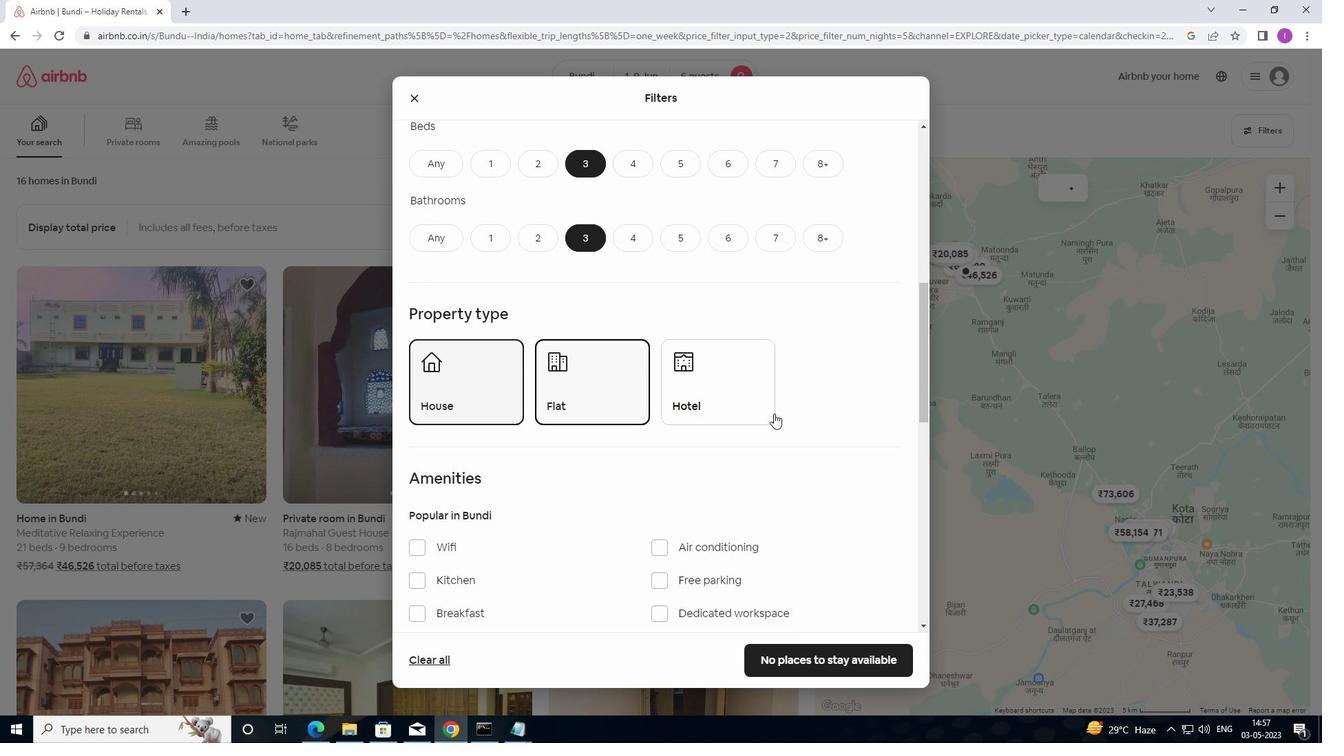 
Action: Mouse scrolled (775, 418) with delta (0, 0)
Screenshot: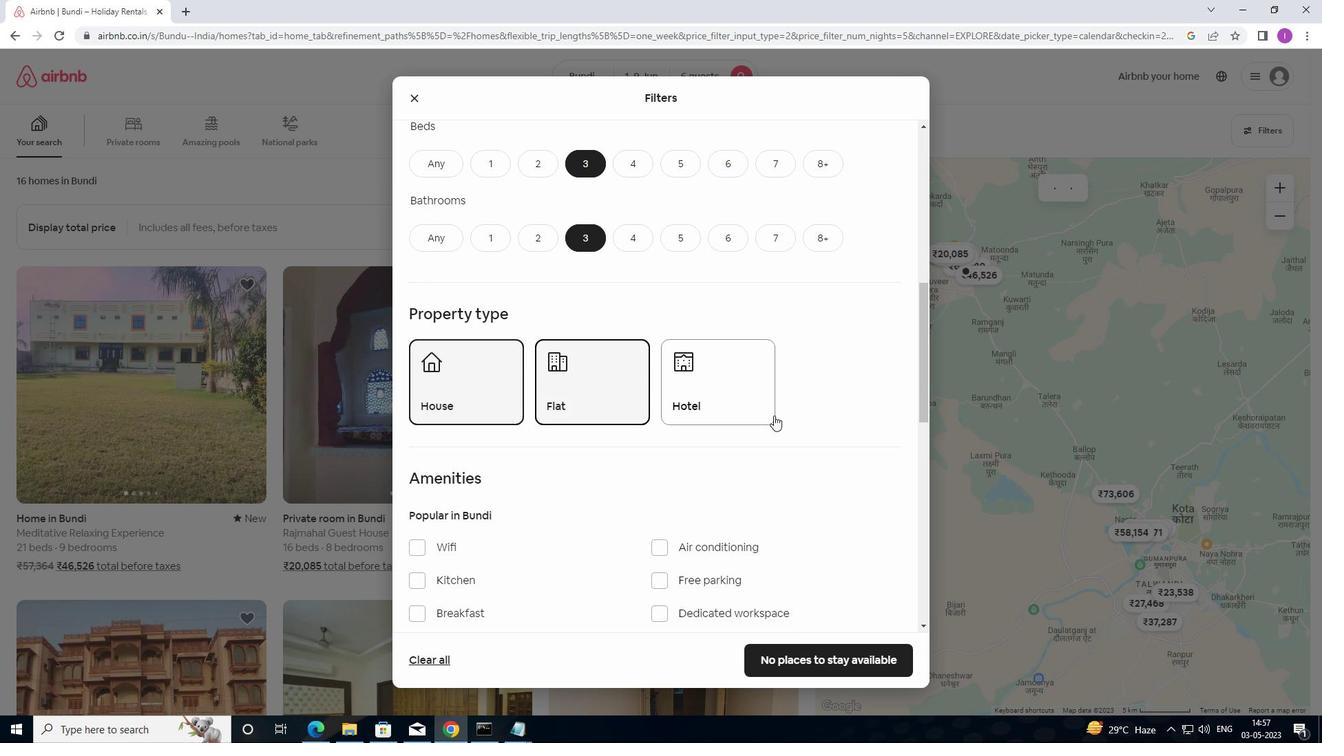 
Action: Mouse moved to (786, 416)
Screenshot: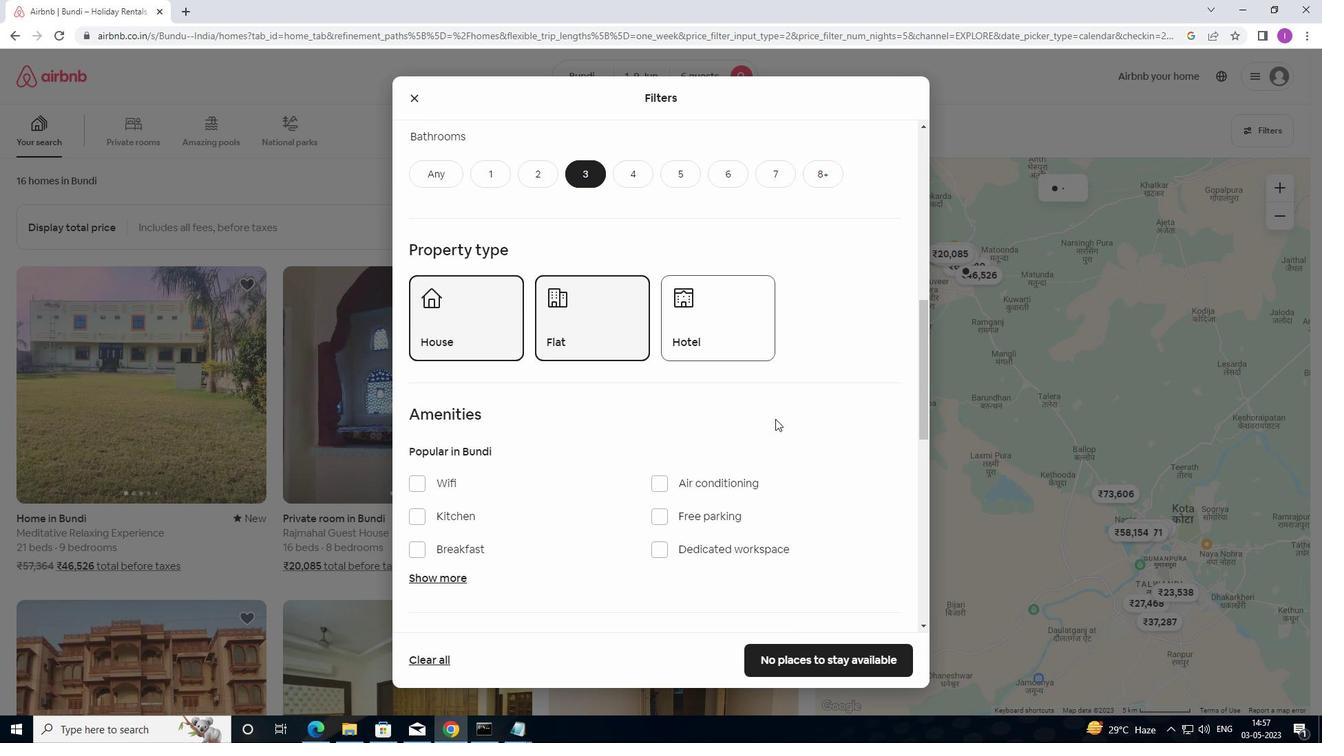 
Action: Mouse scrolled (786, 415) with delta (0, 0)
Screenshot: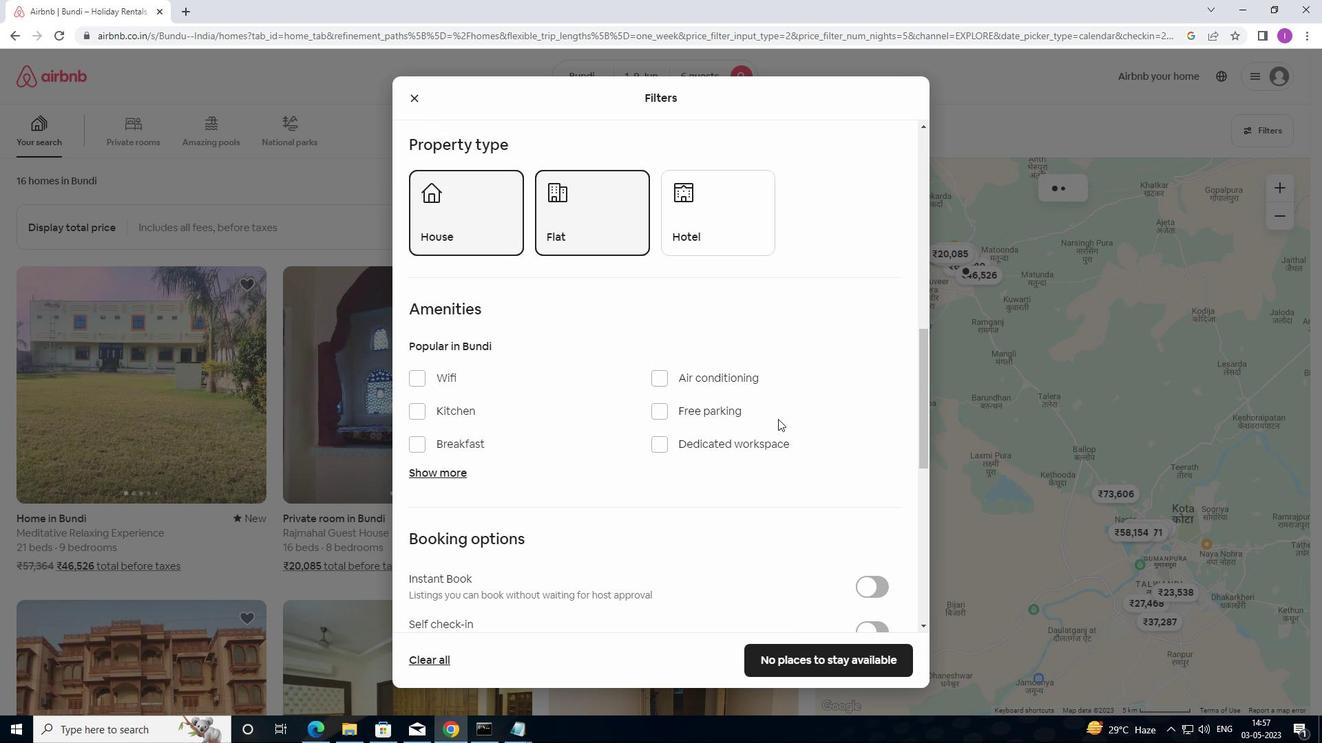 
Action: Mouse moved to (788, 416)
Screenshot: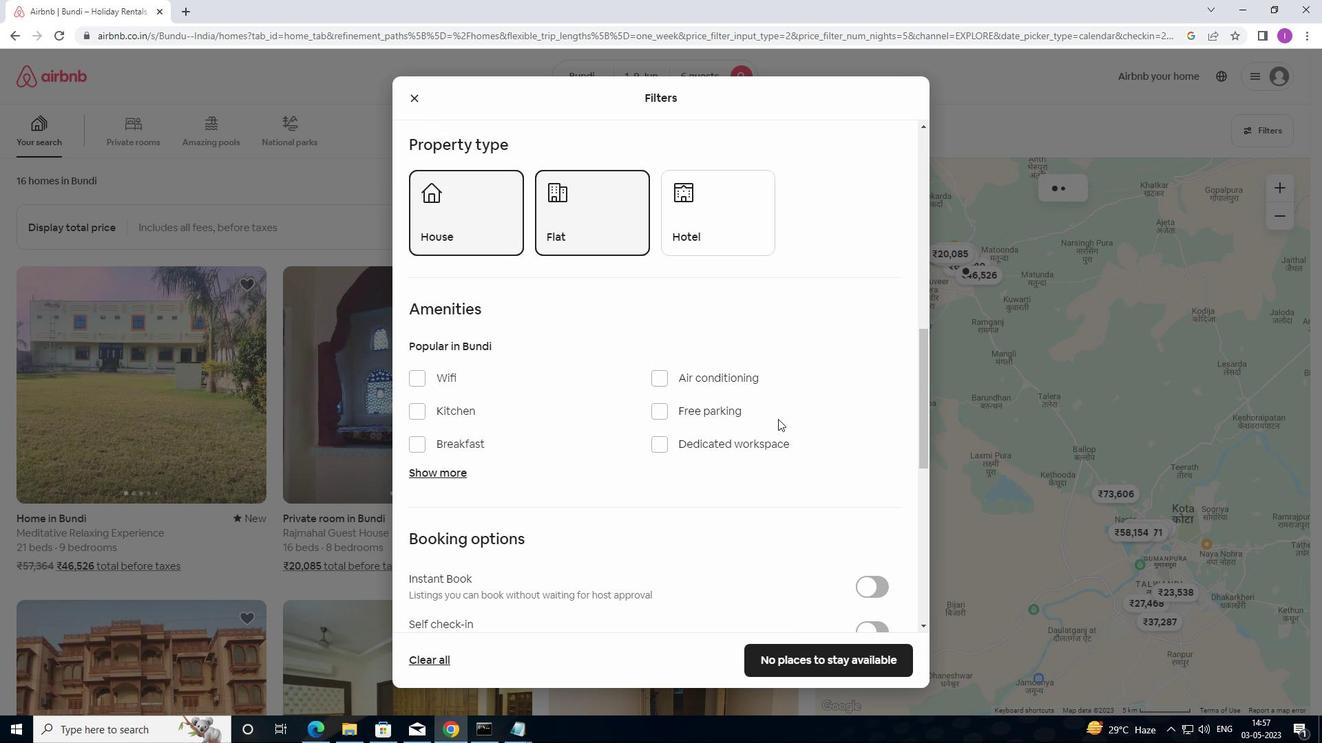 
Action: Mouse scrolled (788, 415) with delta (0, 0)
Screenshot: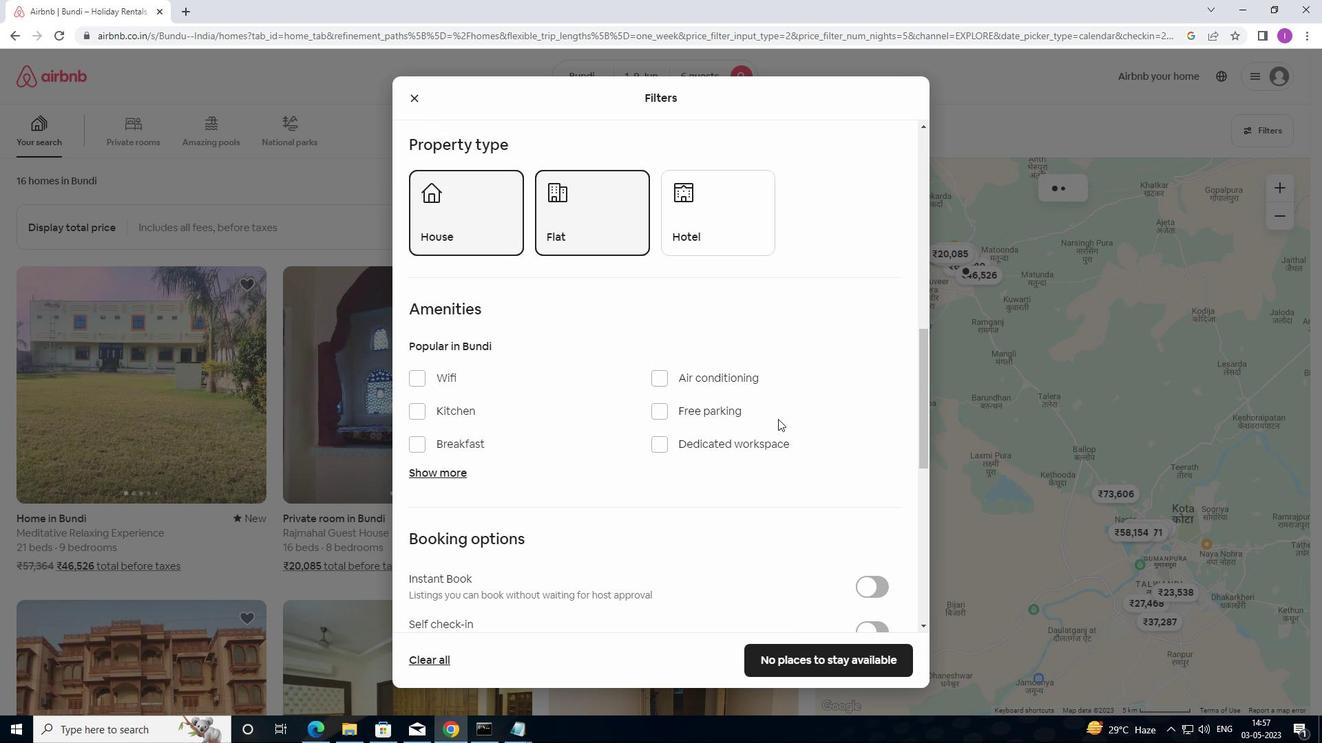 
Action: Mouse moved to (798, 426)
Screenshot: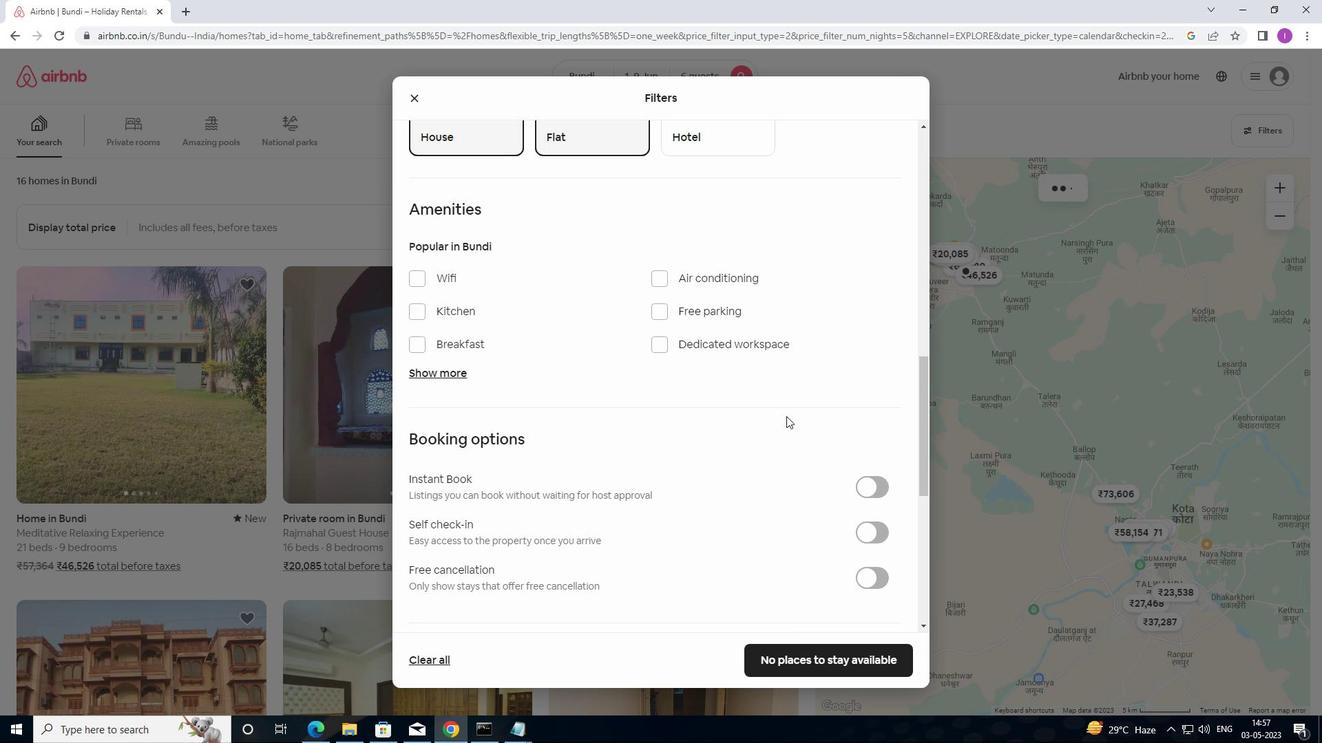 
Action: Mouse scrolled (798, 426) with delta (0, 0)
Screenshot: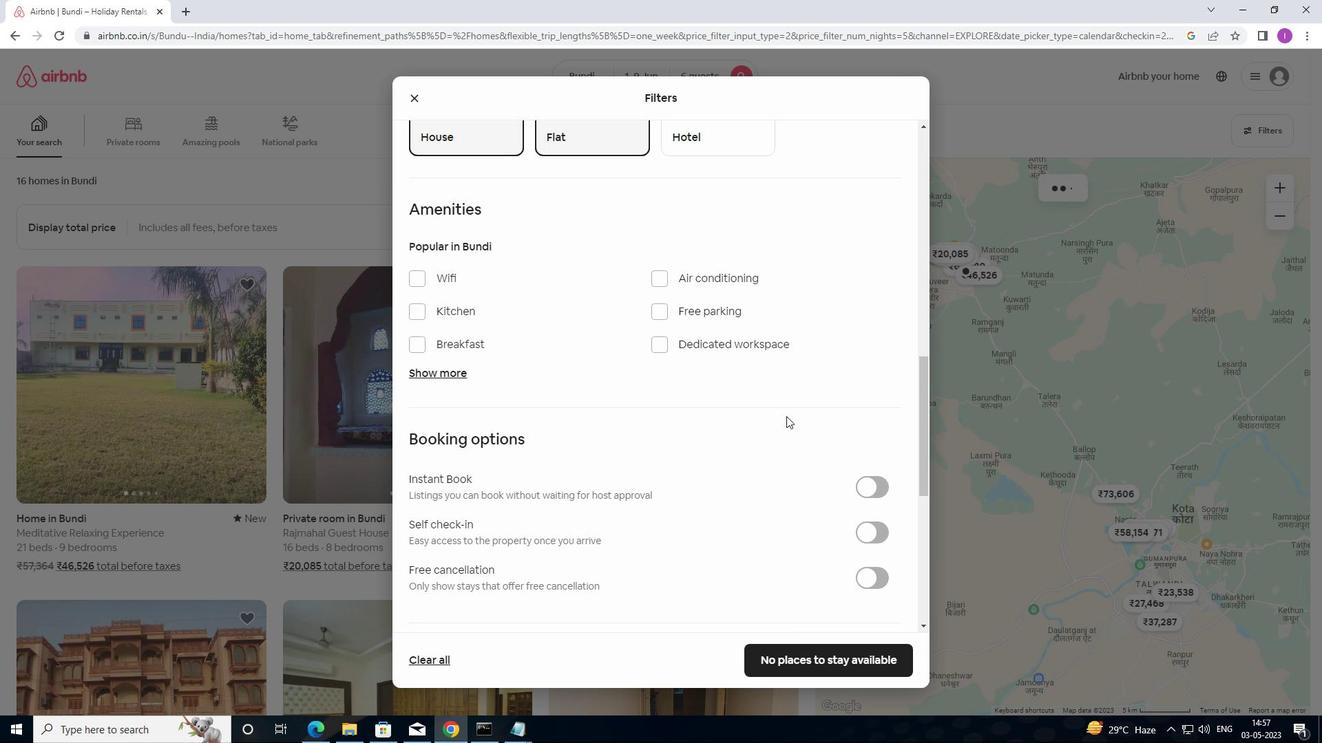 
Action: Mouse moved to (800, 427)
Screenshot: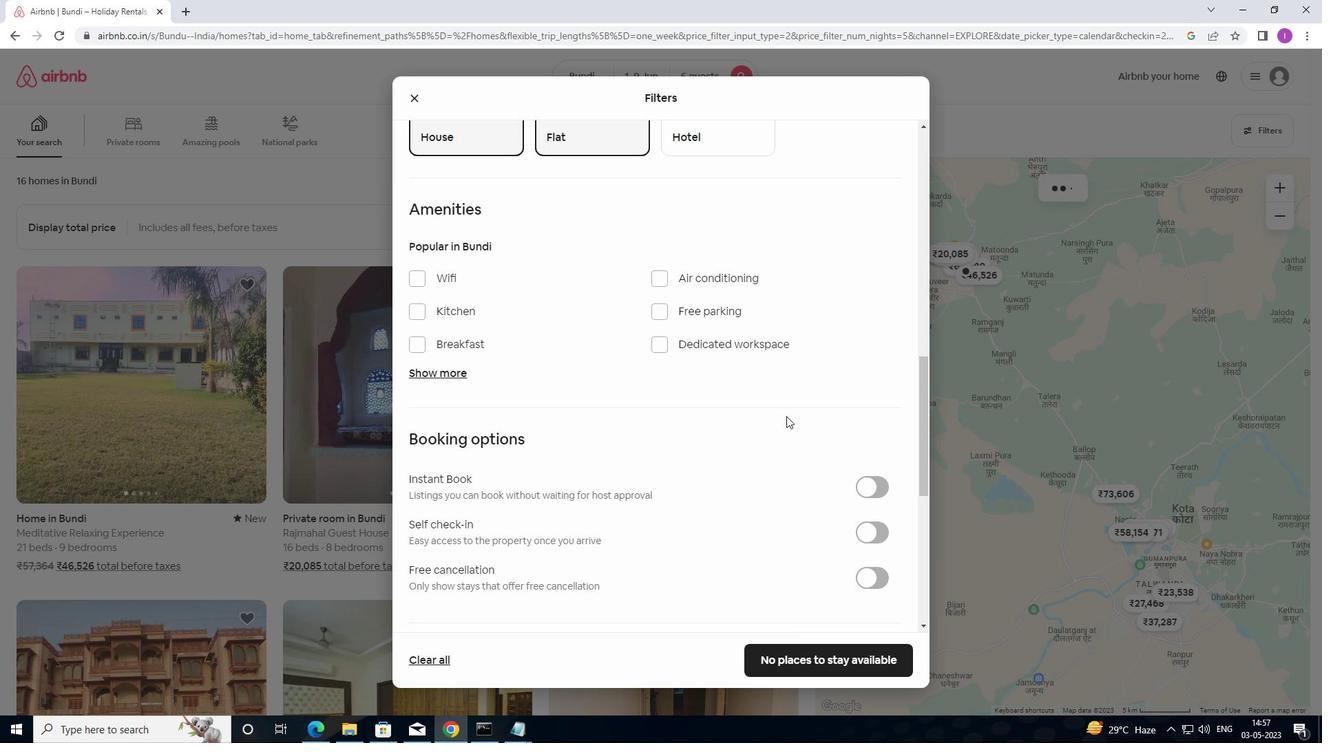 
Action: Mouse scrolled (800, 426) with delta (0, 0)
Screenshot: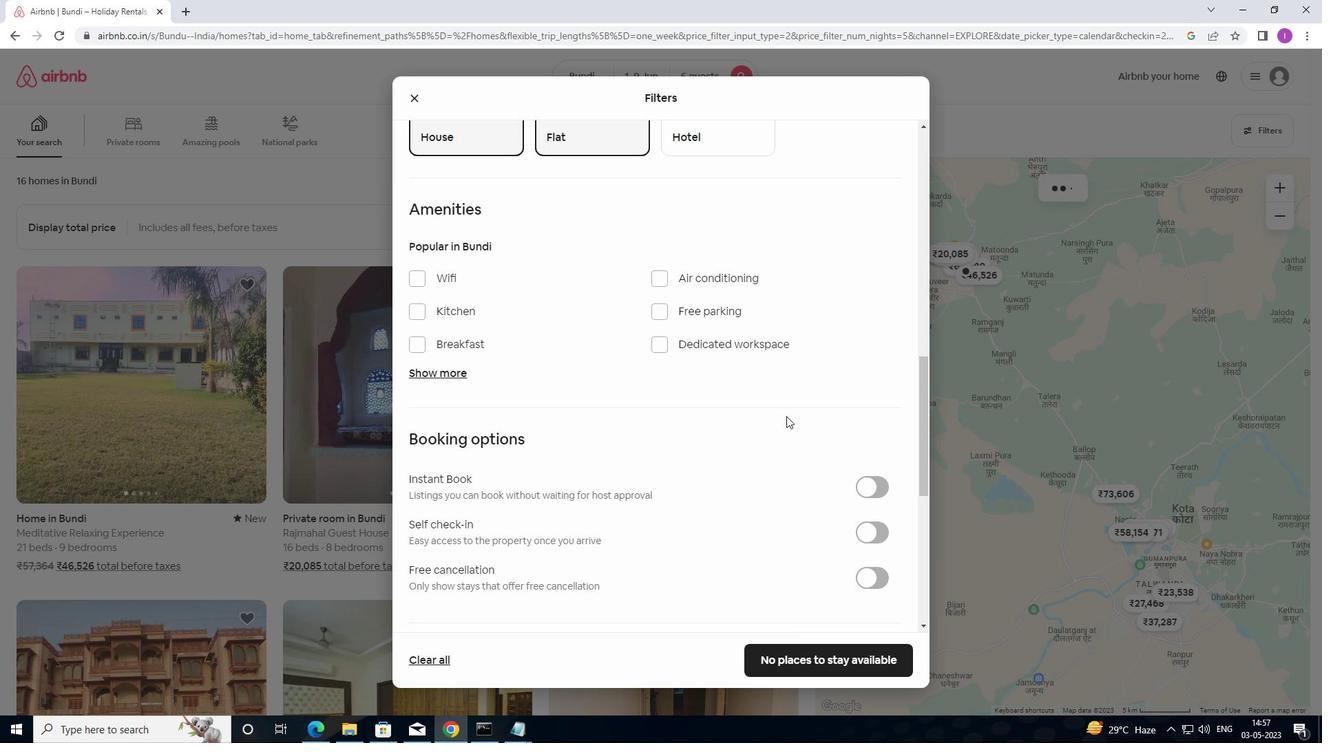 
Action: Mouse moved to (886, 254)
Screenshot: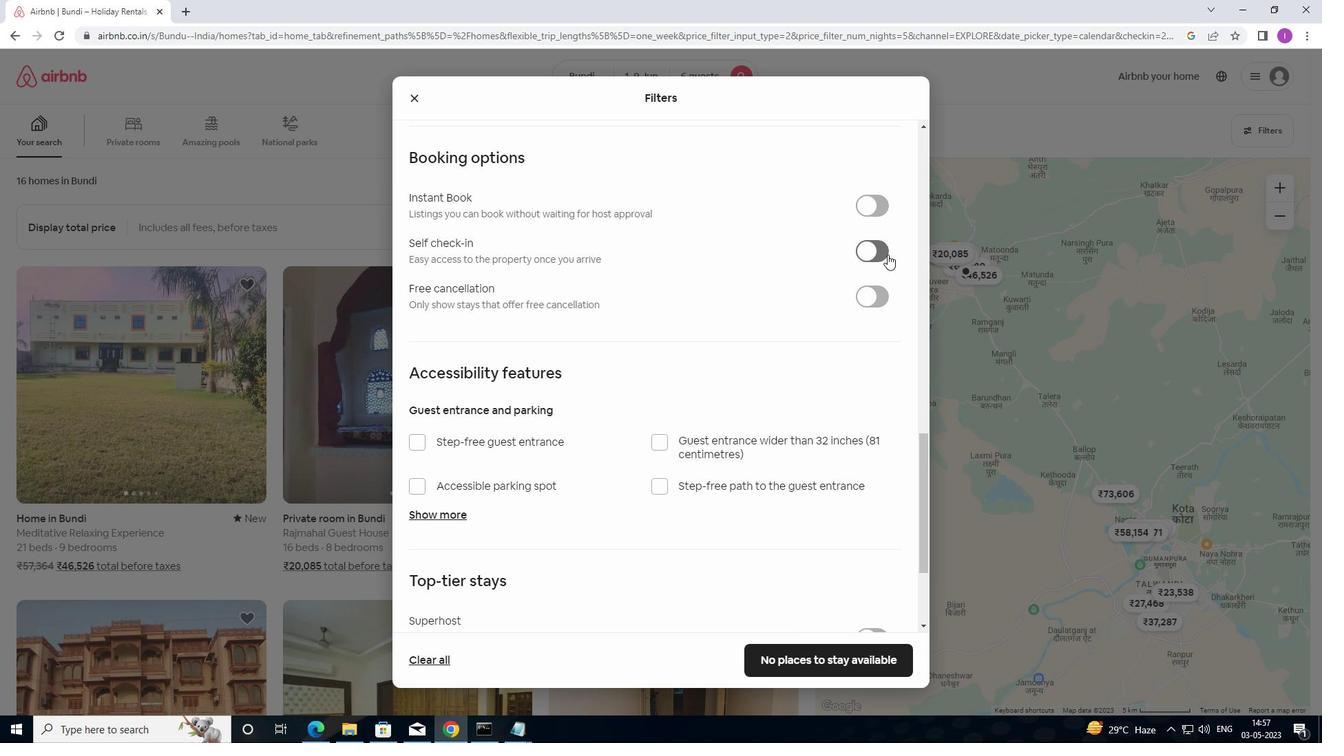 
Action: Mouse pressed left at (886, 254)
Screenshot: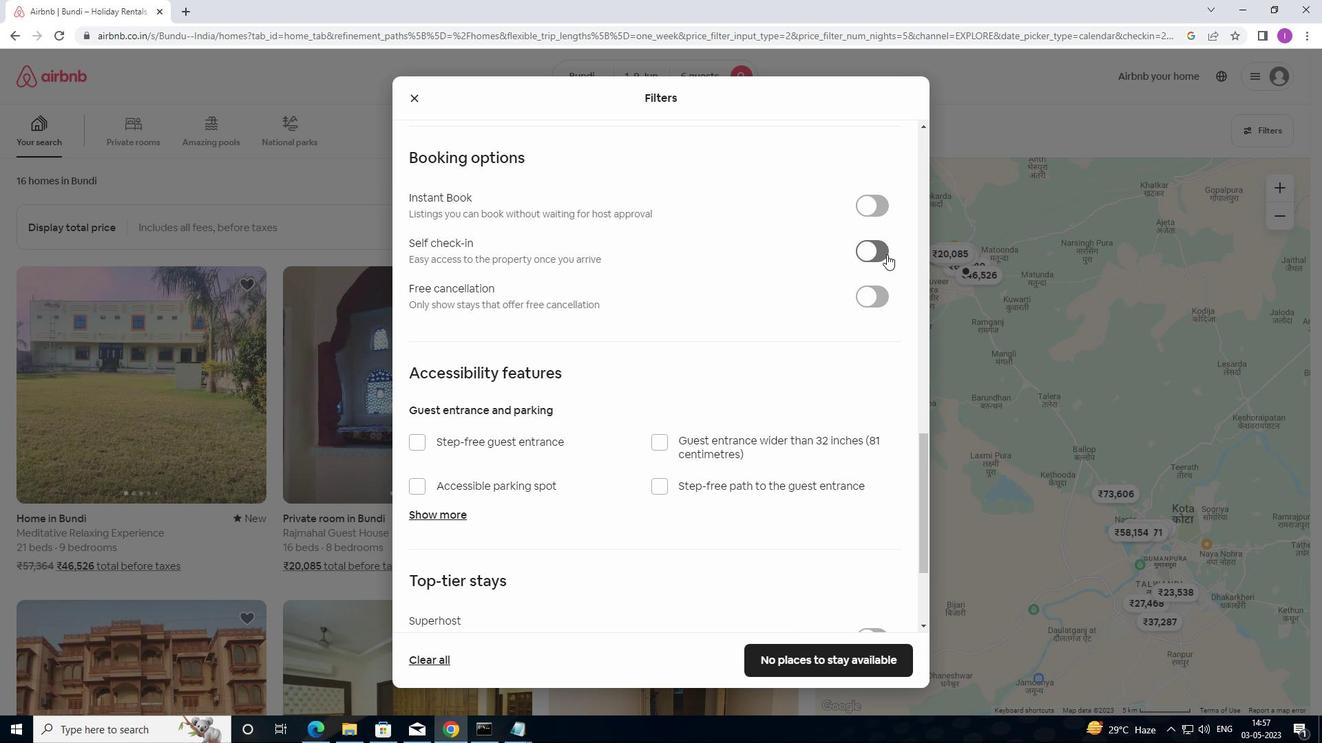 
Action: Mouse moved to (608, 381)
Screenshot: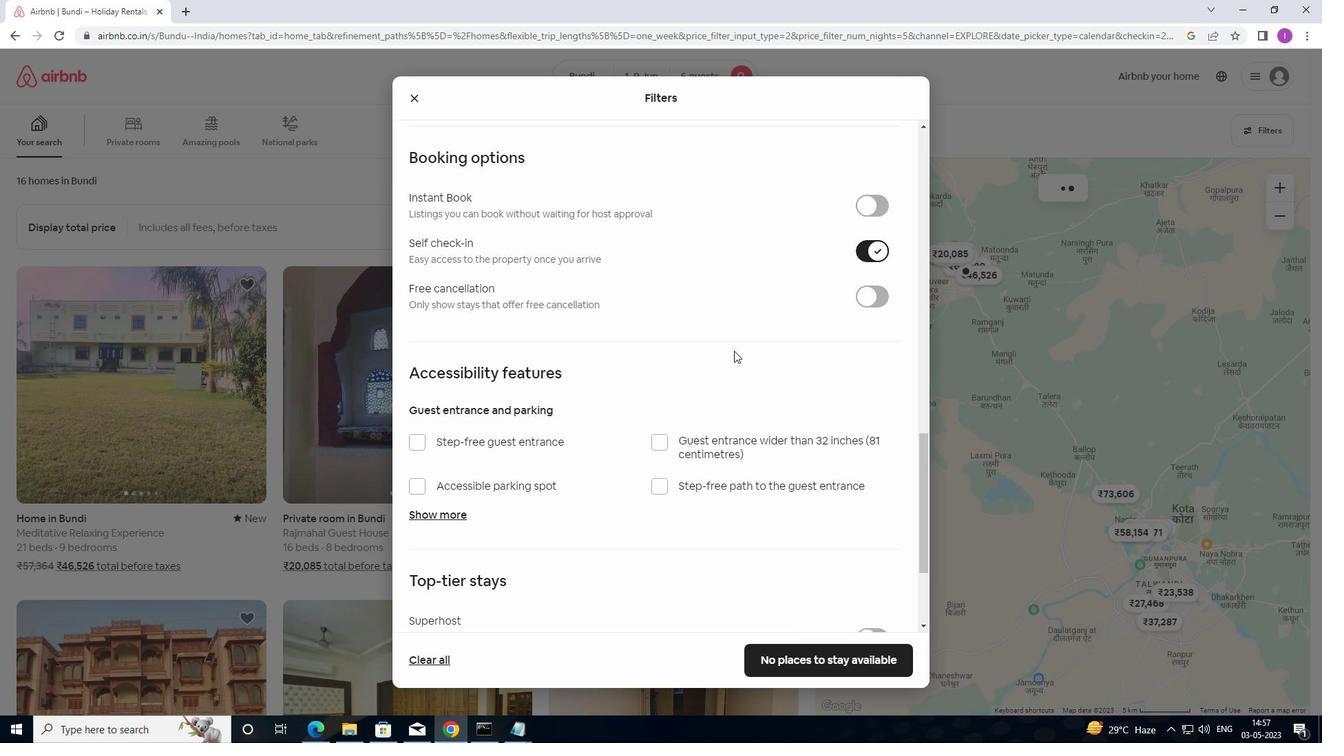 
Action: Mouse scrolled (608, 380) with delta (0, 0)
Screenshot: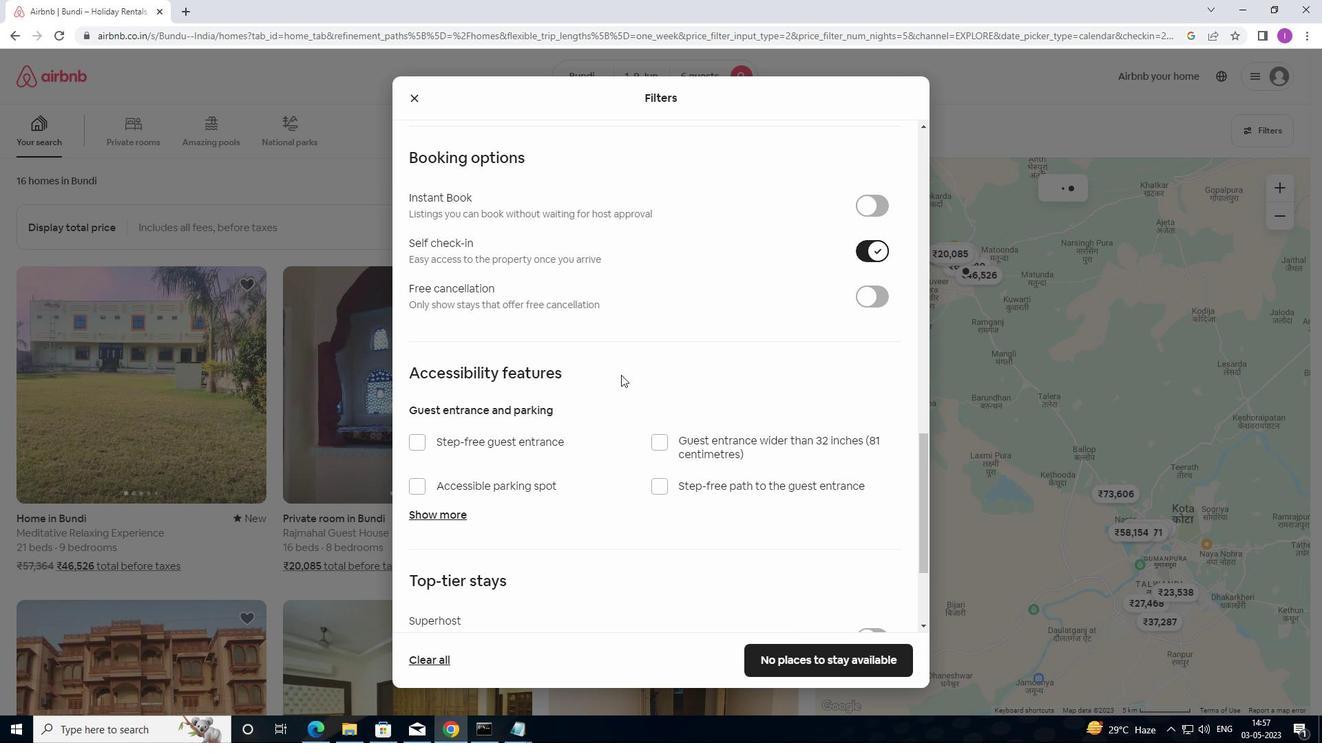 
Action: Mouse moved to (608, 382)
Screenshot: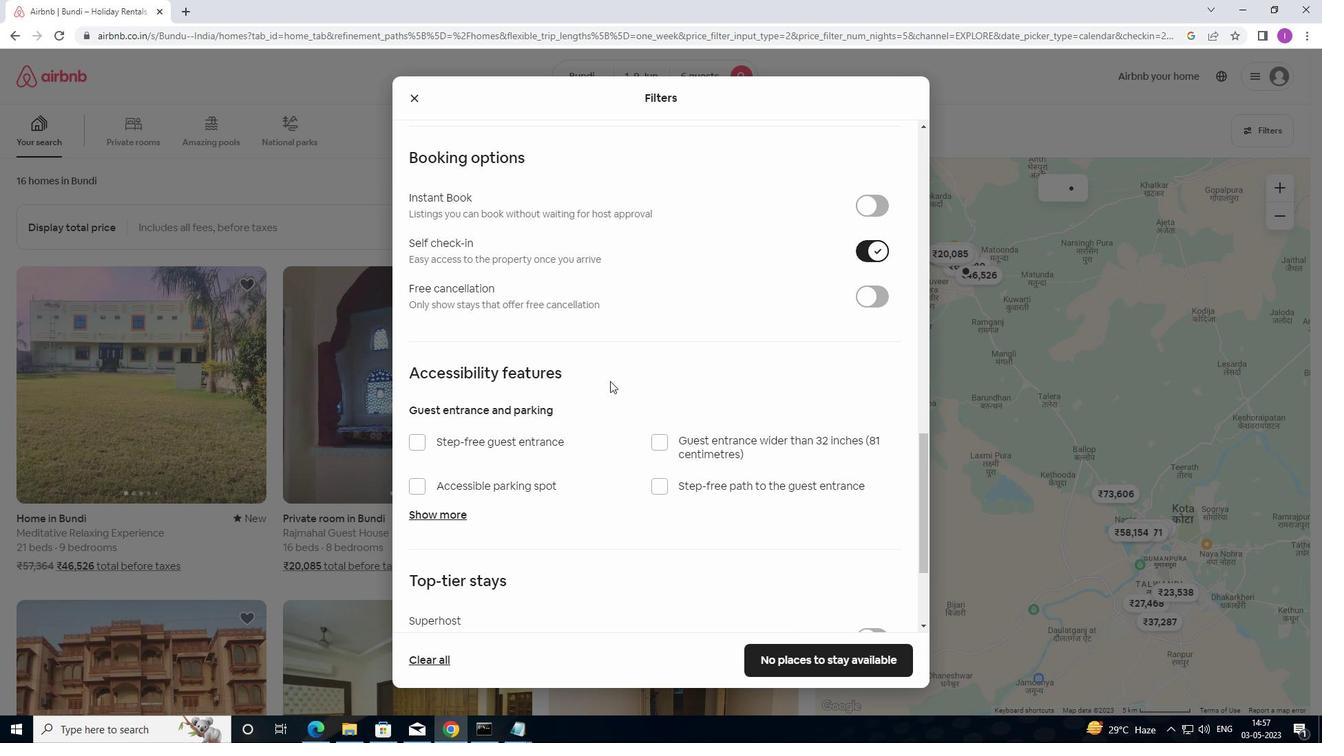 
Action: Mouse scrolled (608, 381) with delta (0, 0)
Screenshot: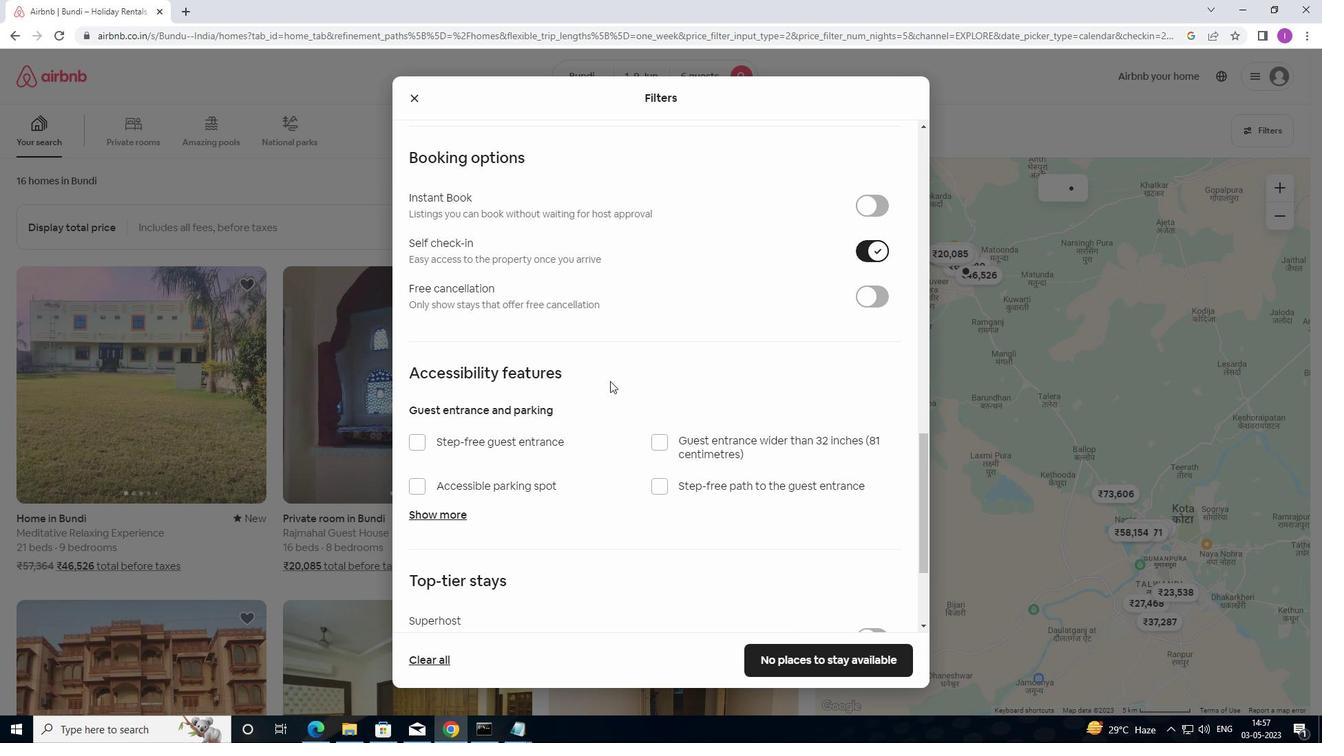 
Action: Mouse moved to (608, 383)
Screenshot: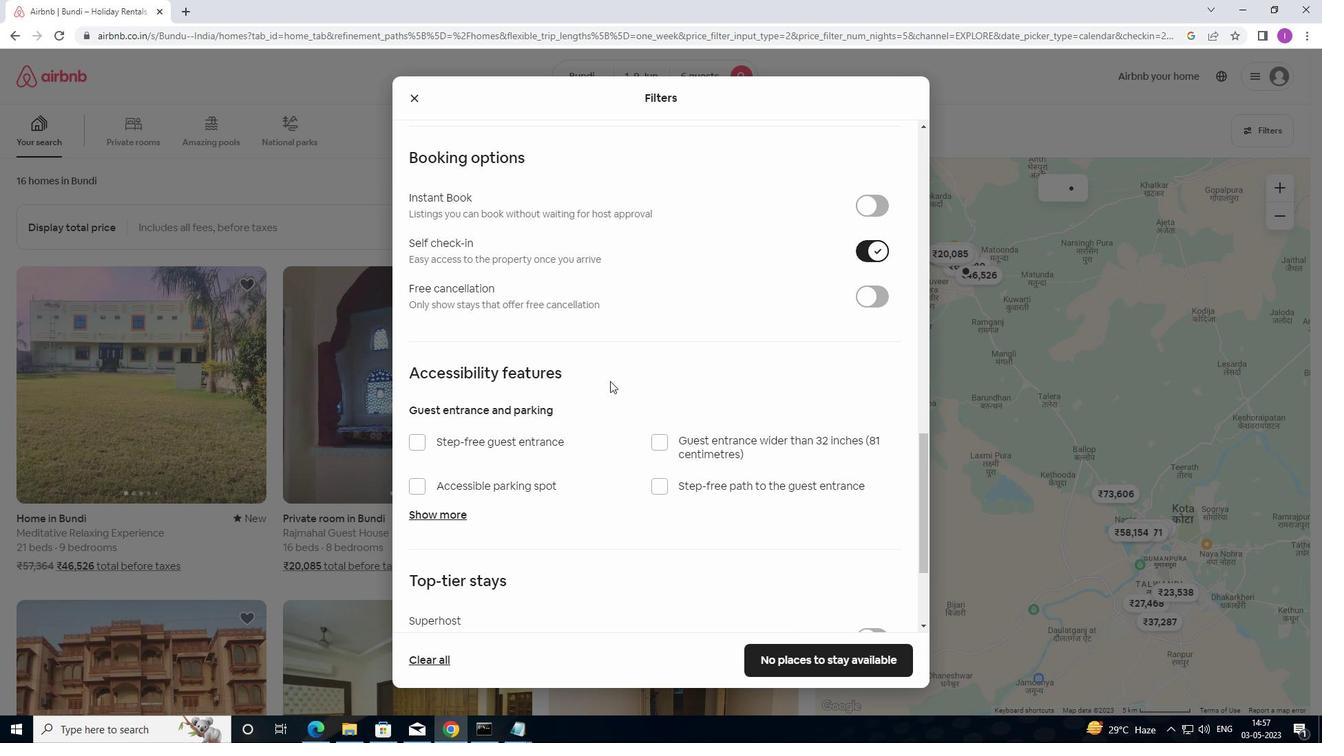 
Action: Mouse scrolled (608, 382) with delta (0, 0)
Screenshot: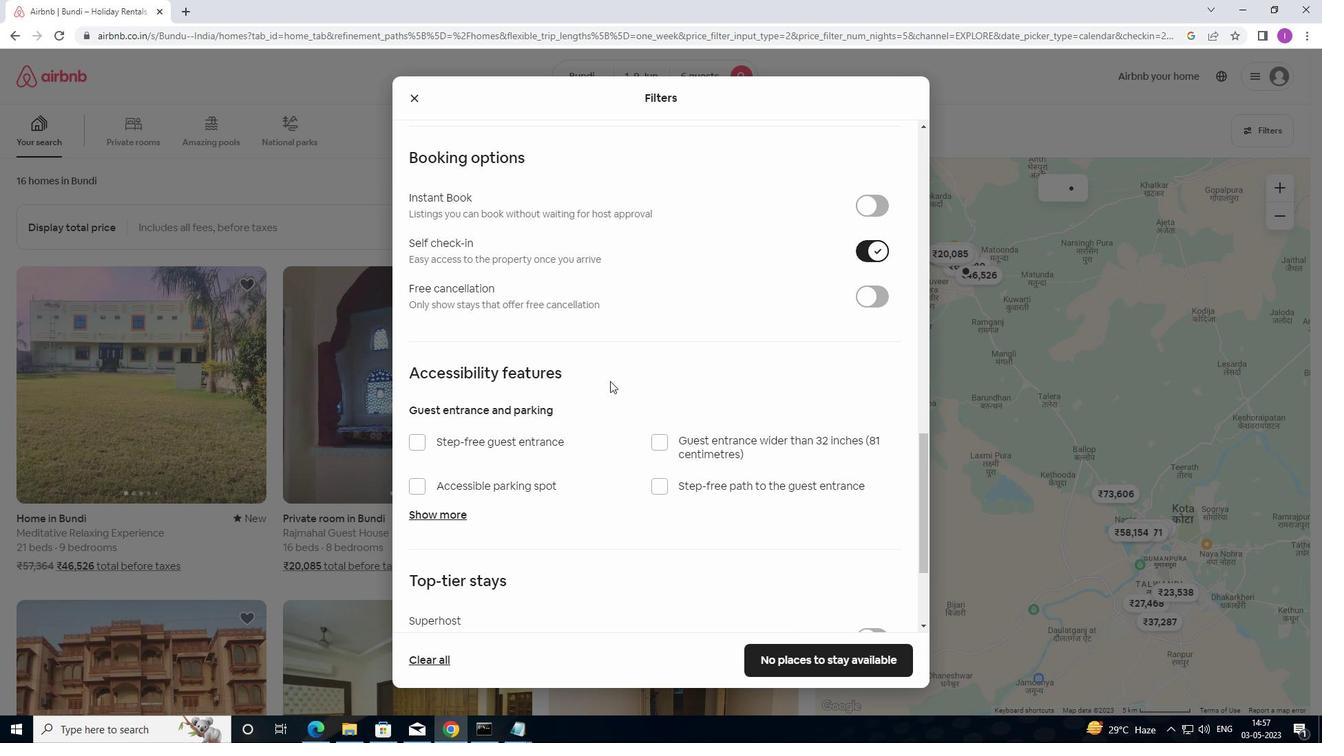
Action: Mouse scrolled (608, 382) with delta (0, 0)
Screenshot: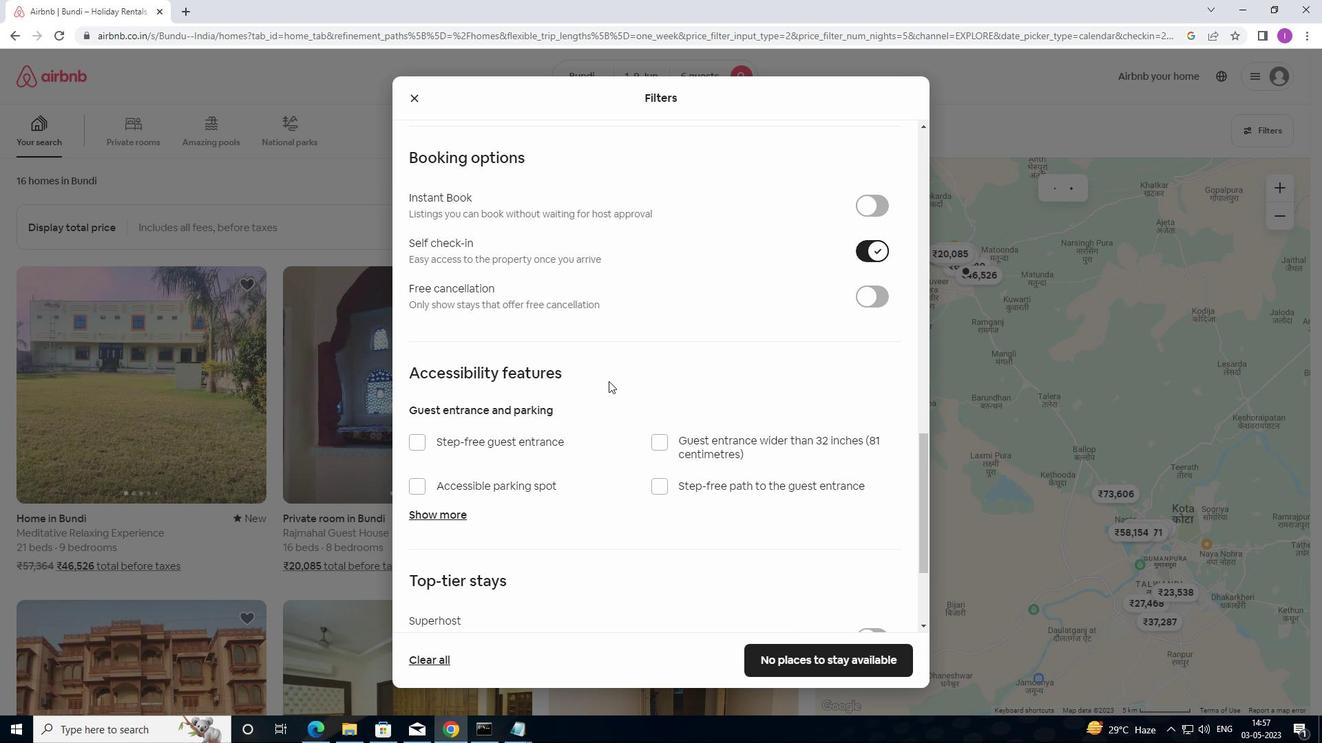 
Action: Mouse moved to (603, 389)
Screenshot: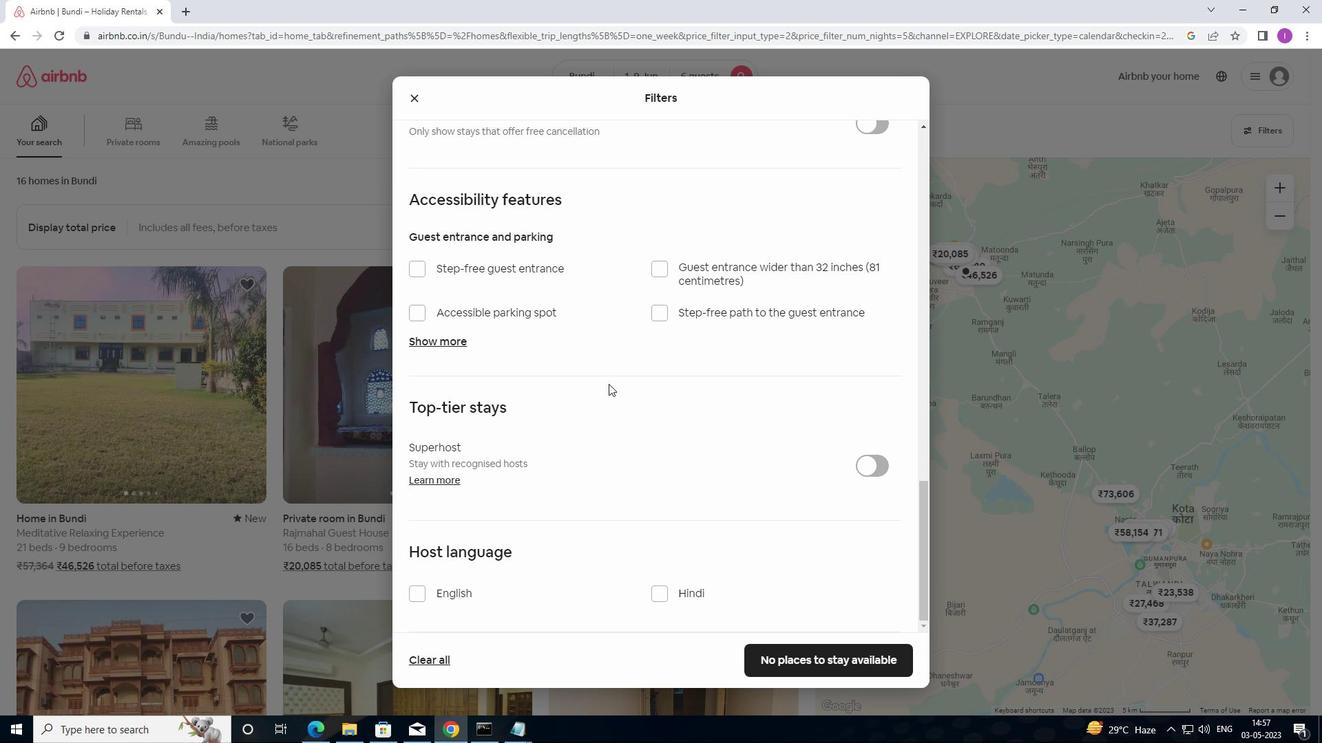 
Action: Mouse scrolled (603, 389) with delta (0, 0)
Screenshot: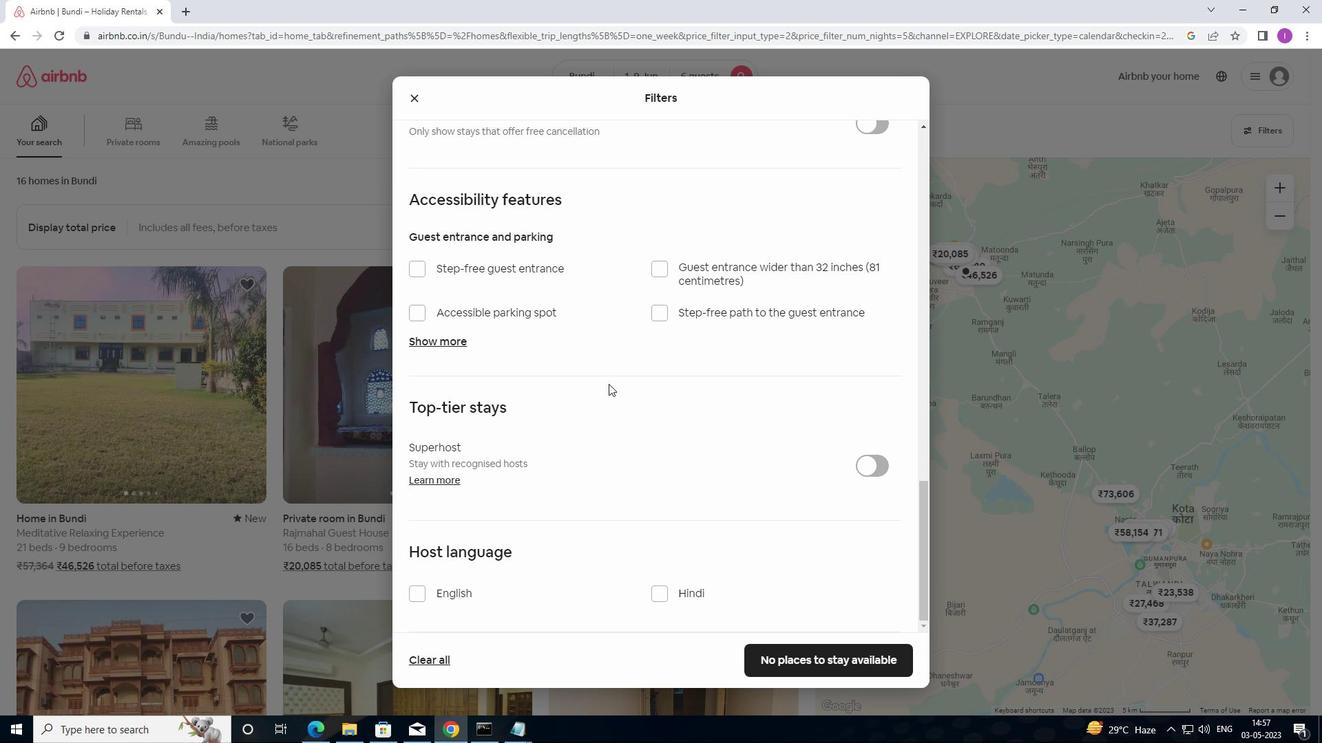 
Action: Mouse moved to (601, 397)
Screenshot: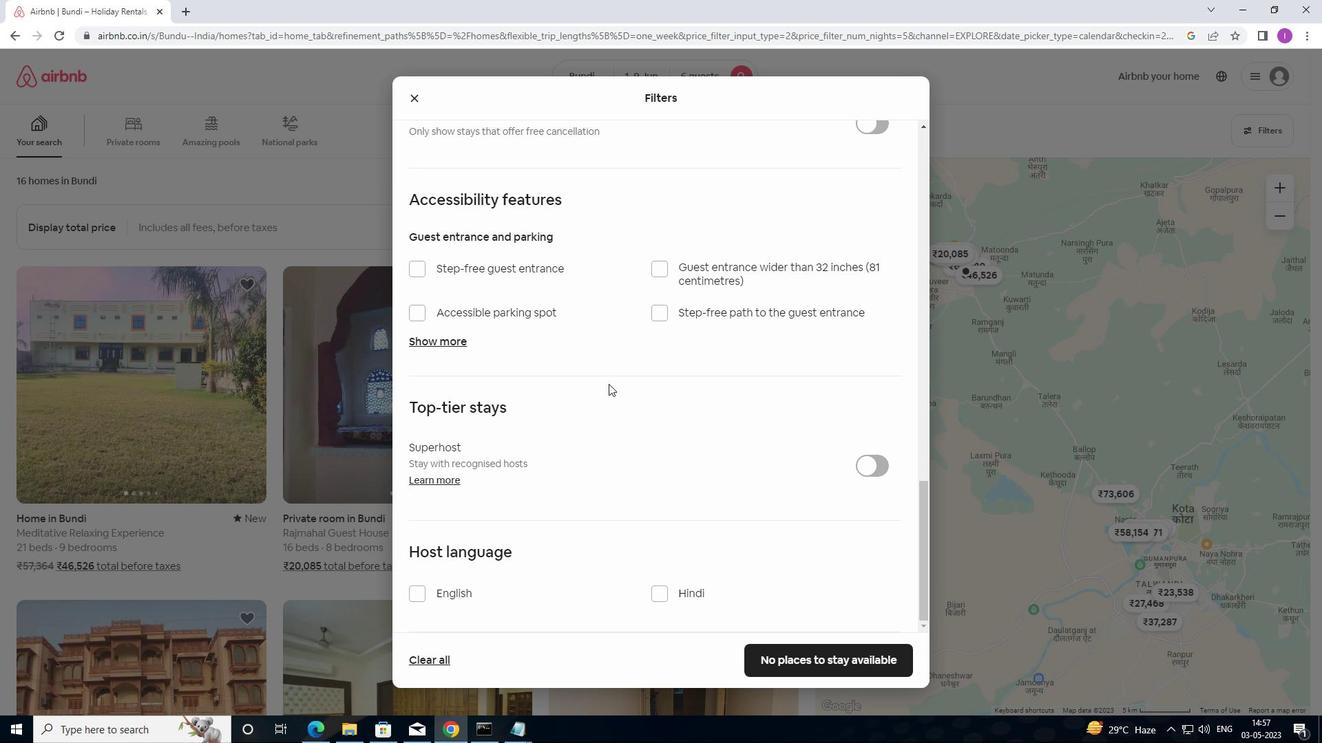 
Action: Mouse scrolled (601, 396) with delta (0, 0)
Screenshot: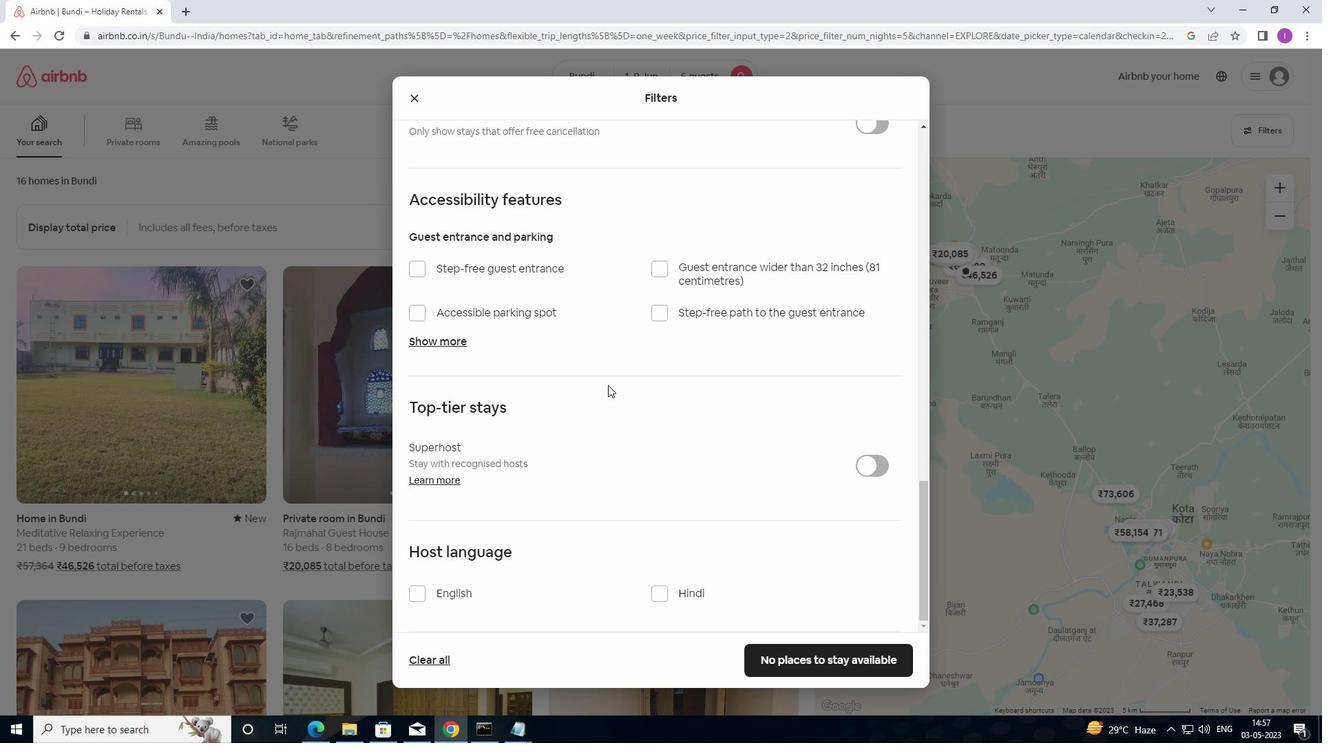 
Action: Mouse moved to (413, 592)
Screenshot: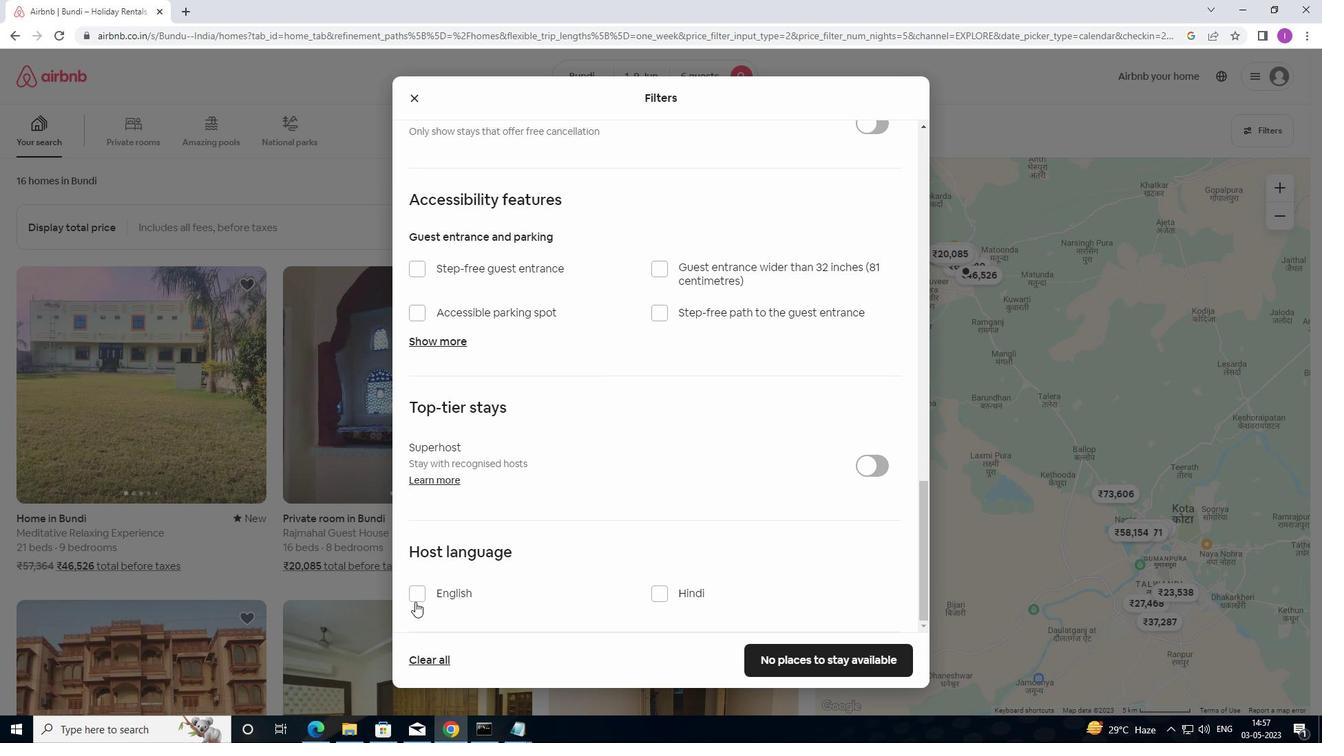 
Action: Mouse pressed left at (413, 592)
Screenshot: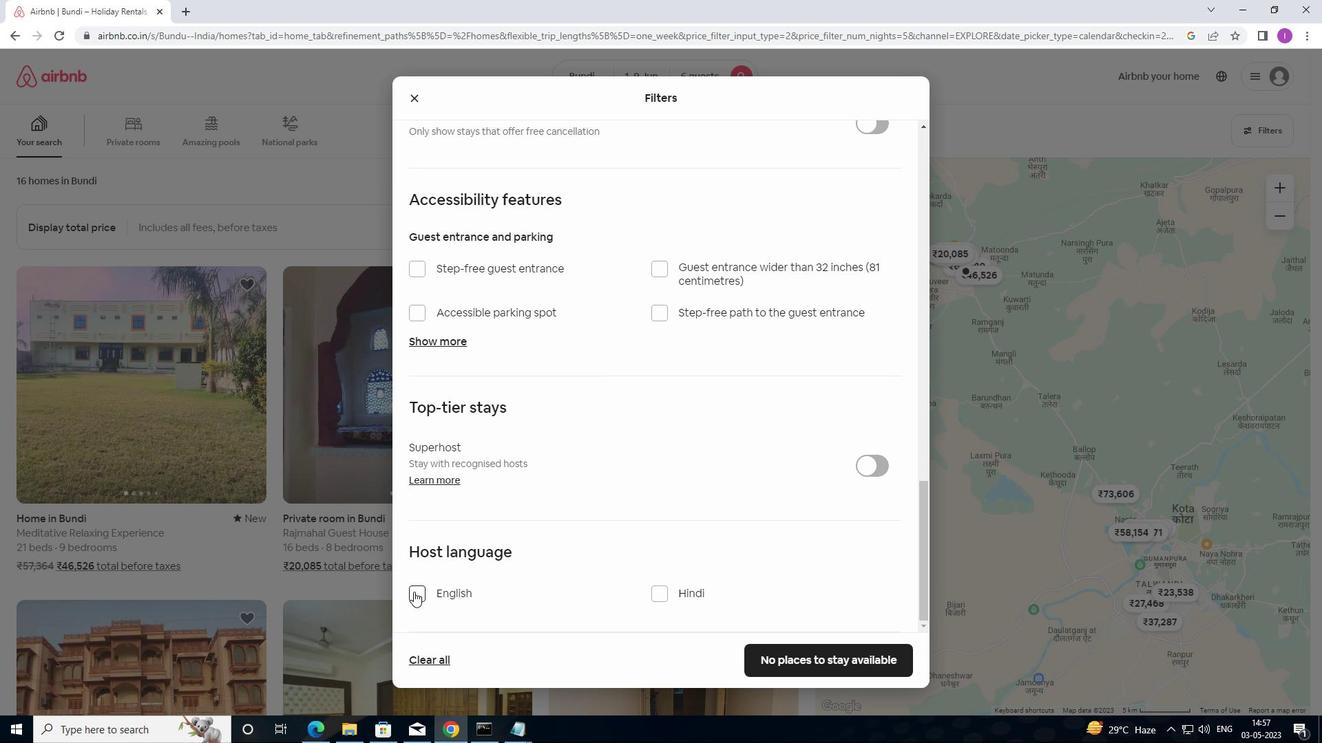 
Action: Mouse moved to (819, 658)
Screenshot: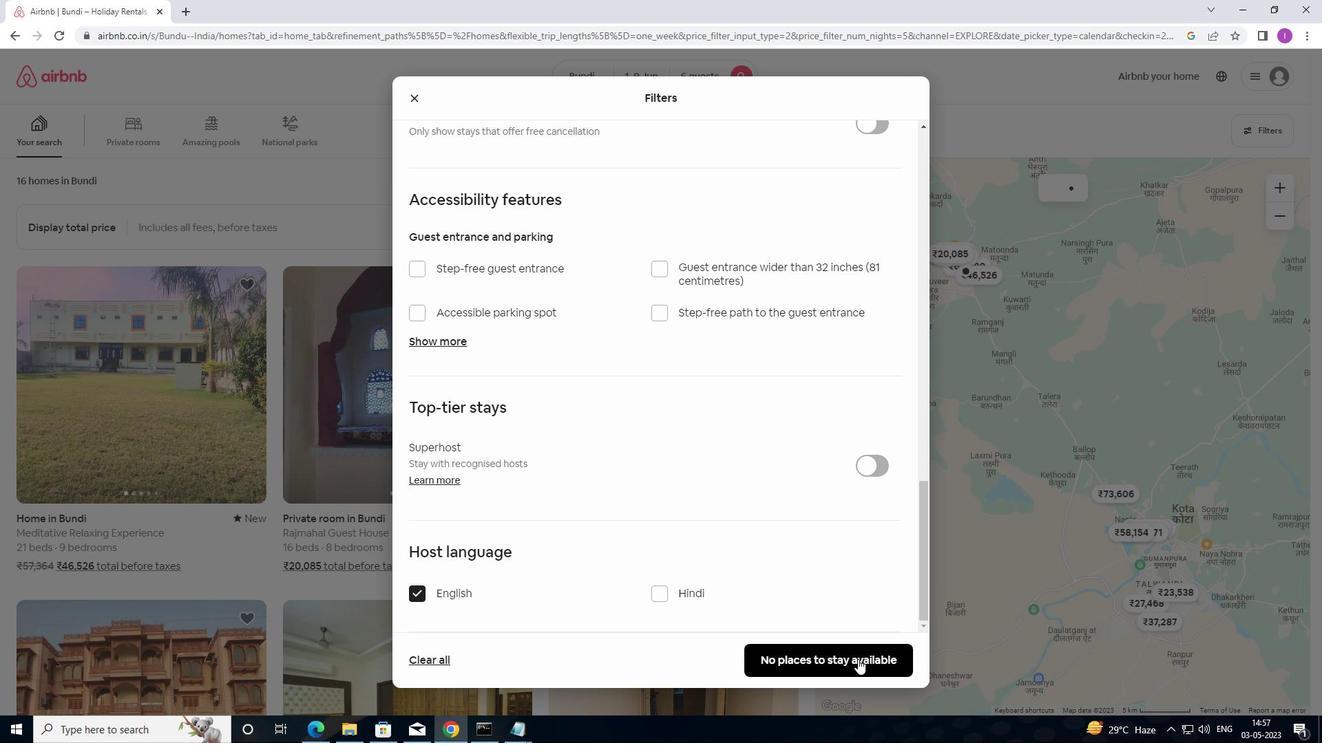 
Action: Mouse pressed left at (819, 658)
Screenshot: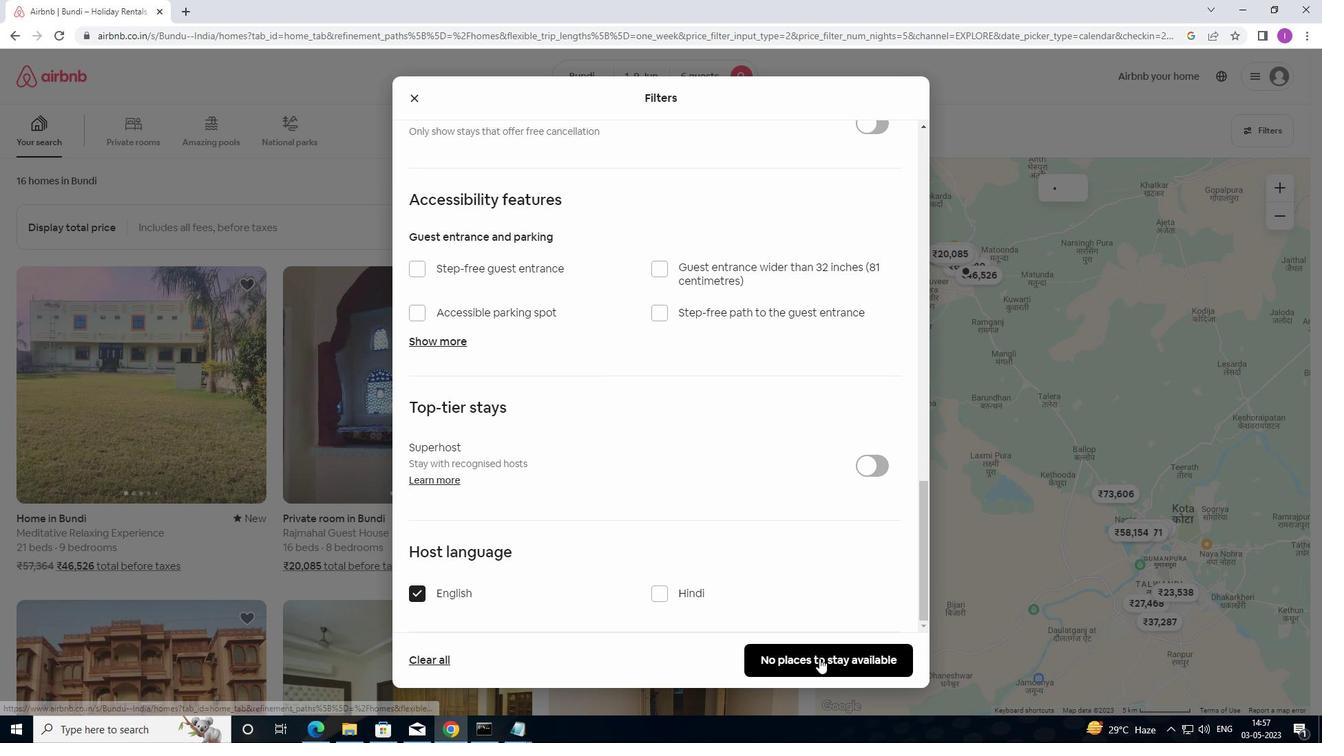 
Action: Mouse moved to (811, 624)
Screenshot: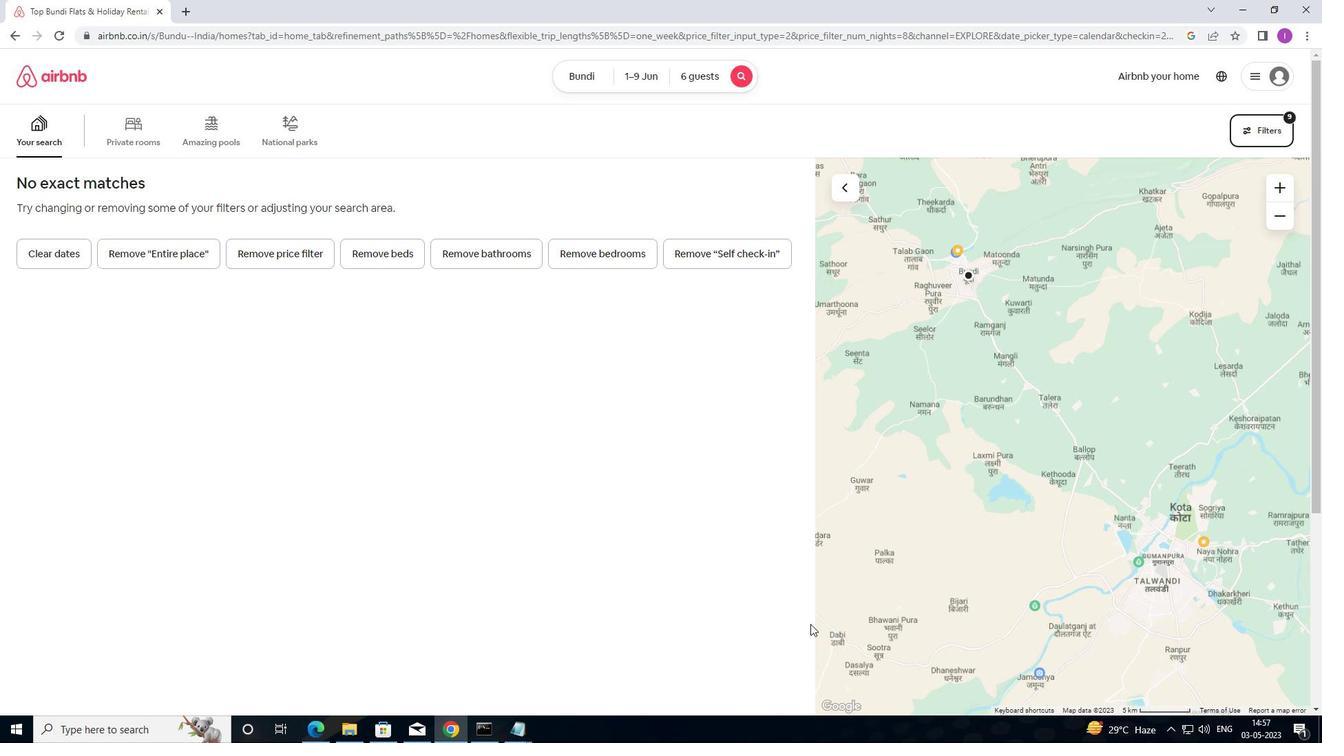 
